 Task: Look for space in Mamaroneck, United States from 6th August, 2023 to 15th August, 2023 for 9 adults in price range Rs.10000 to Rs.14000. Place can be shared room with 5 bedrooms having 9 beds and 5 bathrooms. Property type can be house, flat, guest house. Amenities needed are: wifi, TV, free parkinig on premises, gym, breakfast. Booking option can be shelf check-in. Required host language is English.
Action: Mouse moved to (520, 111)
Screenshot: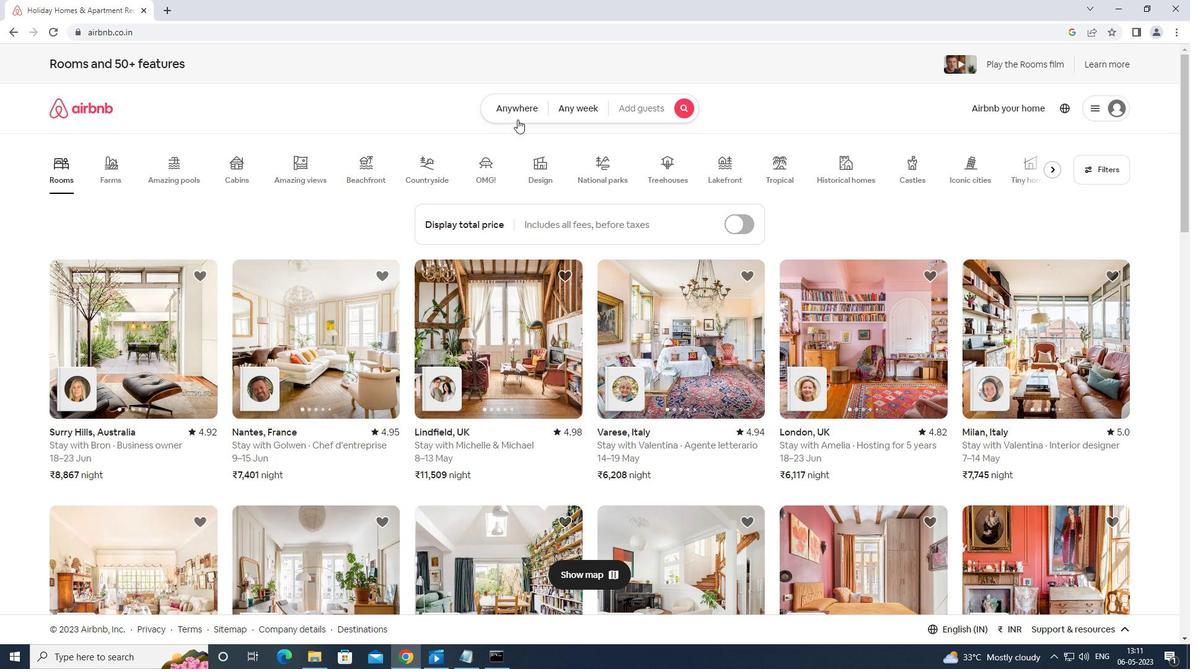 
Action: Mouse pressed left at (520, 111)
Screenshot: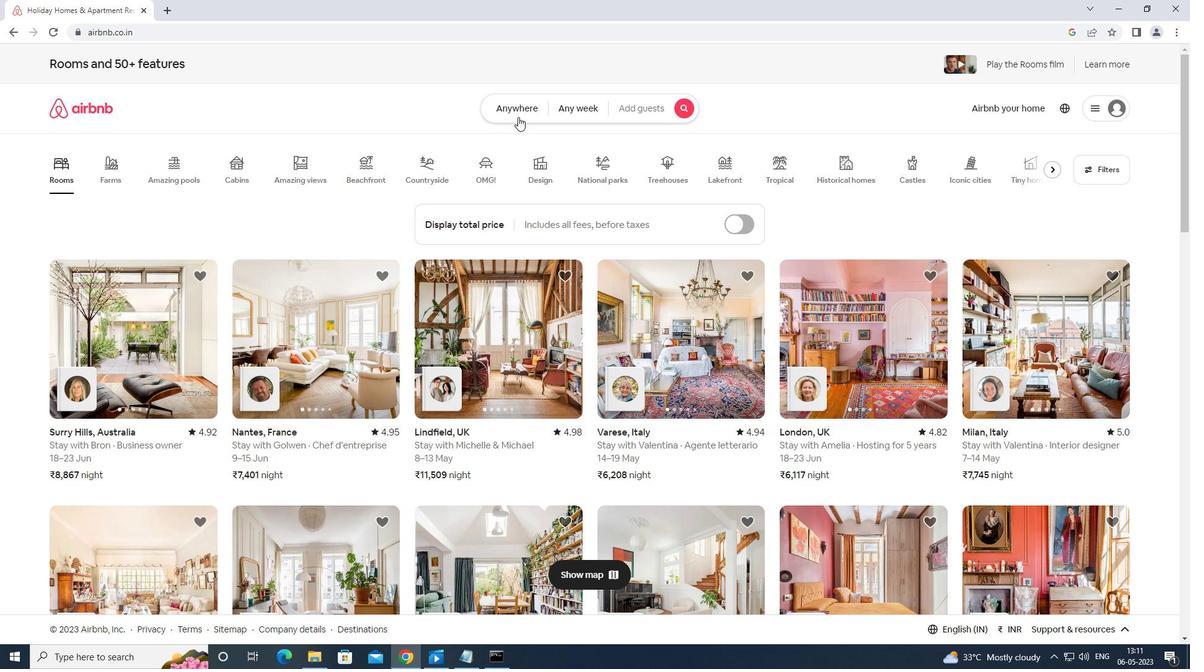 
Action: Mouse moved to (443, 153)
Screenshot: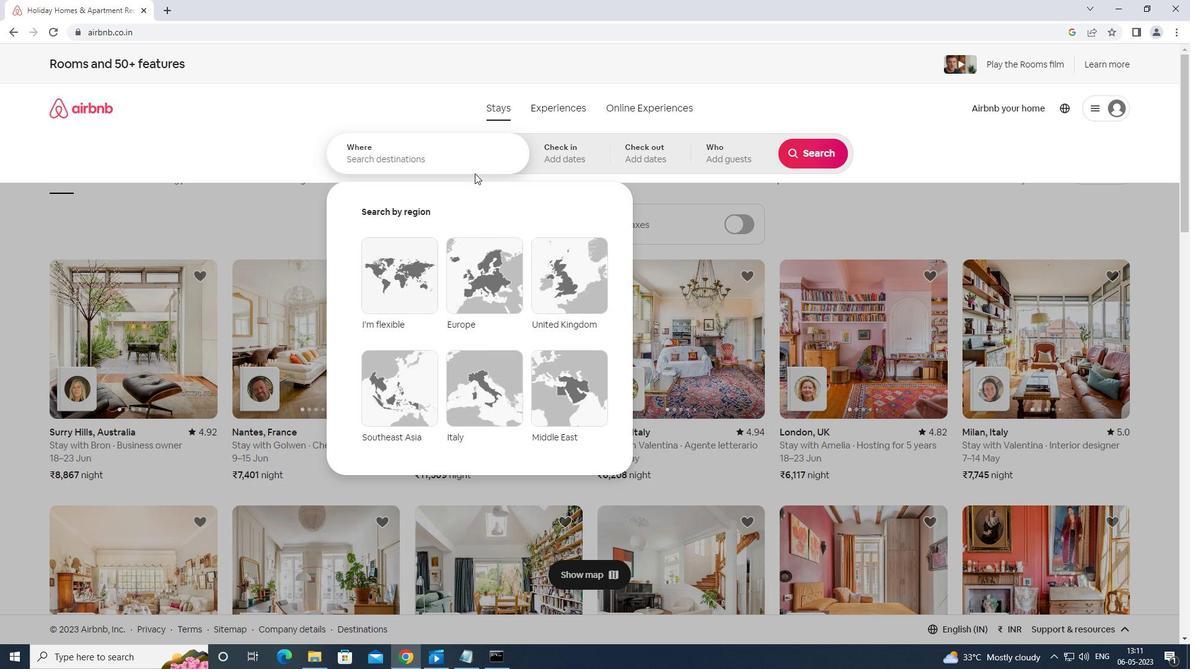 
Action: Mouse pressed left at (443, 153)
Screenshot: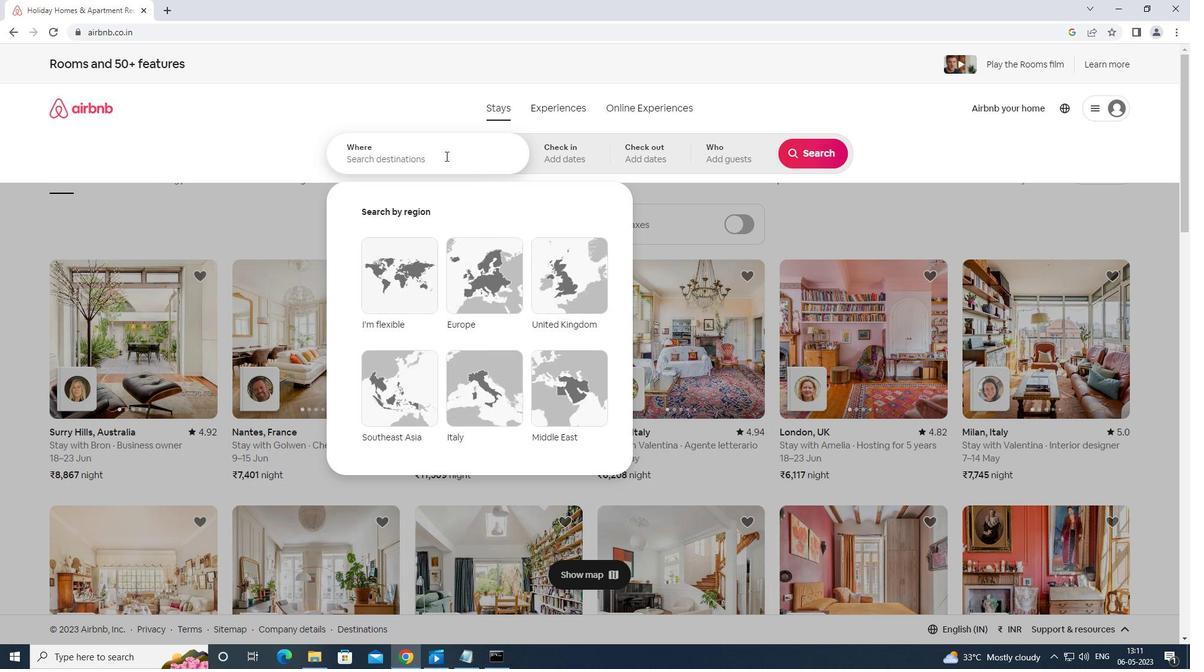 
Action: Mouse moved to (453, 149)
Screenshot: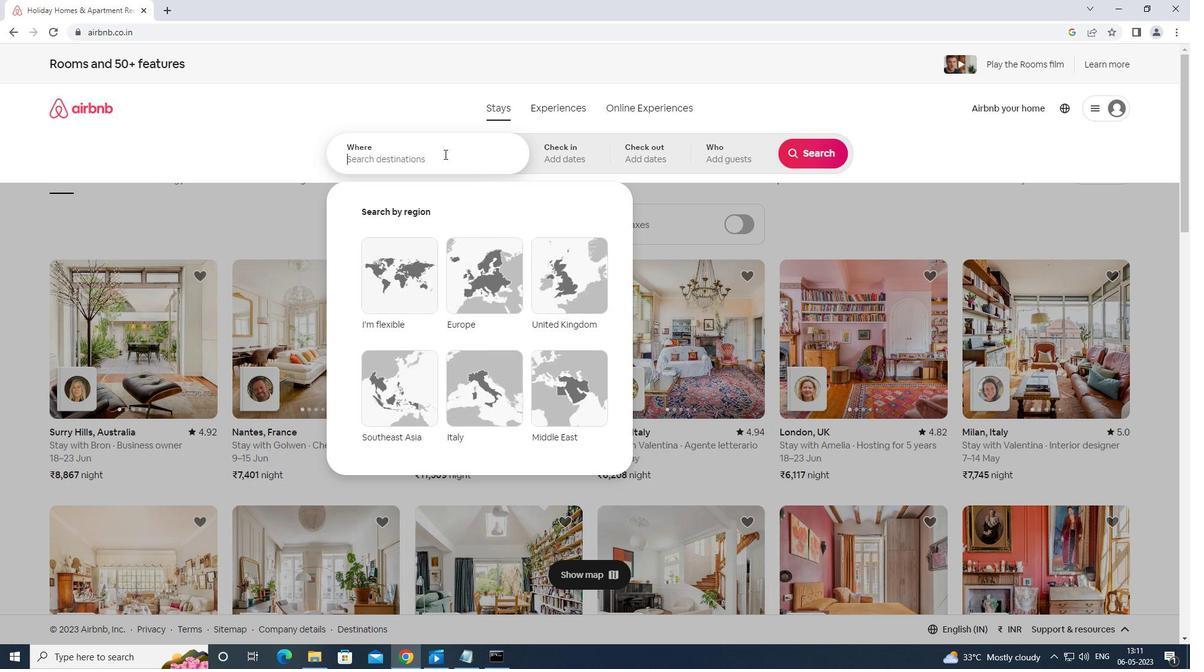 
Action: Key pressed ma<Key.backspace><Key.caps_lock>amaroneck<Key.space>unites<Key.backspace>d<Key.space>states<Key.enter>
Screenshot: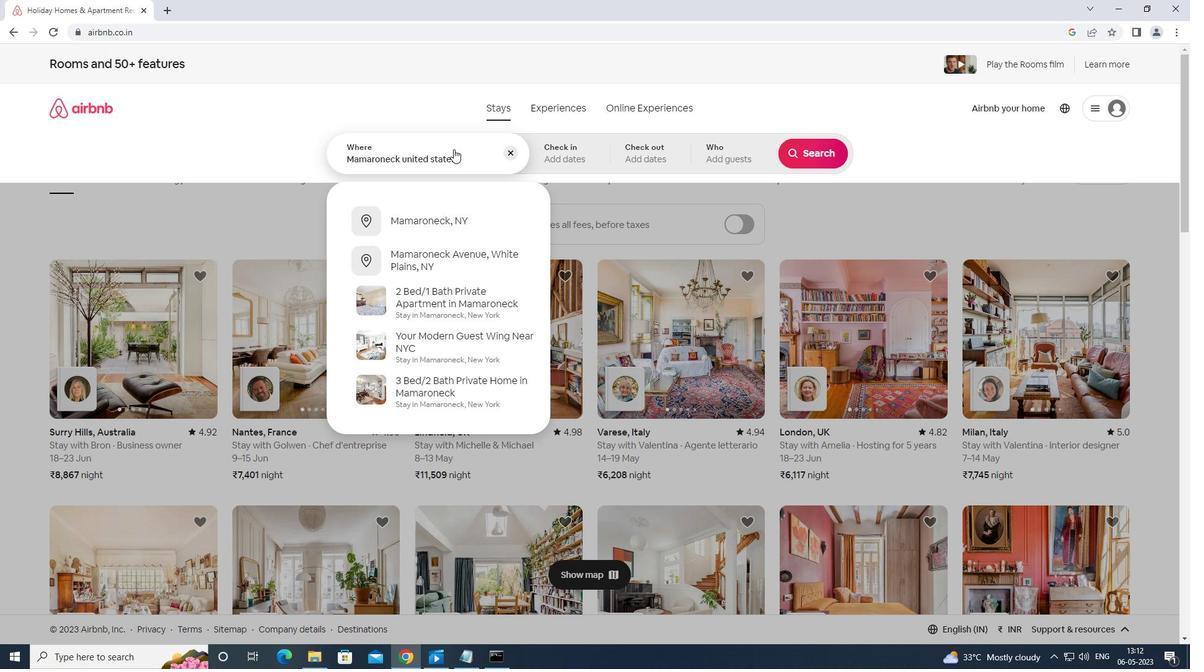 
Action: Mouse moved to (806, 252)
Screenshot: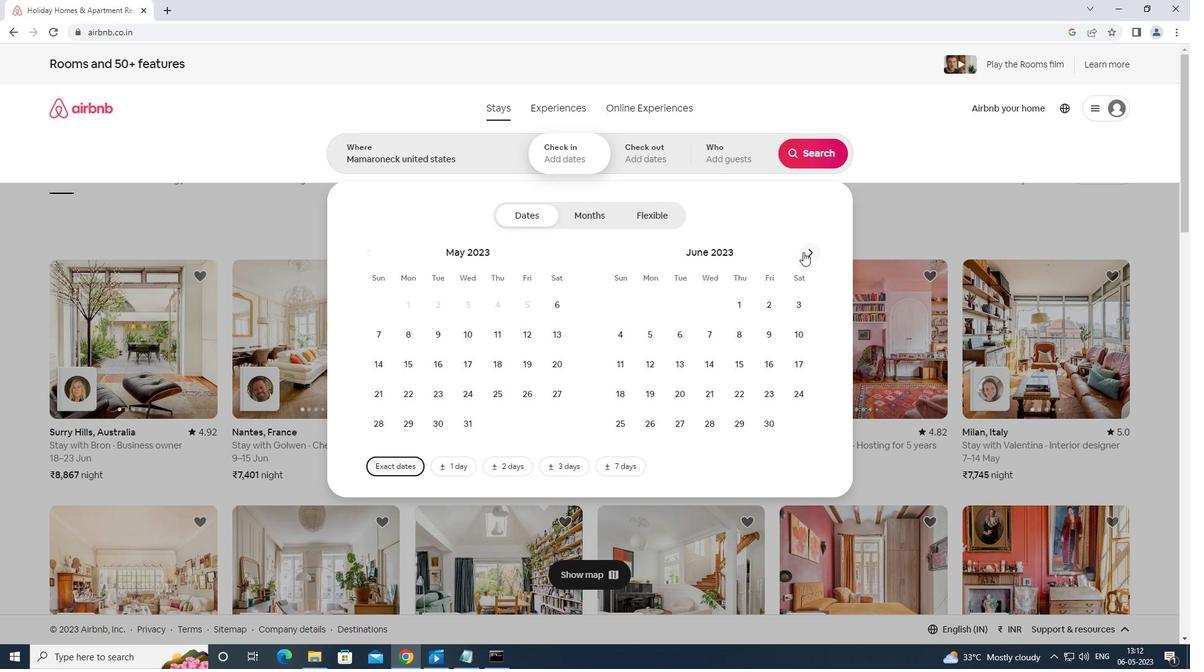 
Action: Mouse pressed left at (806, 252)
Screenshot: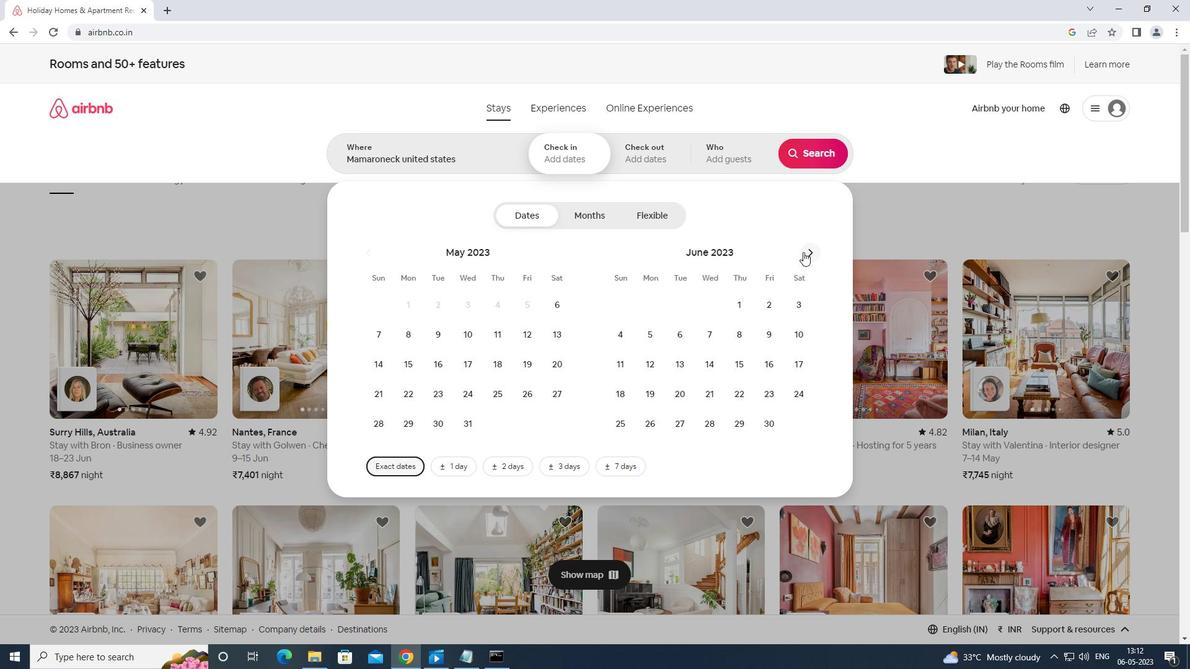 
Action: Mouse moved to (823, 249)
Screenshot: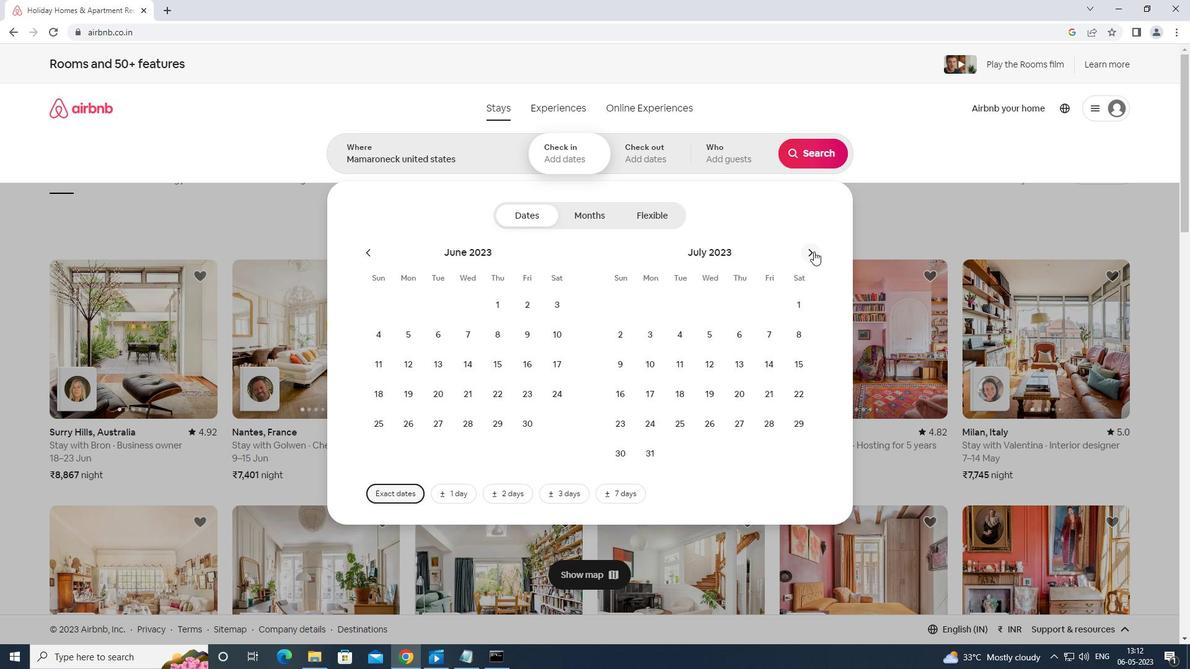 
Action: Mouse pressed left at (823, 249)
Screenshot: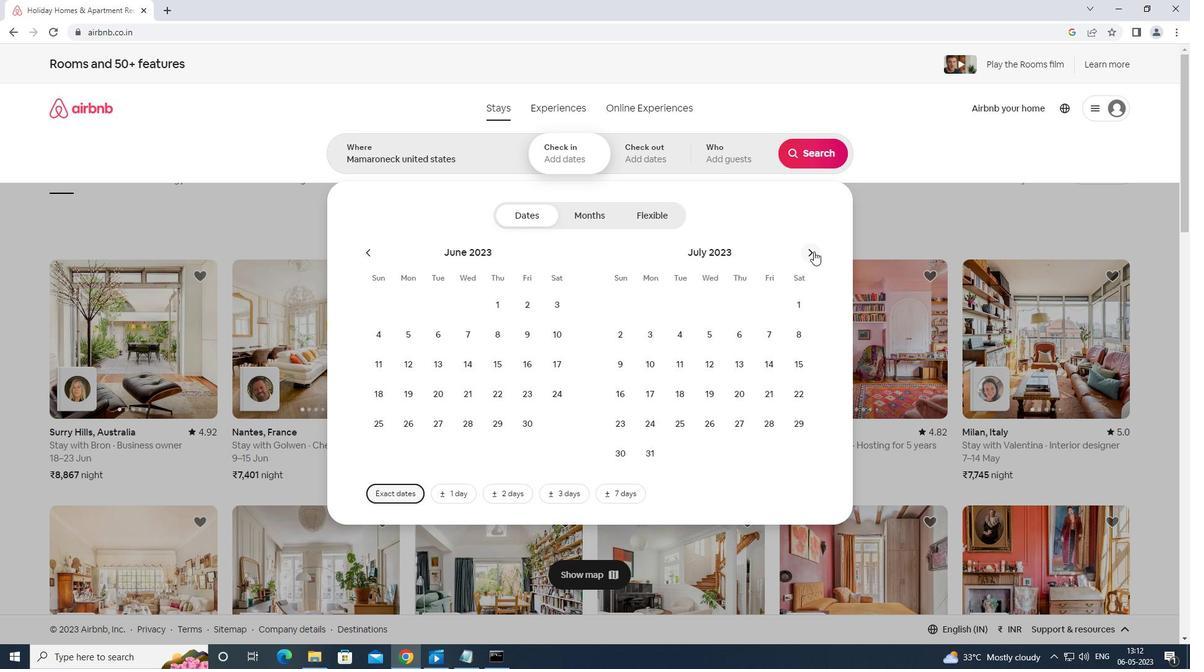 
Action: Mouse moved to (841, 257)
Screenshot: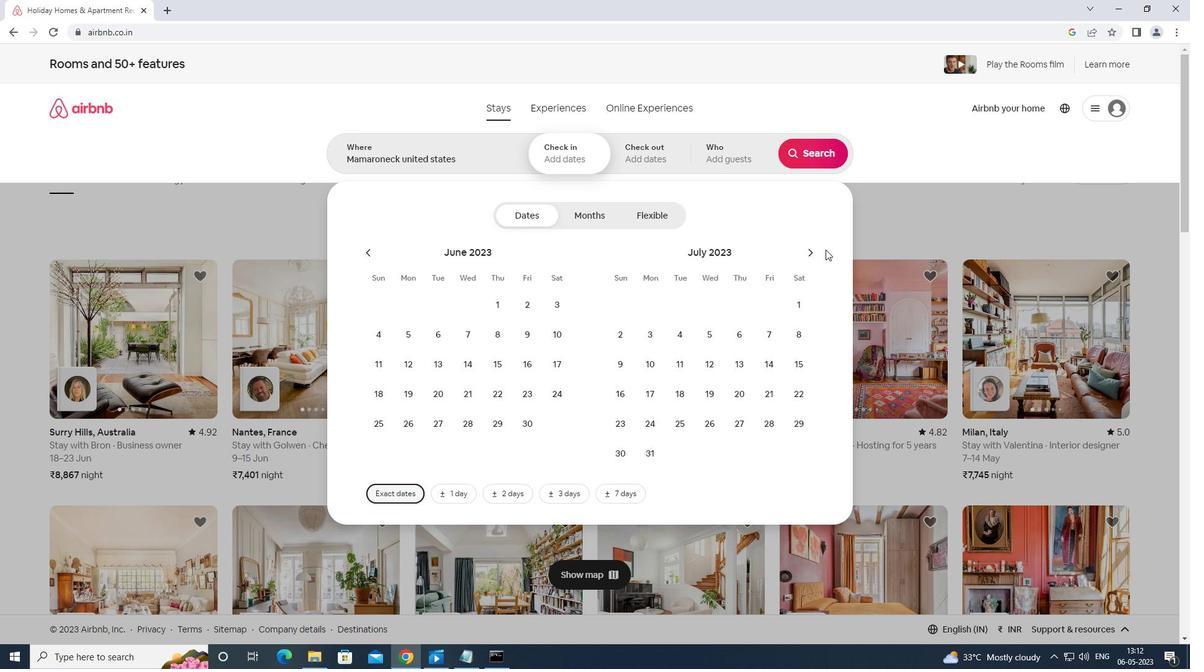 
Action: Mouse pressed left at (841, 257)
Screenshot: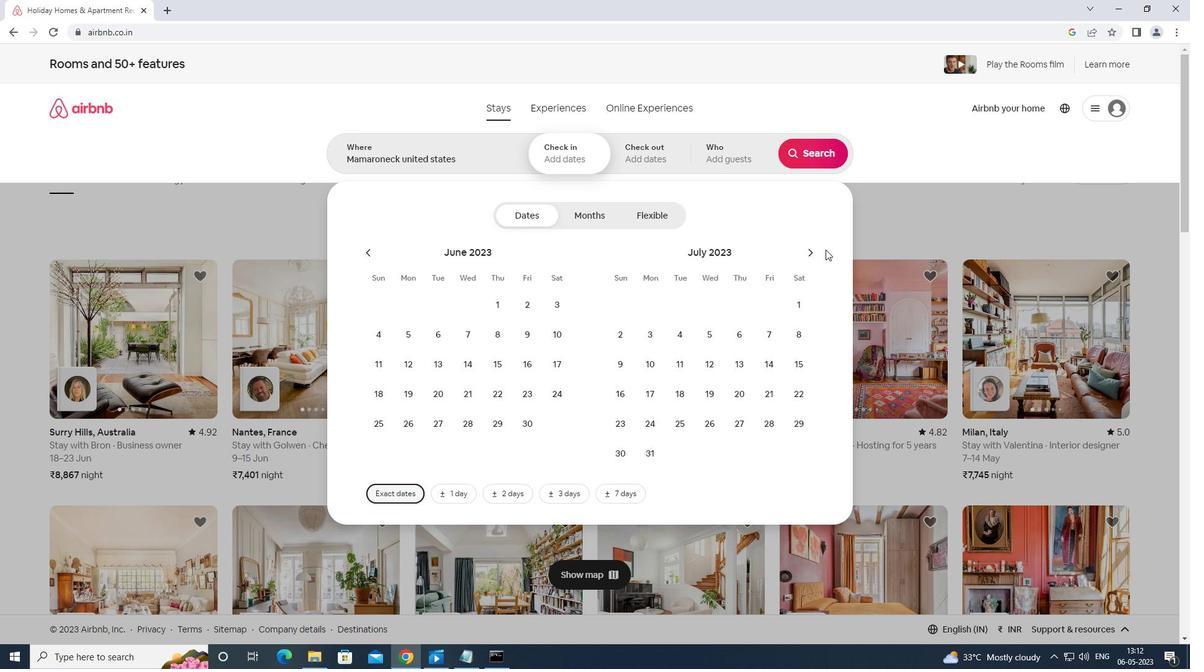 
Action: Mouse moved to (811, 254)
Screenshot: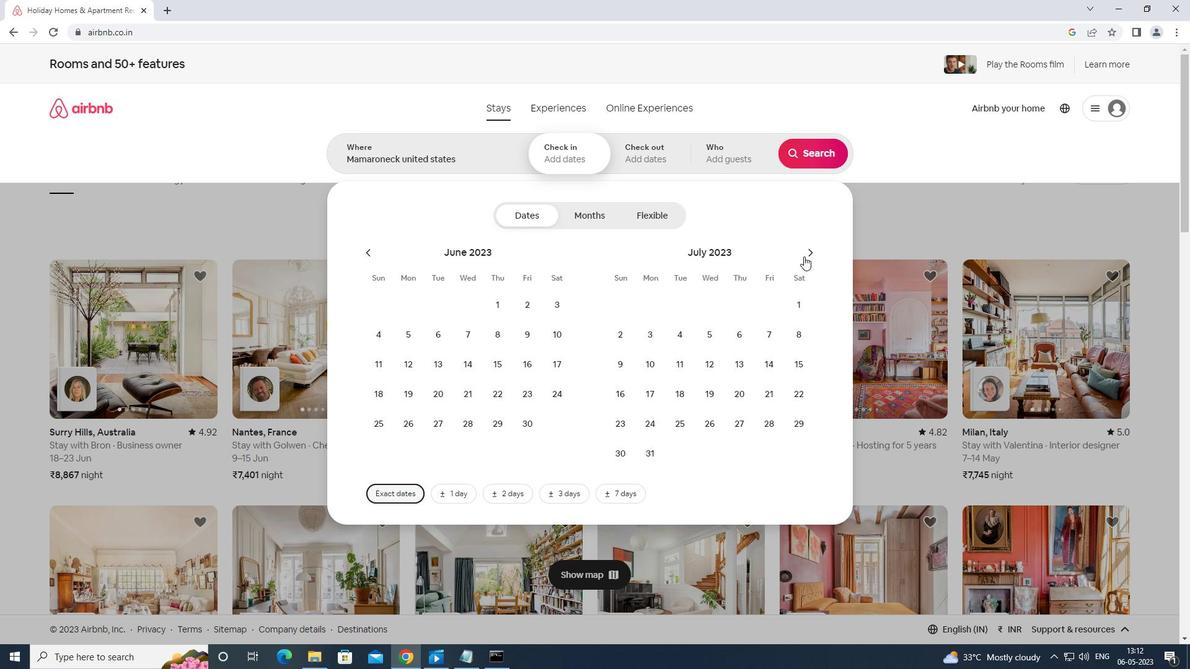 
Action: Mouse pressed left at (811, 254)
Screenshot: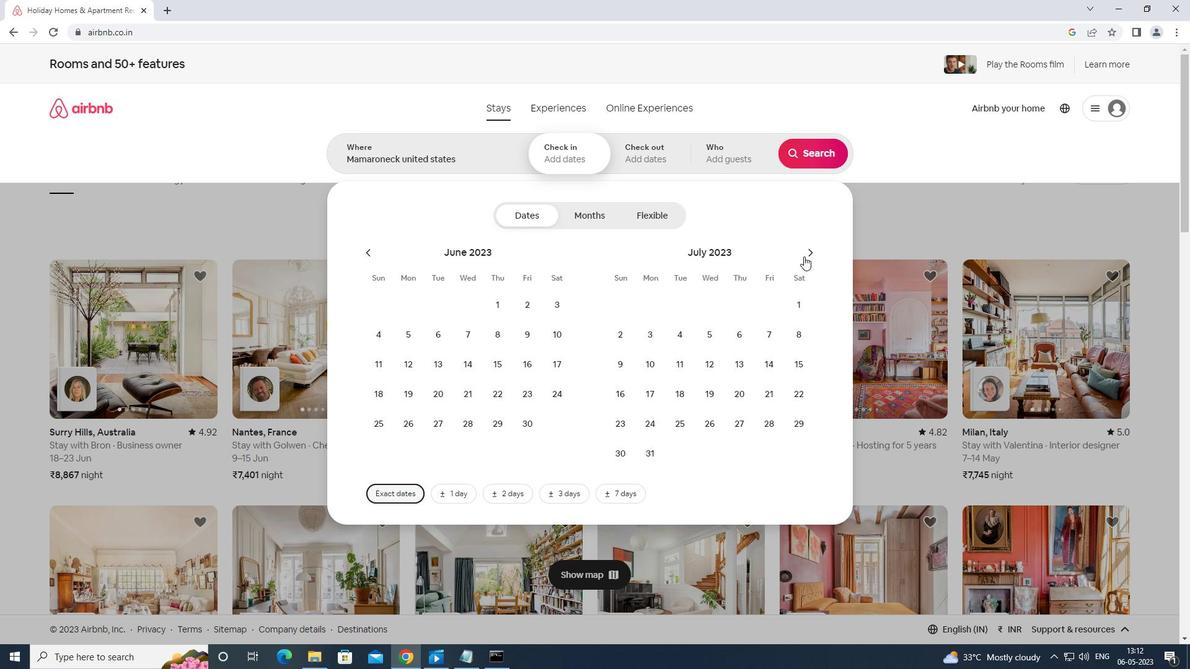 
Action: Mouse moved to (627, 329)
Screenshot: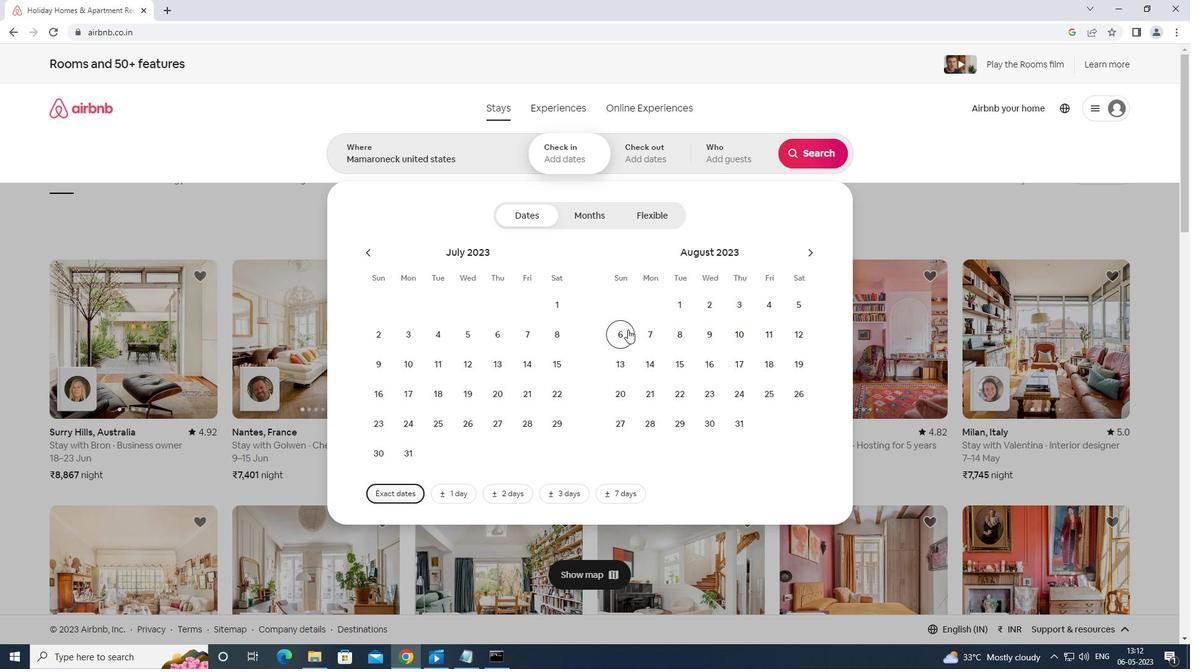 
Action: Mouse pressed left at (627, 329)
Screenshot: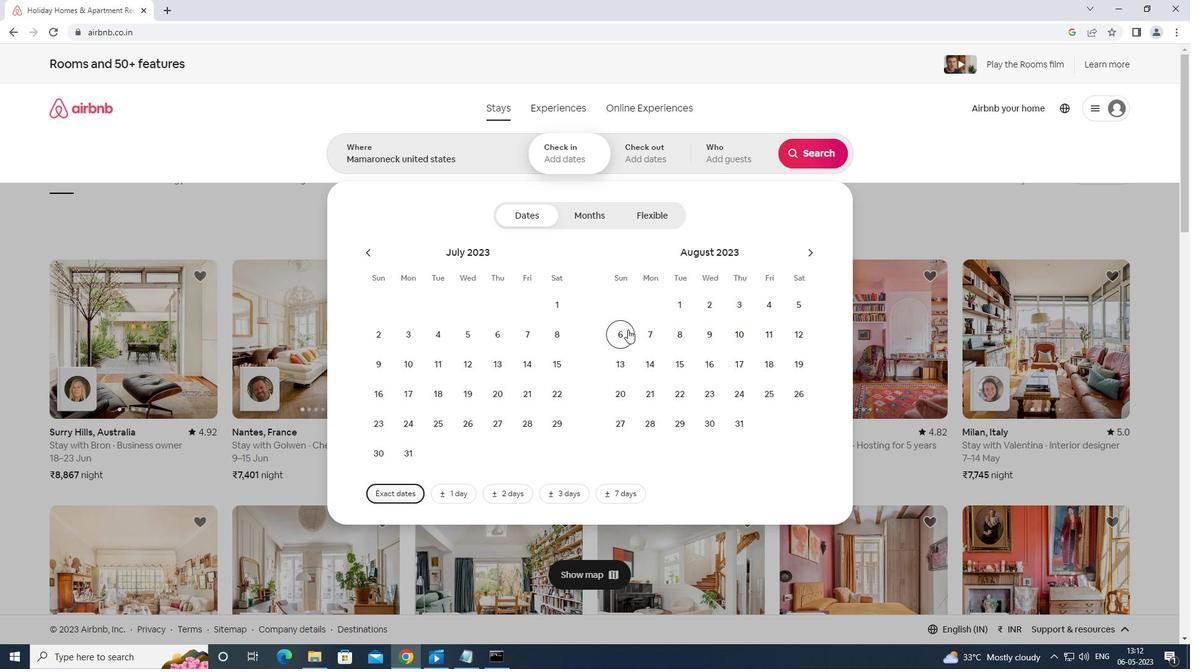 
Action: Mouse moved to (686, 359)
Screenshot: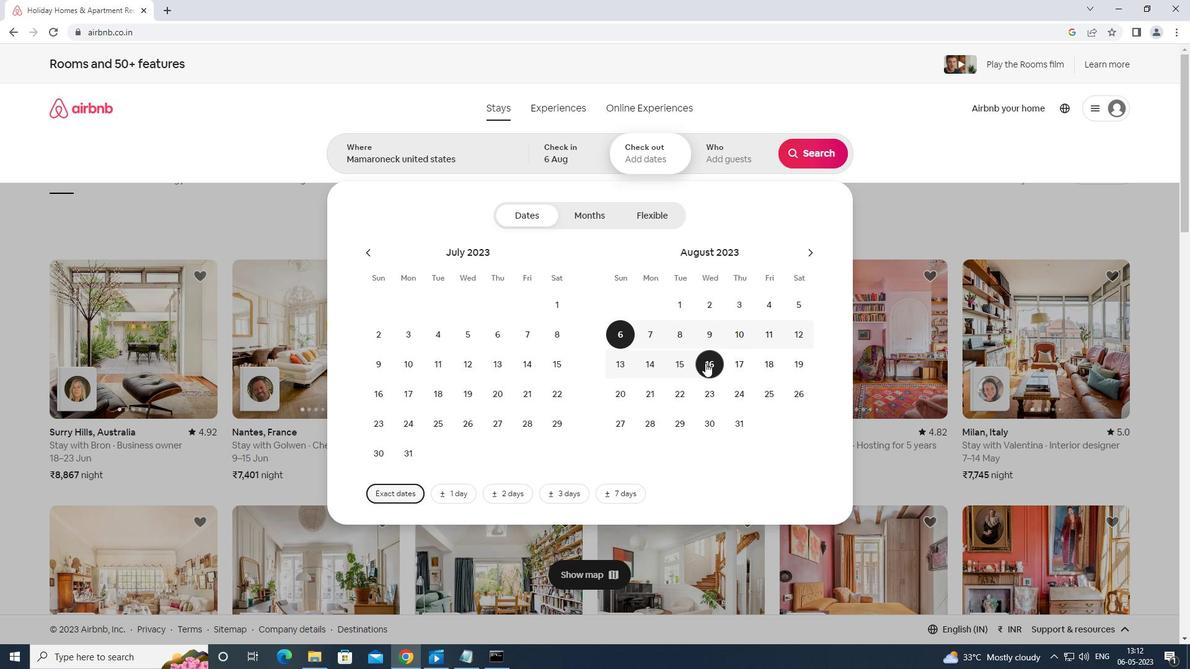 
Action: Mouse pressed left at (686, 359)
Screenshot: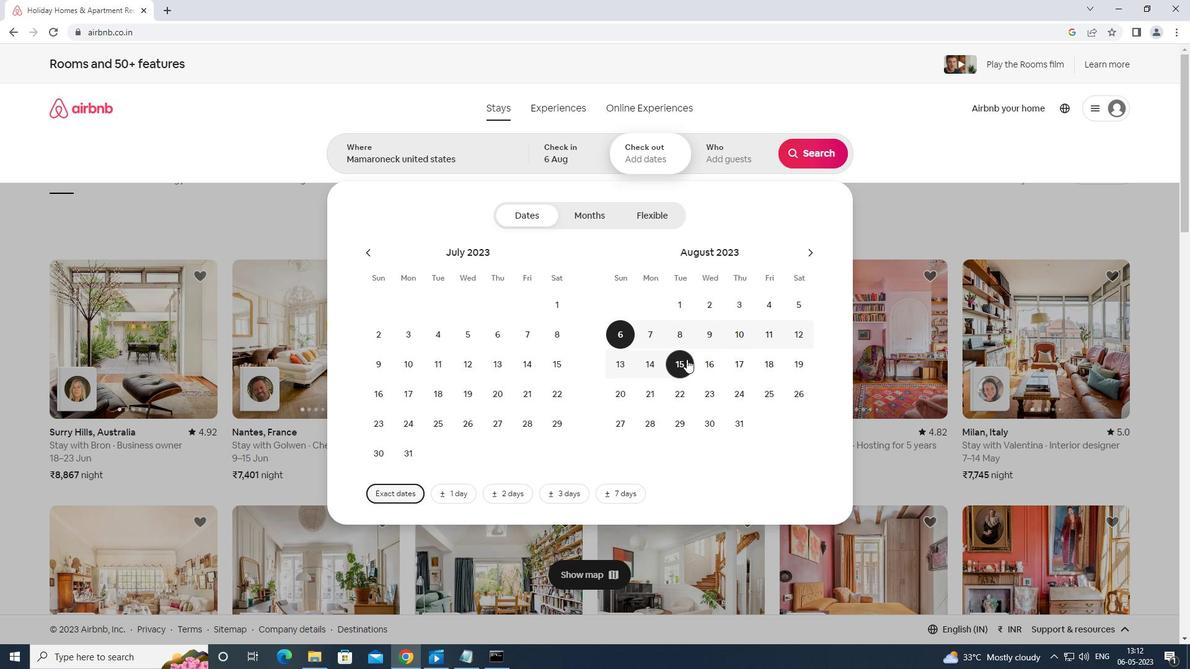 
Action: Mouse moved to (730, 151)
Screenshot: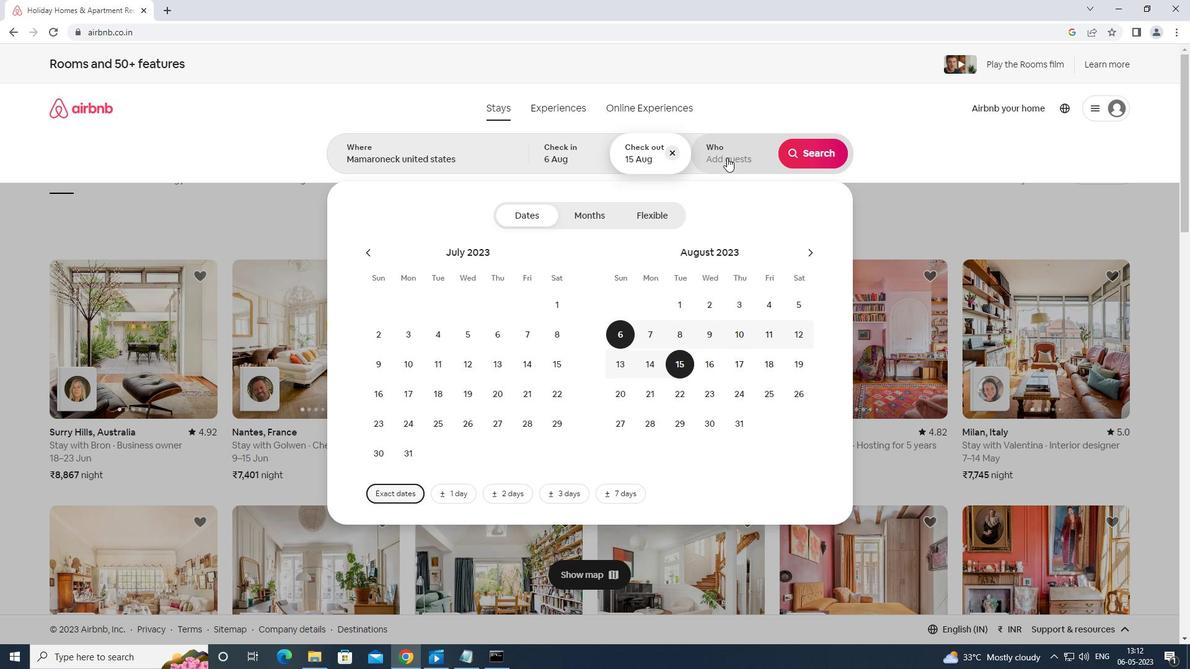 
Action: Mouse pressed left at (730, 151)
Screenshot: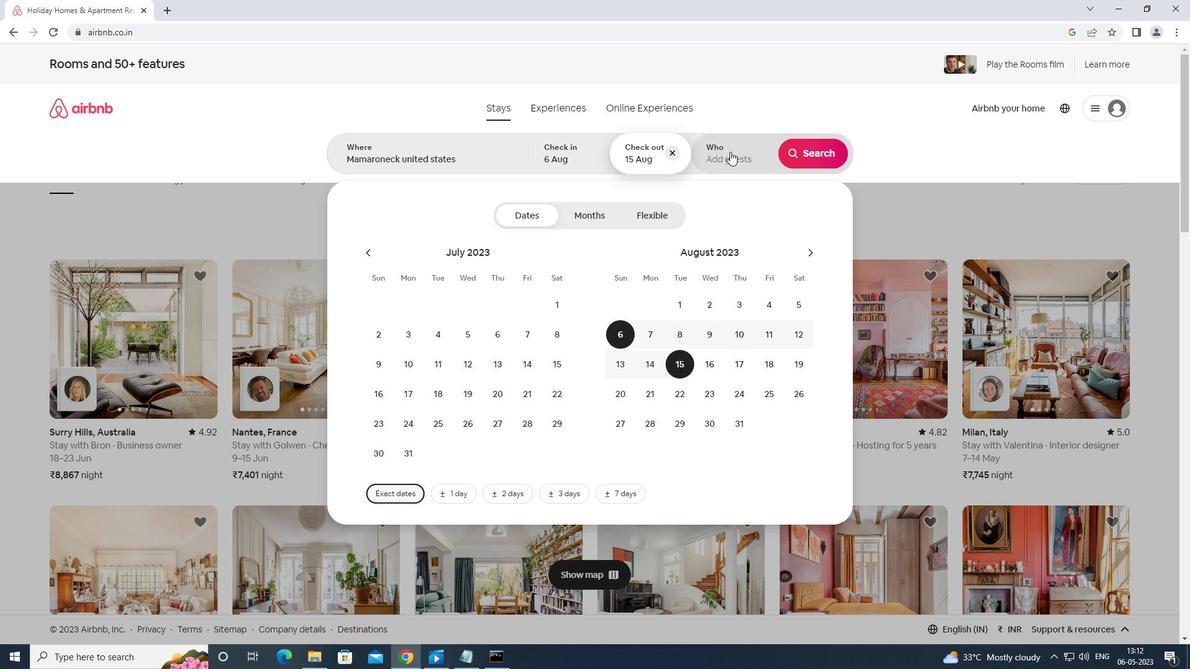 
Action: Mouse moved to (816, 215)
Screenshot: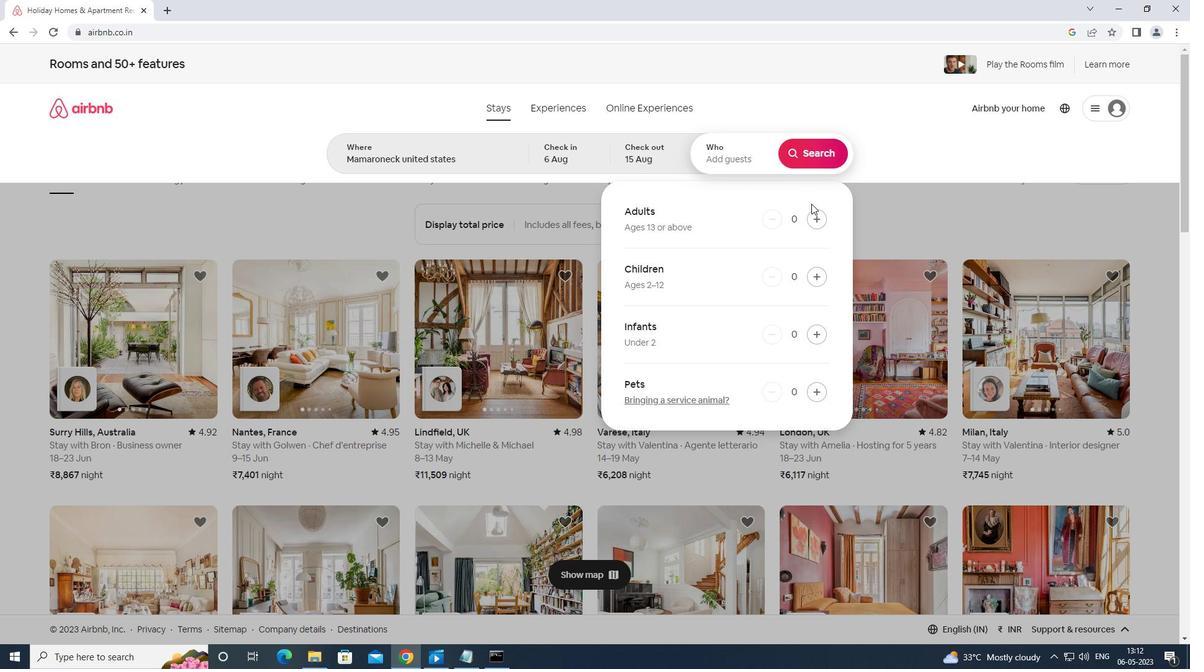 
Action: Mouse pressed left at (816, 215)
Screenshot: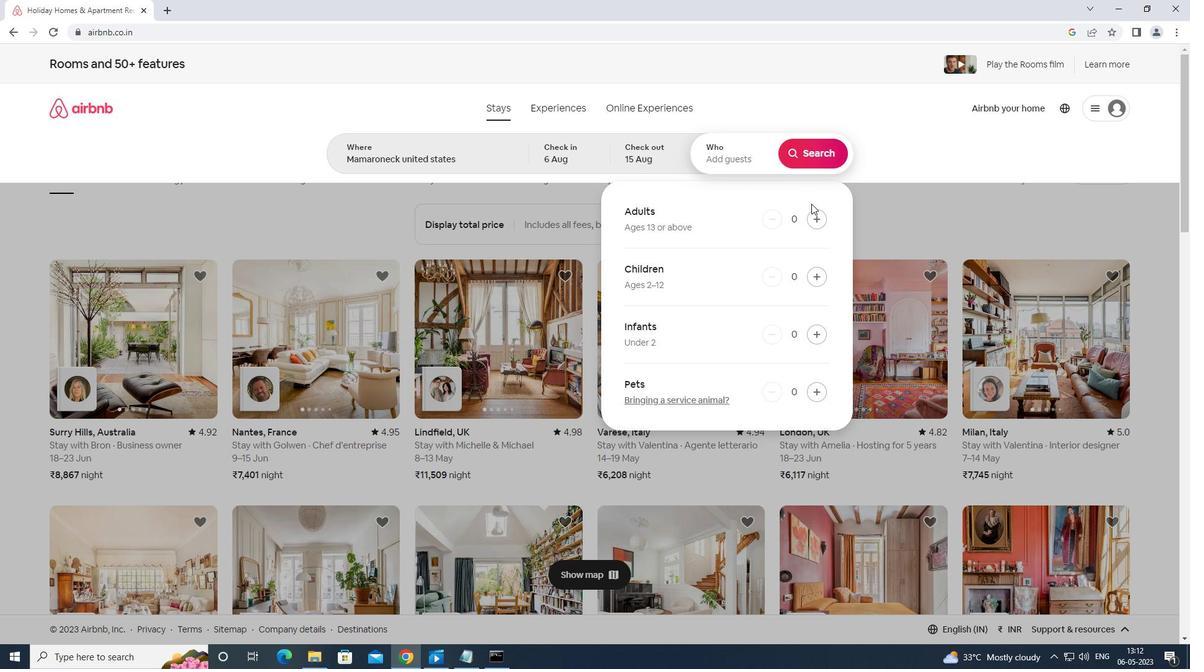 
Action: Mouse moved to (819, 221)
Screenshot: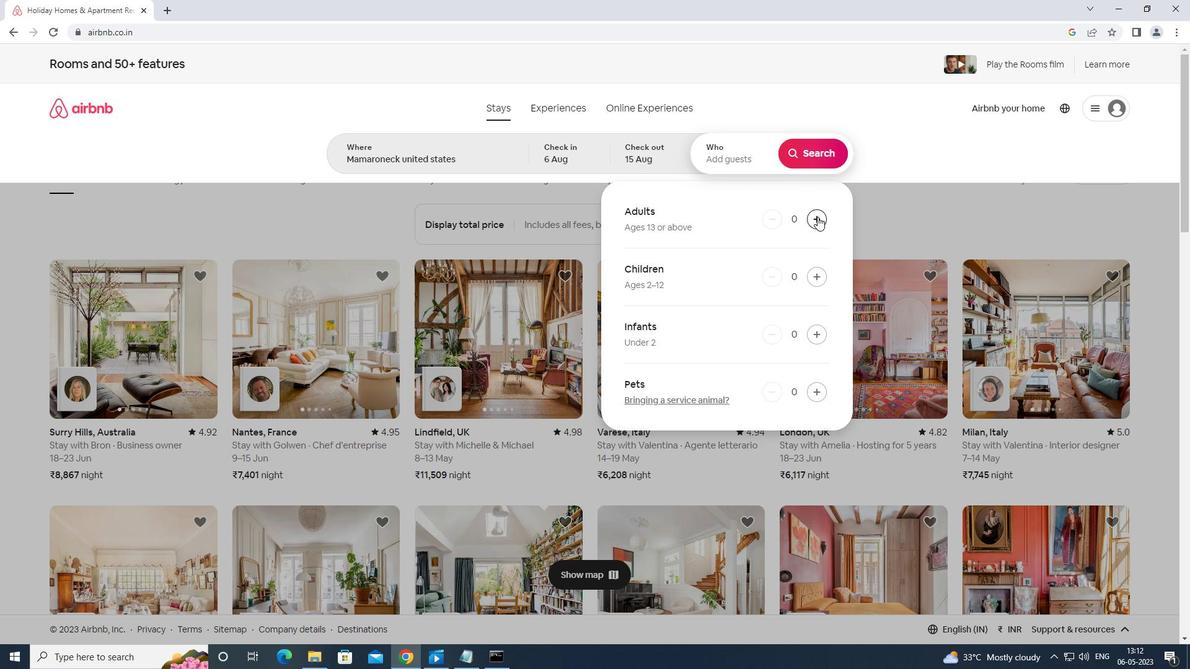 
Action: Mouse pressed left at (819, 221)
Screenshot: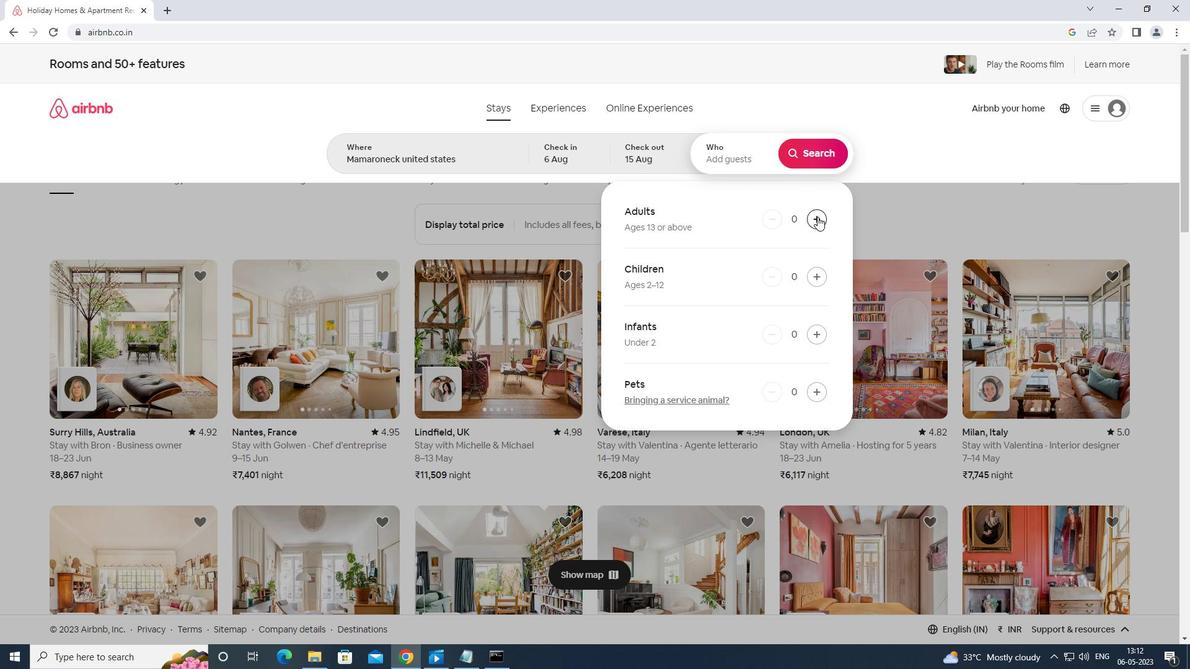 
Action: Mouse moved to (820, 221)
Screenshot: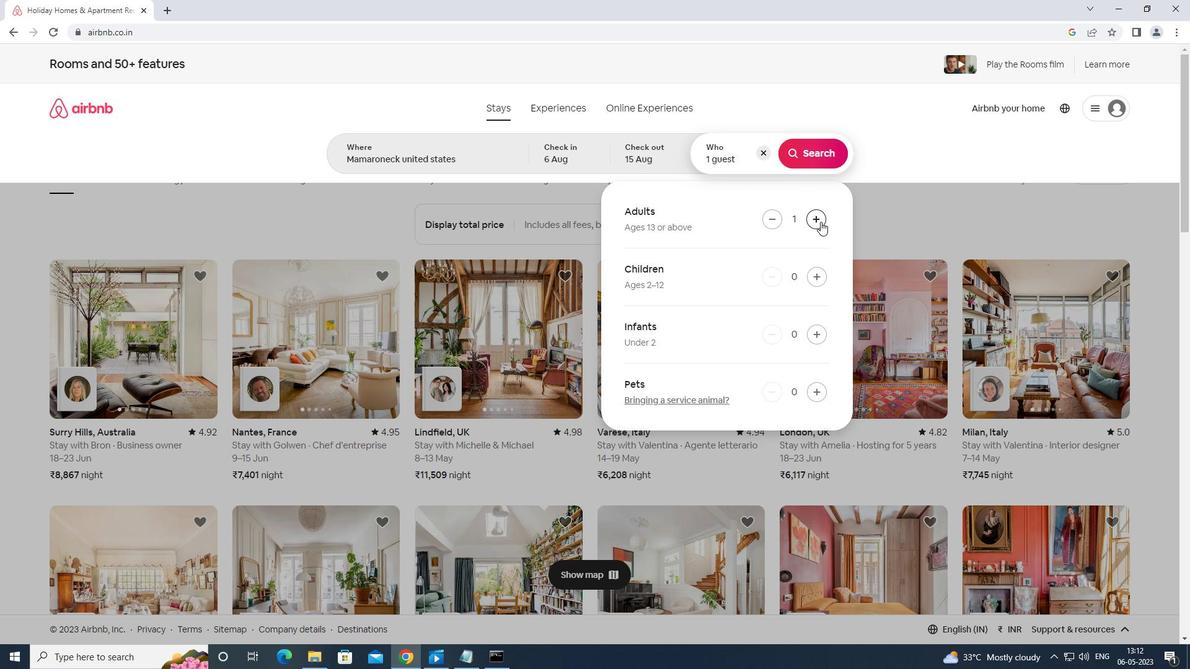 
Action: Mouse pressed left at (820, 221)
Screenshot: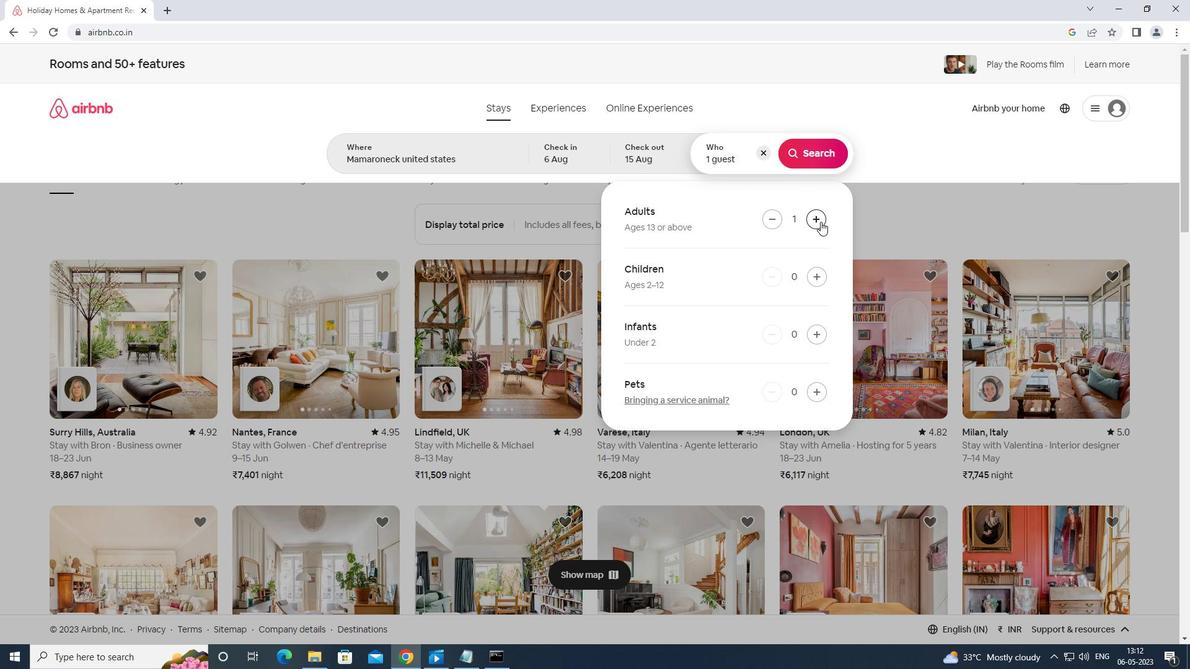 
Action: Mouse moved to (820, 218)
Screenshot: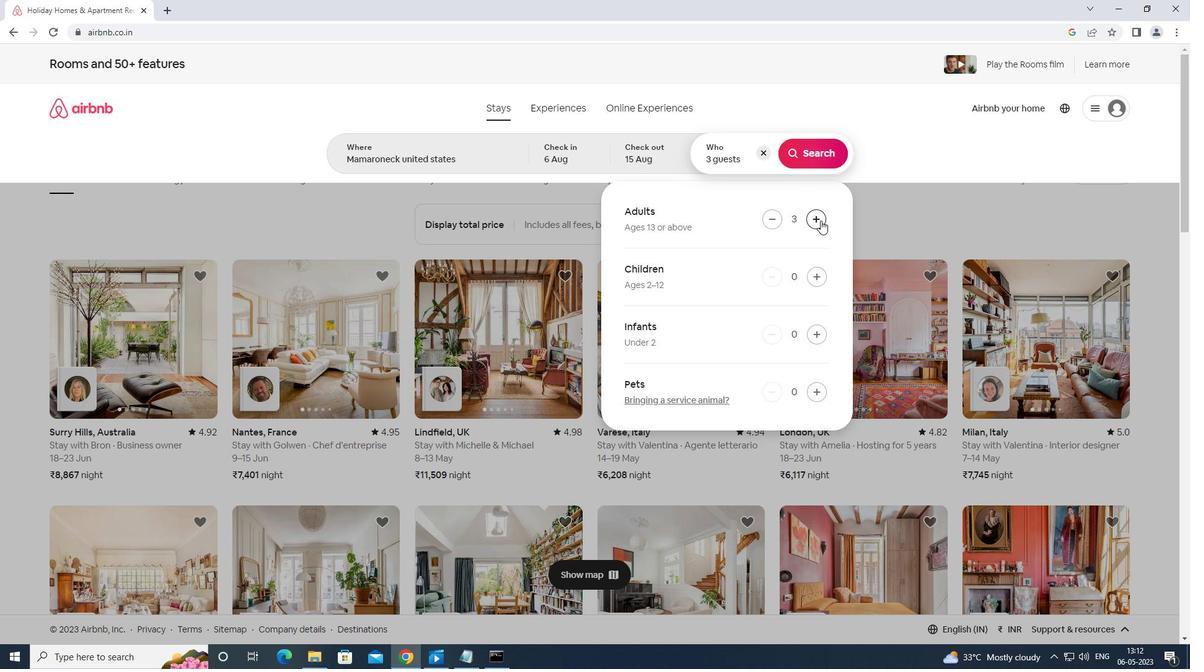 
Action: Mouse pressed left at (820, 218)
Screenshot: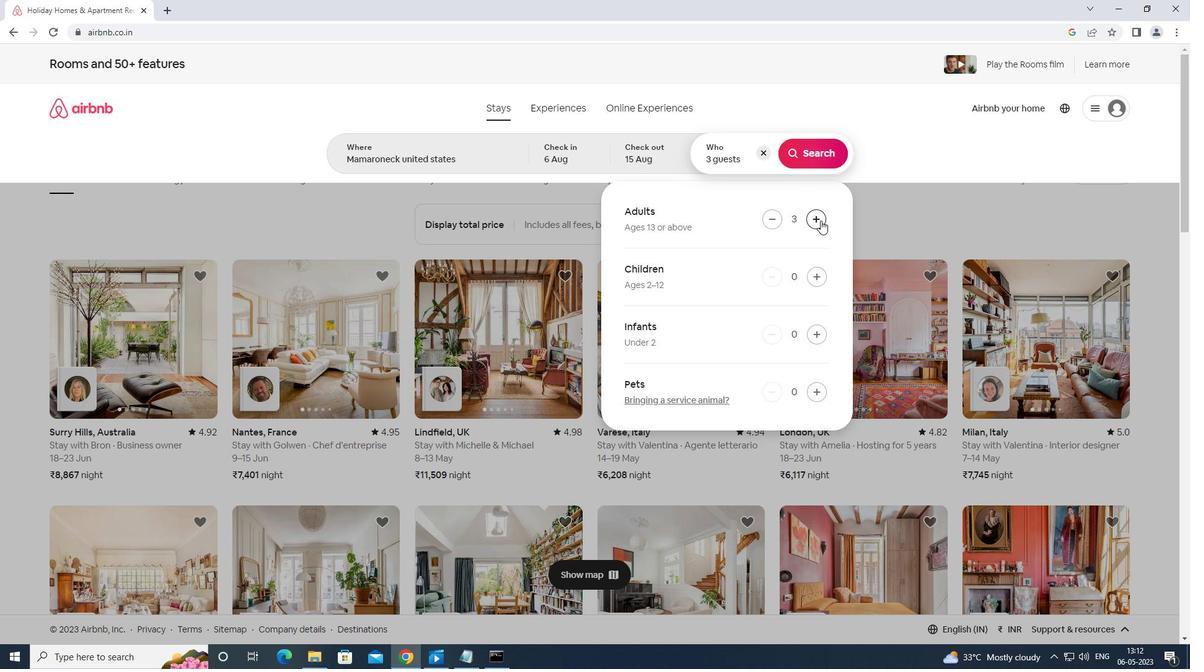 
Action: Mouse moved to (819, 214)
Screenshot: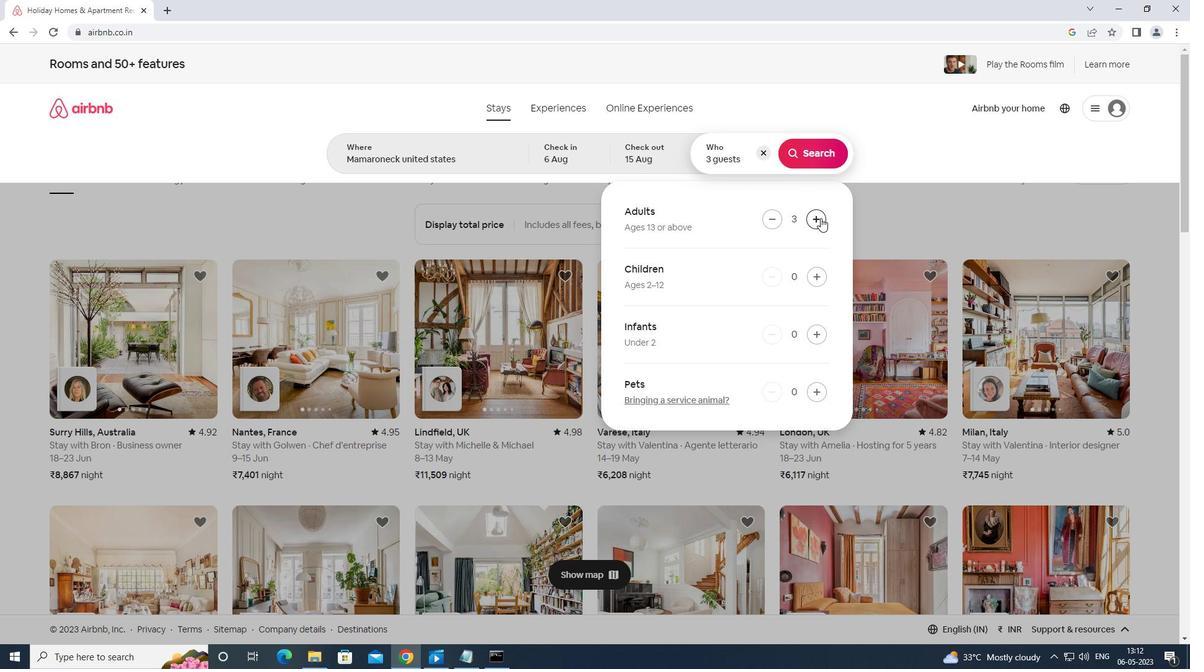 
Action: Mouse pressed left at (819, 214)
Screenshot: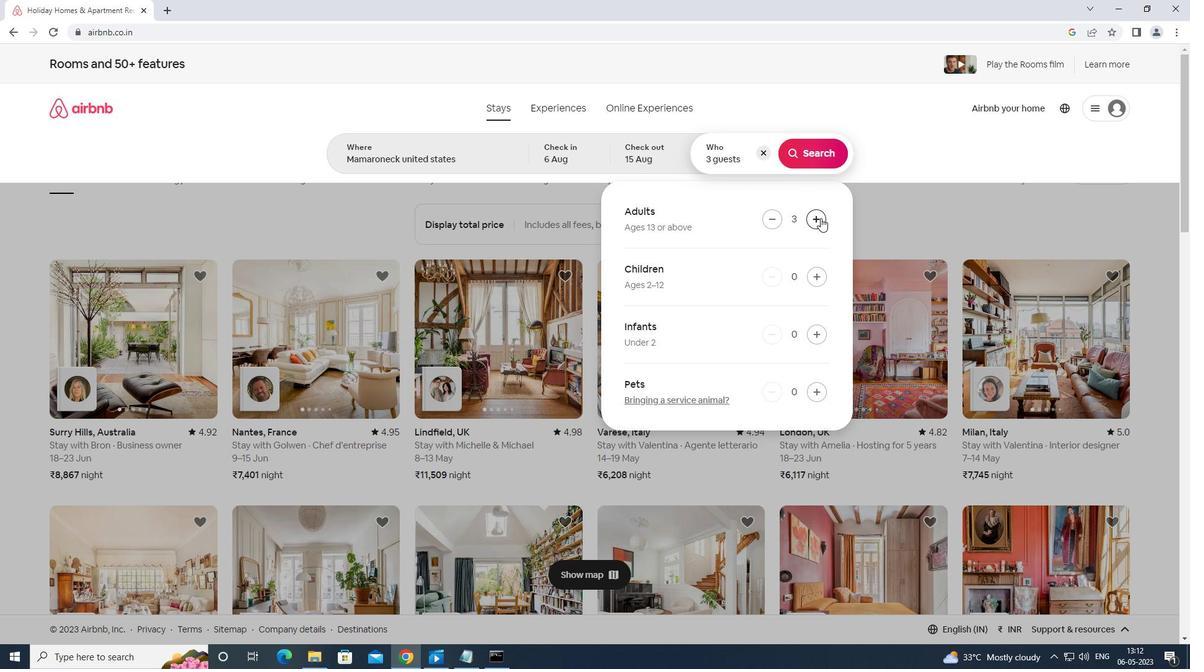 
Action: Mouse pressed left at (819, 214)
Screenshot: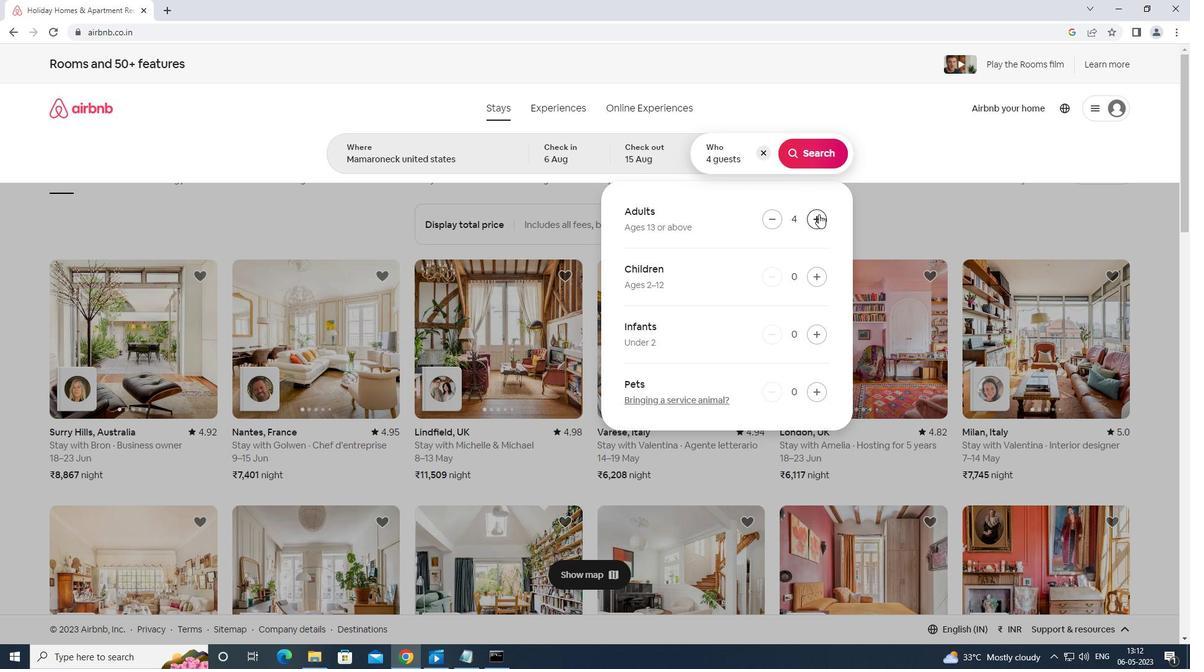 
Action: Mouse moved to (819, 214)
Screenshot: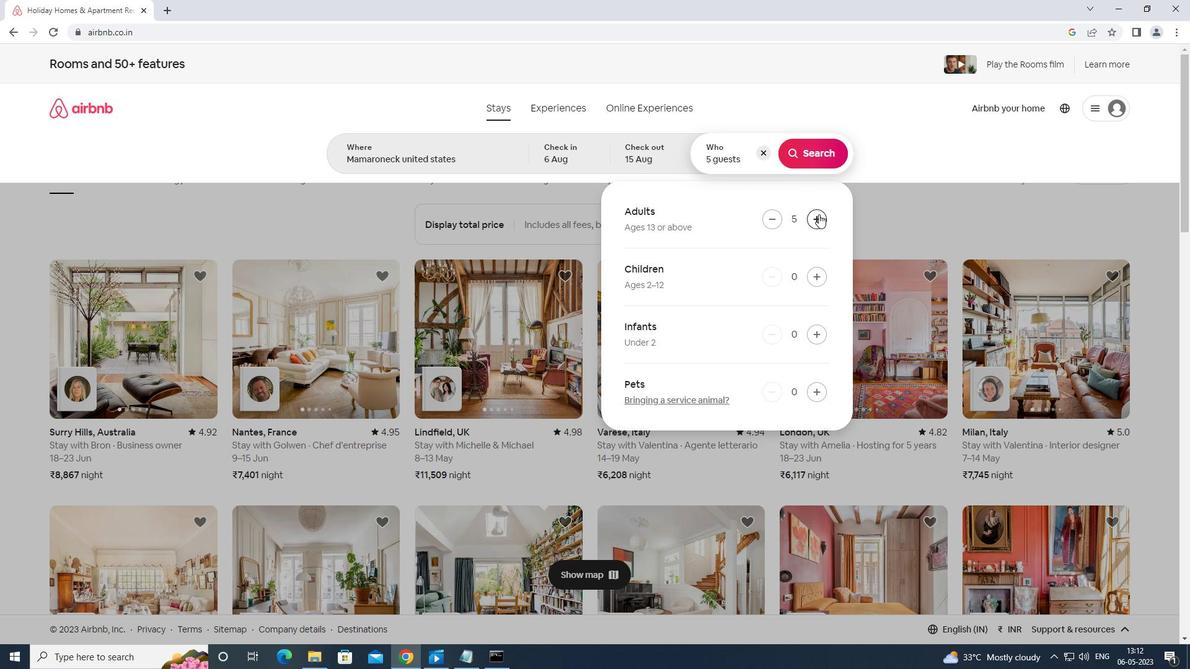 
Action: Mouse pressed left at (819, 214)
Screenshot: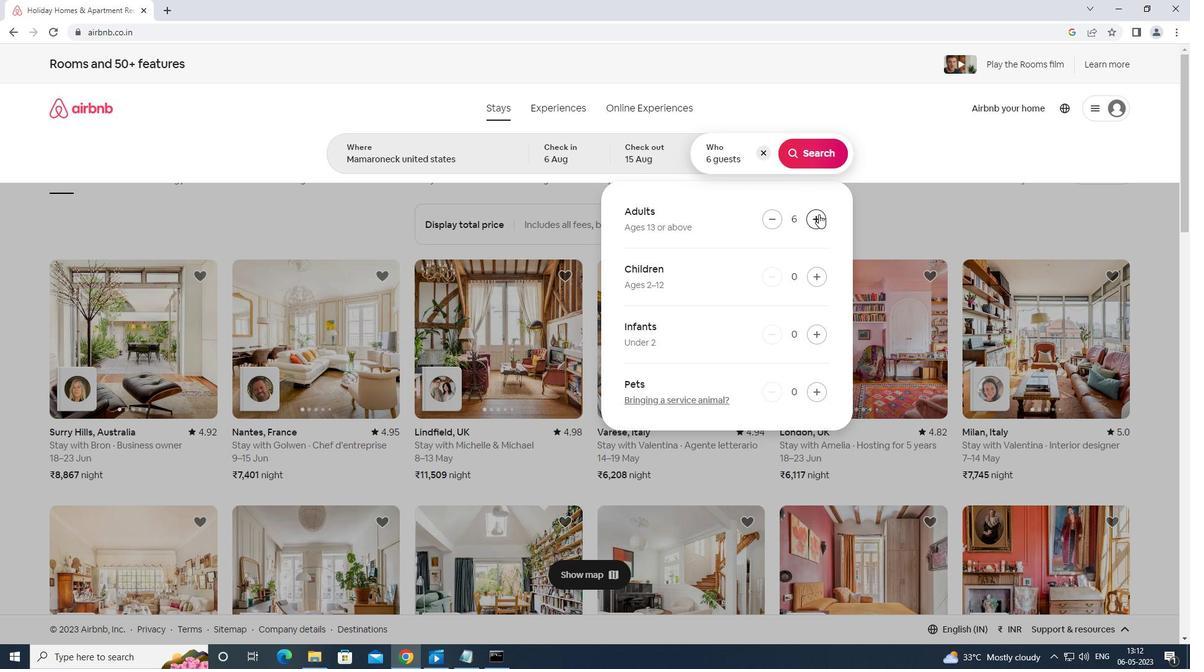 
Action: Mouse pressed left at (819, 214)
Screenshot: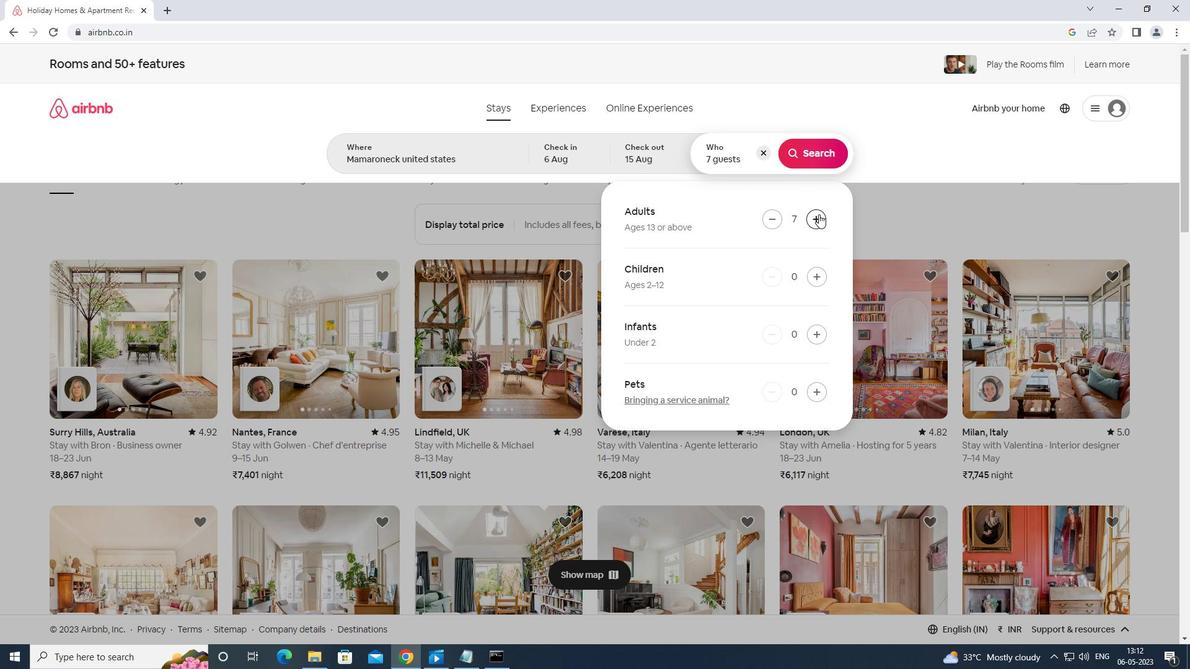 
Action: Mouse moved to (819, 215)
Screenshot: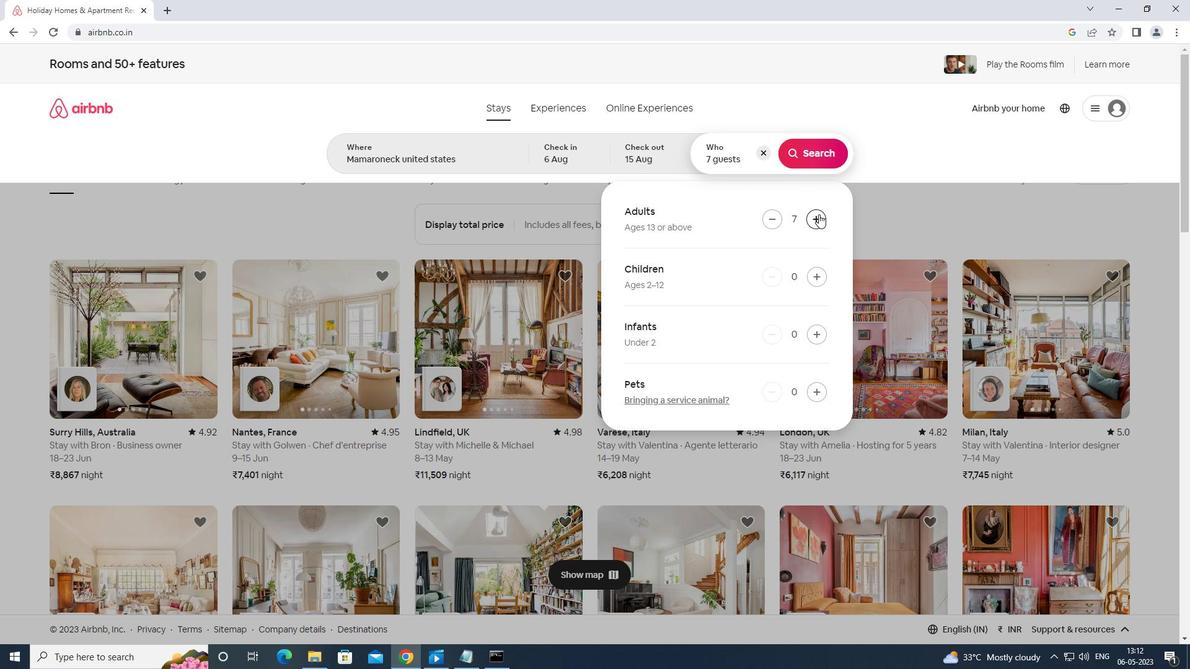 
Action: Mouse pressed left at (819, 215)
Screenshot: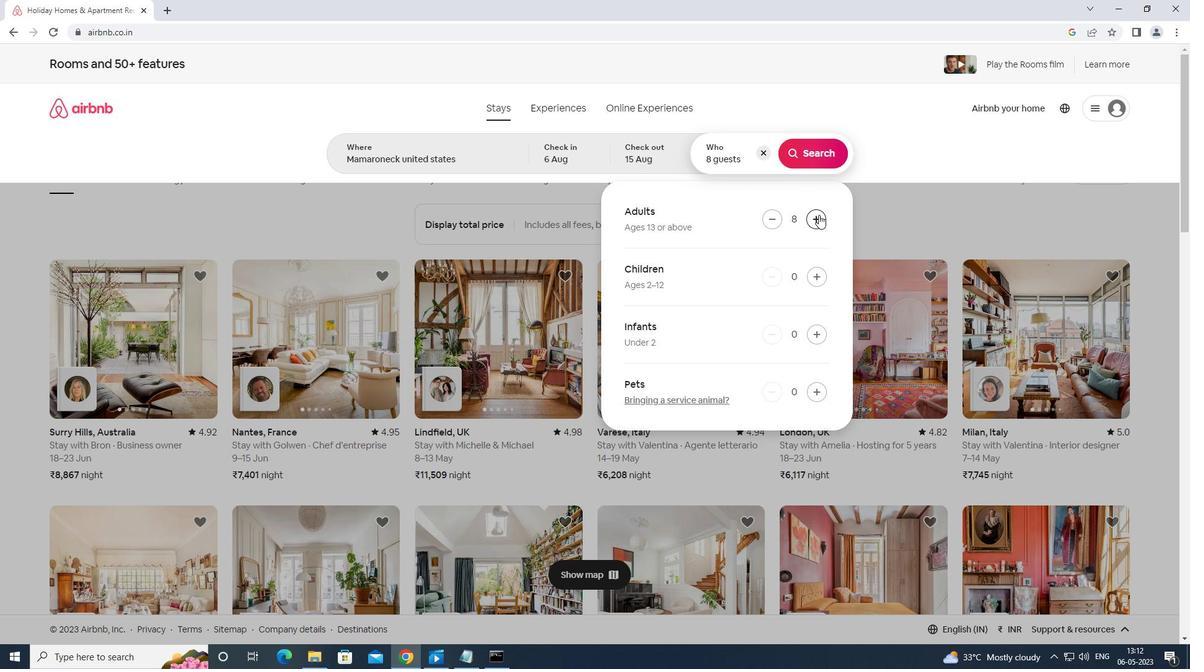 
Action: Mouse moved to (812, 152)
Screenshot: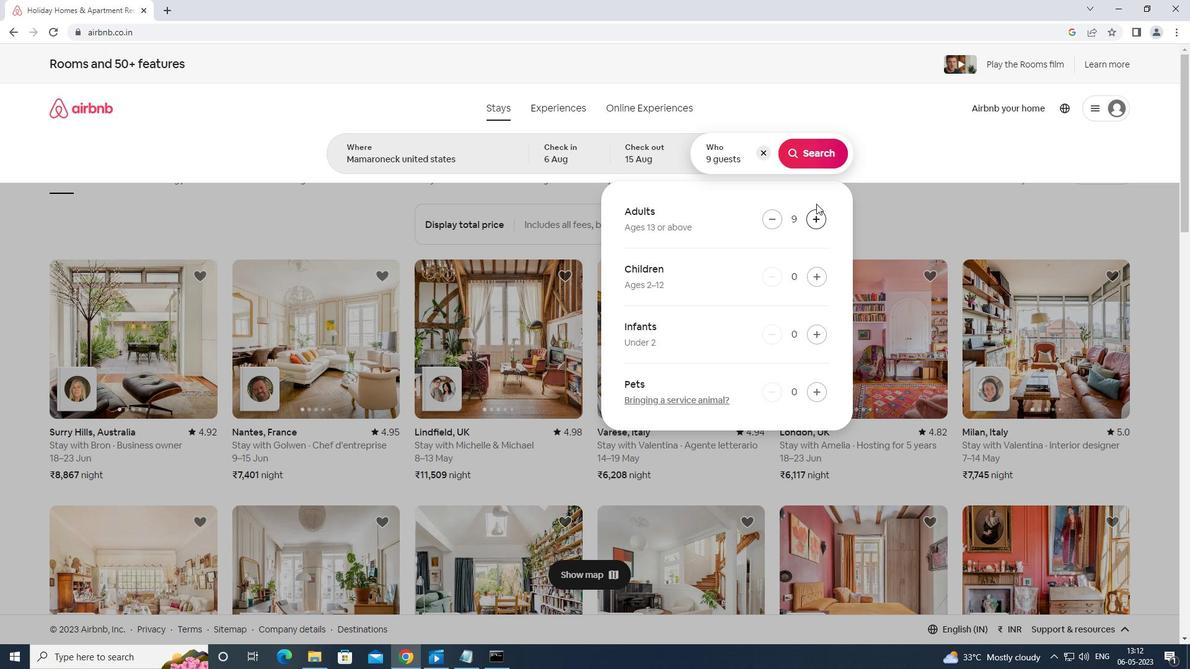 
Action: Mouse pressed left at (812, 152)
Screenshot: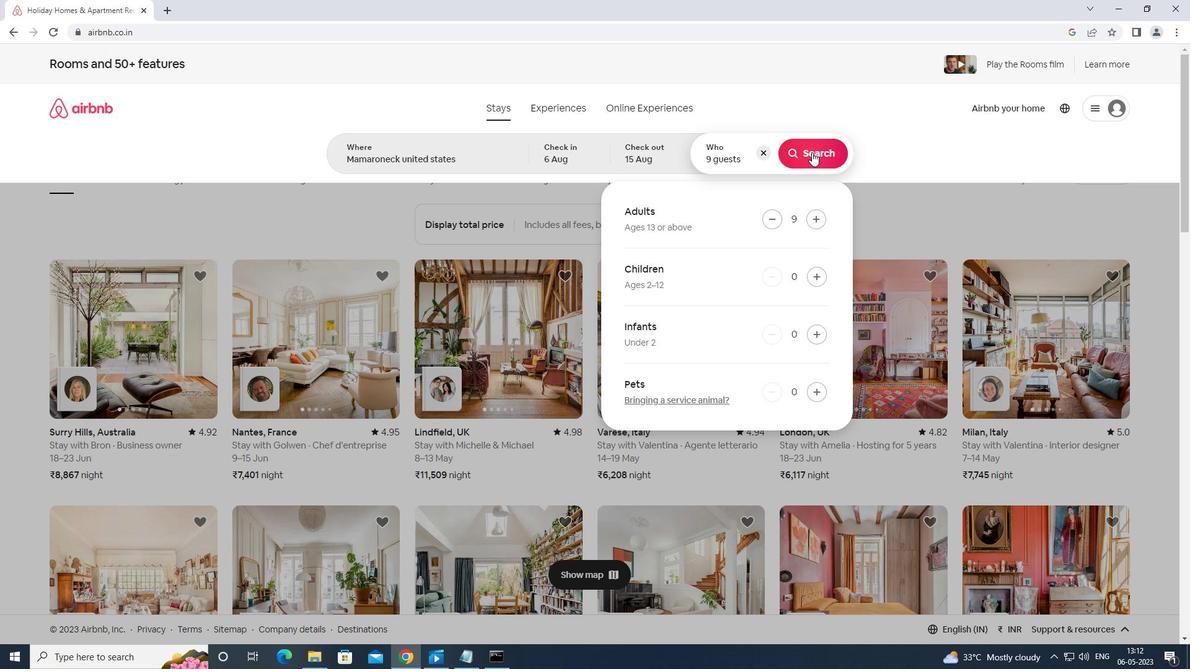 
Action: Mouse moved to (1132, 111)
Screenshot: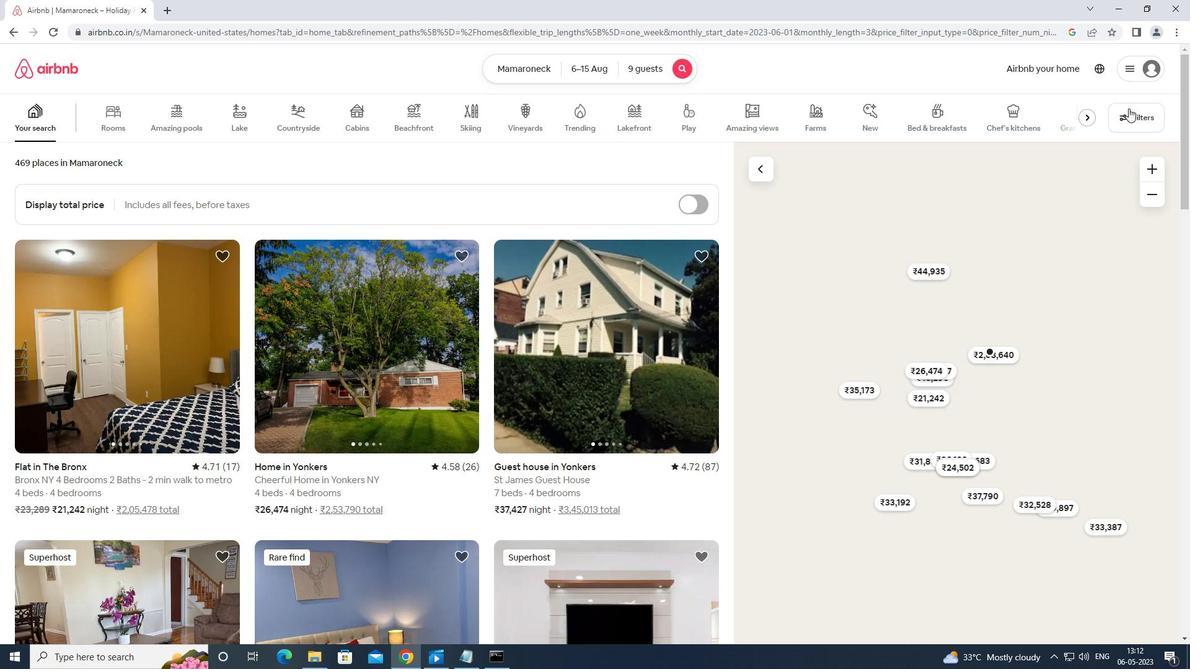 
Action: Mouse pressed left at (1132, 111)
Screenshot: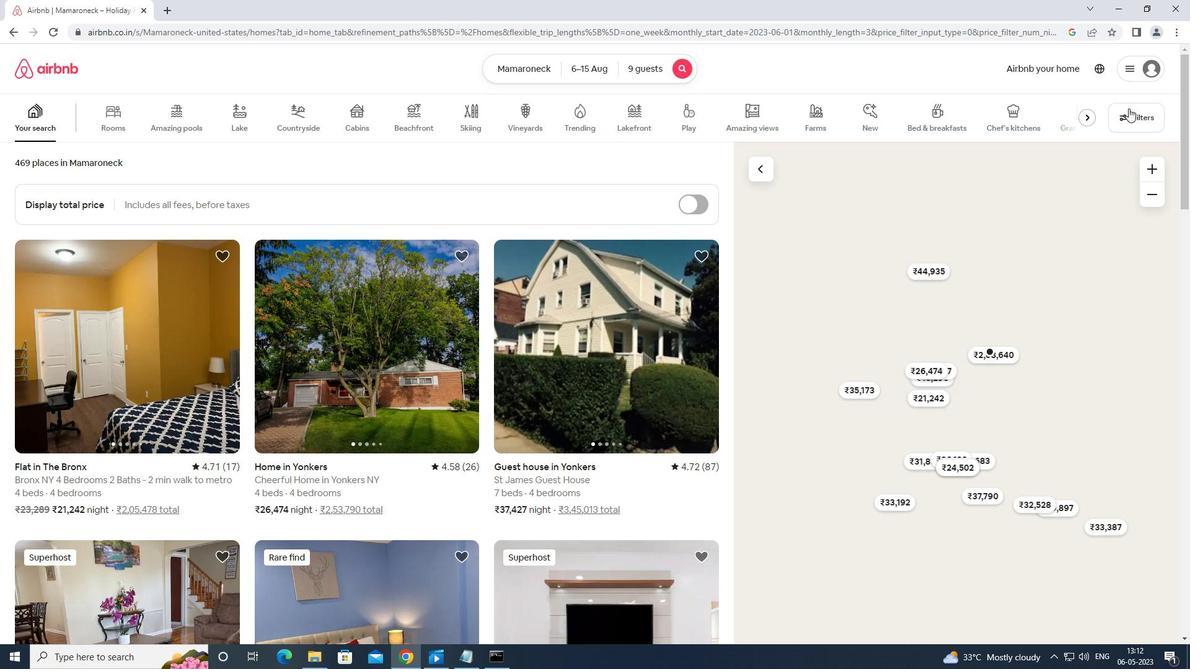 
Action: Mouse moved to (1131, 110)
Screenshot: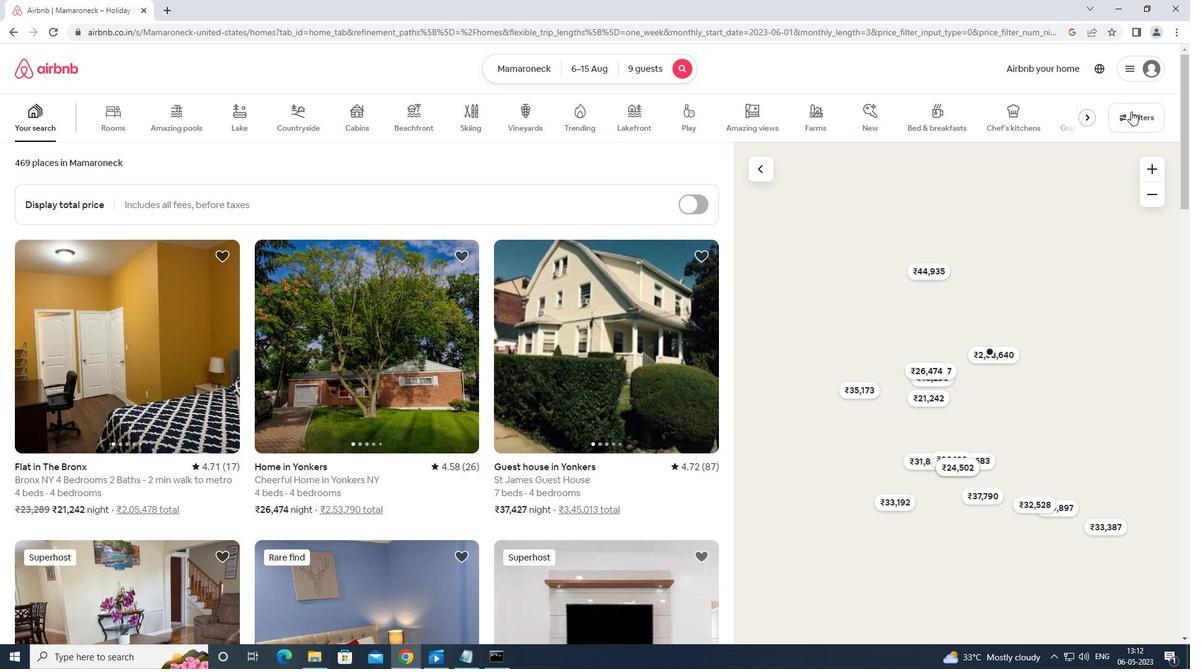 
Action: Mouse pressed left at (1131, 110)
Screenshot: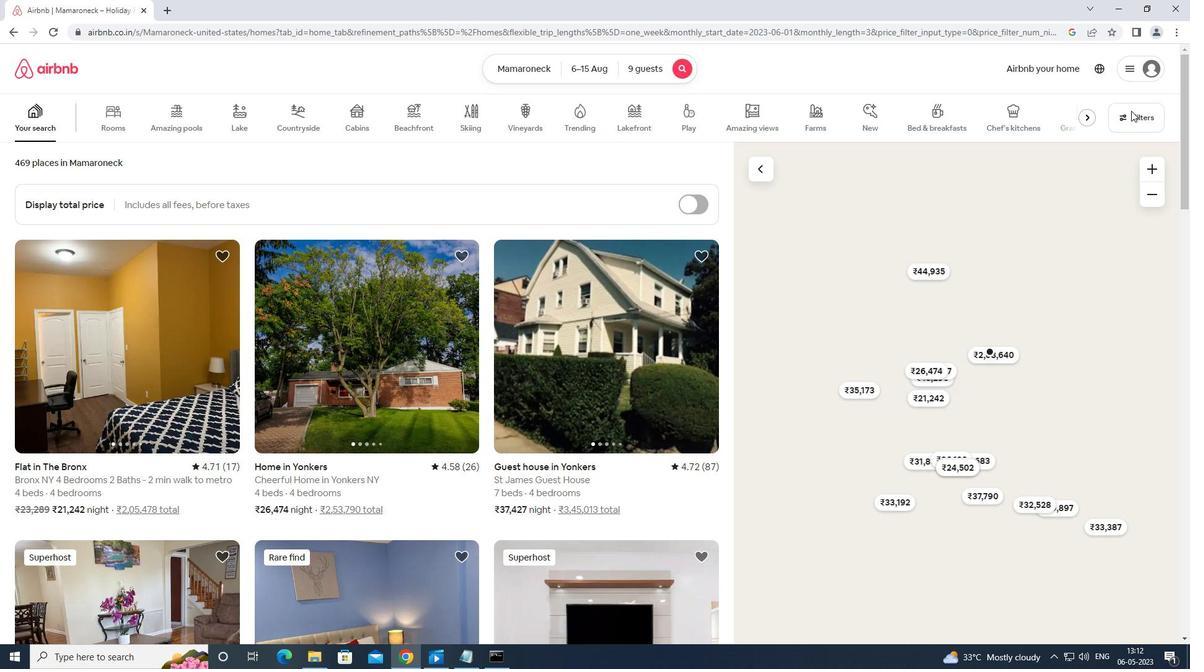 
Action: Mouse moved to (1132, 113)
Screenshot: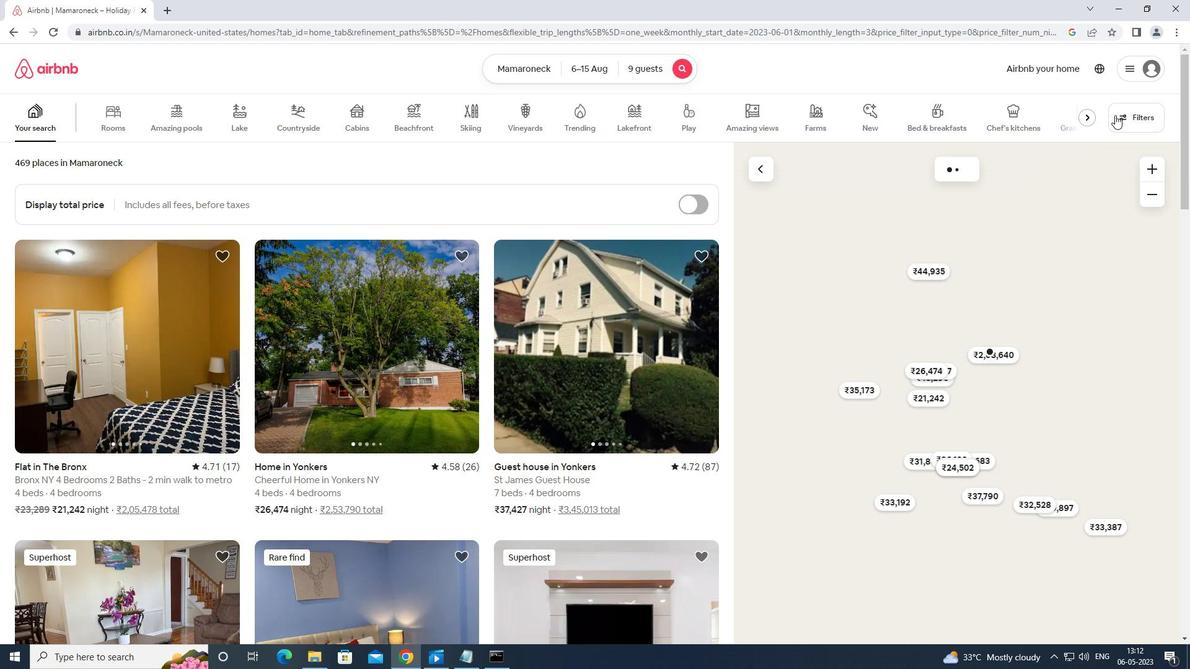 
Action: Mouse pressed left at (1132, 113)
Screenshot: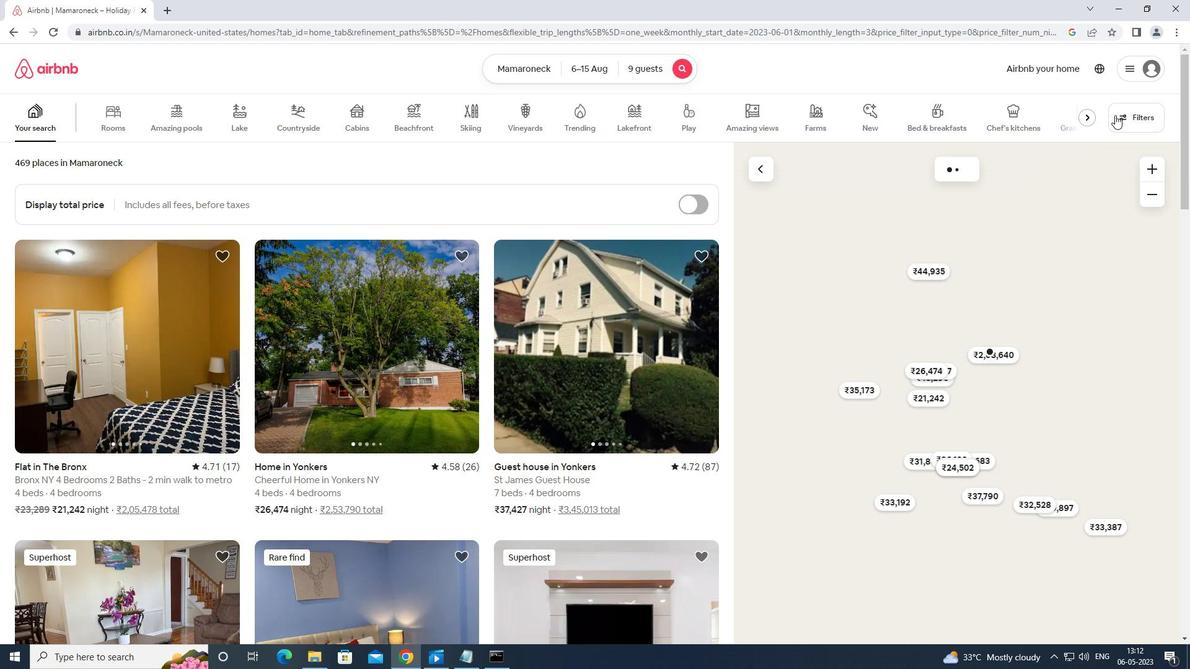 
Action: Mouse moved to (523, 408)
Screenshot: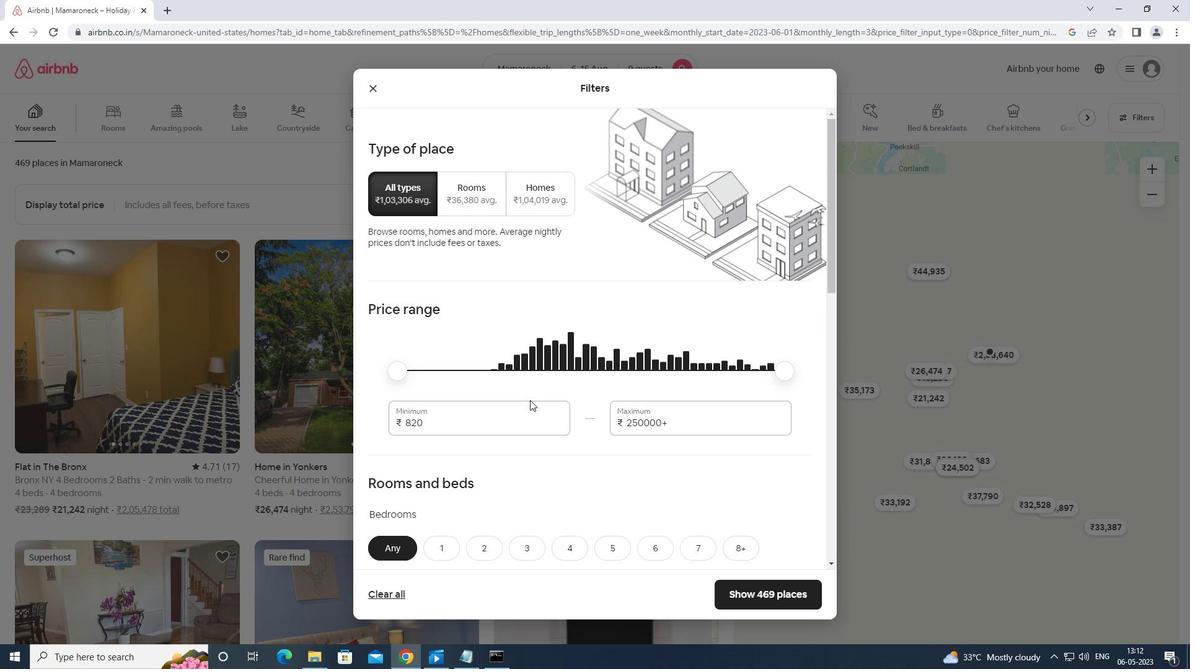 
Action: Mouse pressed left at (523, 408)
Screenshot: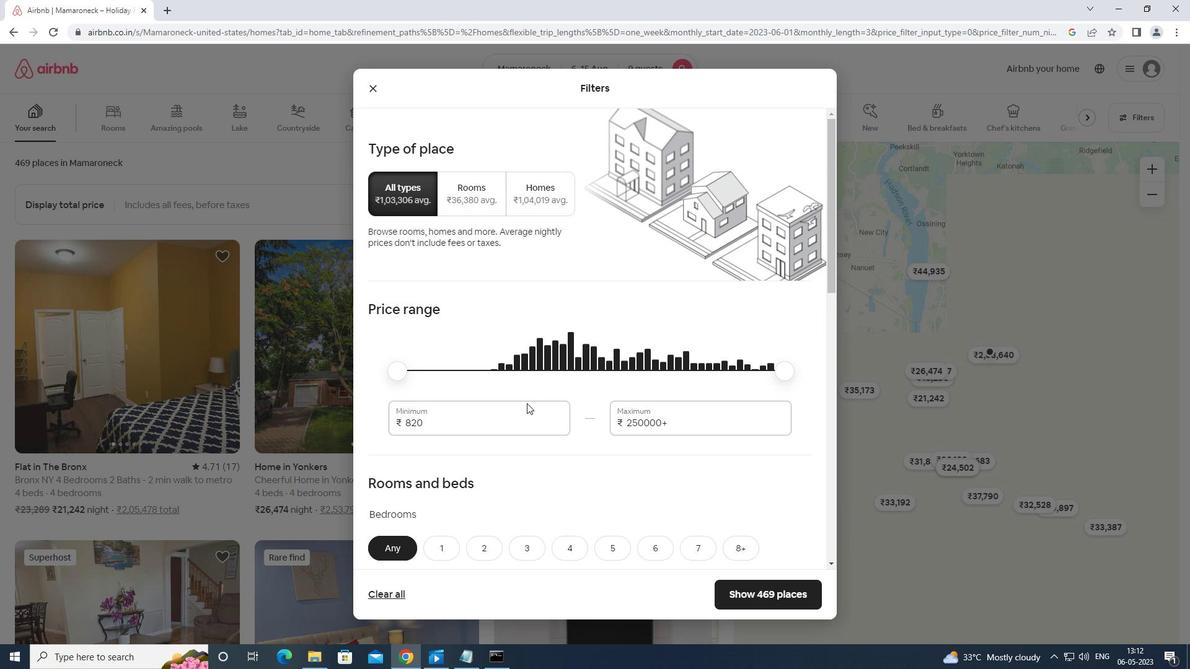 
Action: Mouse moved to (527, 402)
Screenshot: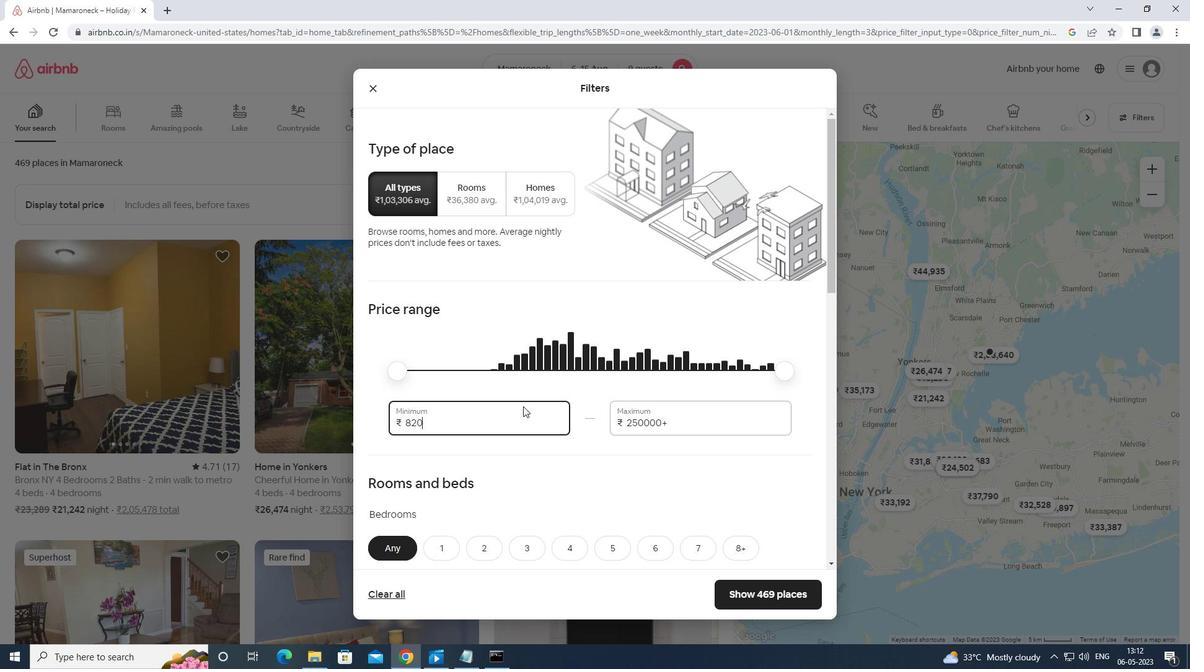 
Action: Key pressed <Key.backspace>
Screenshot: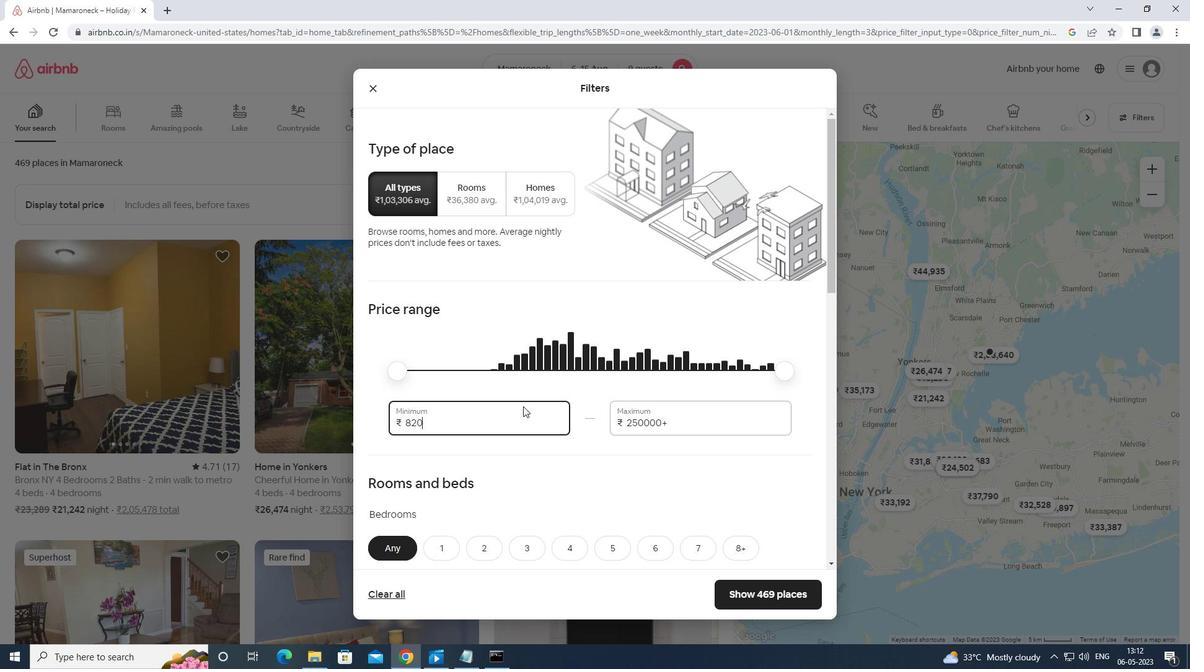 
Action: Mouse moved to (532, 398)
Screenshot: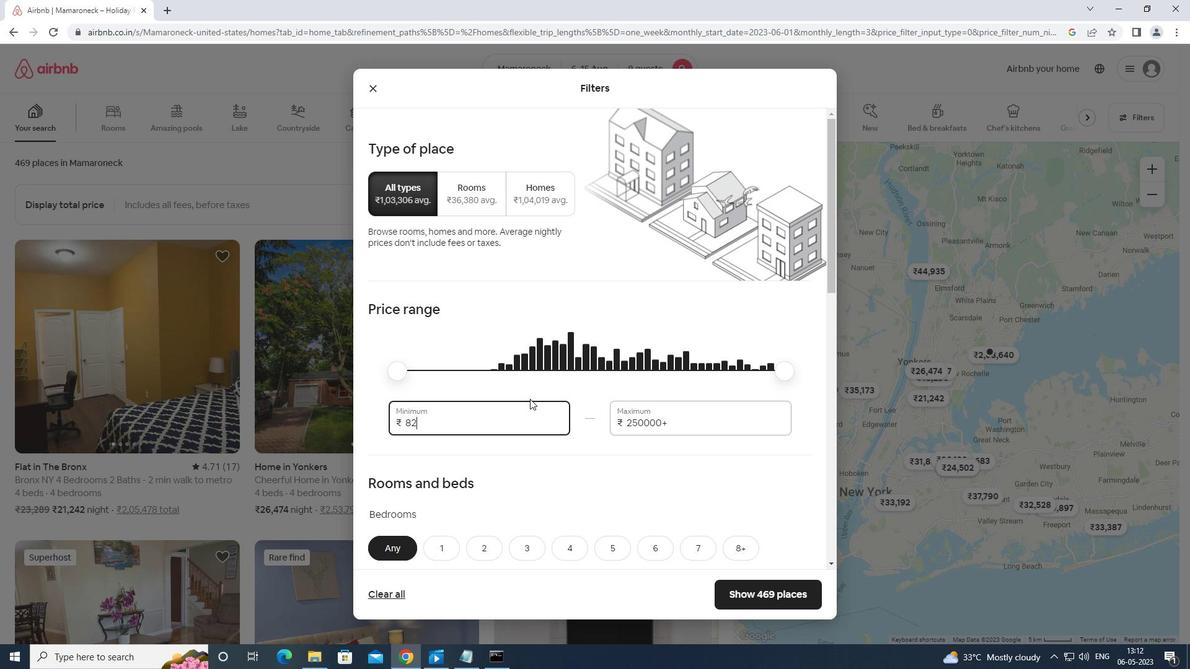 
Action: Key pressed <Key.backspace><Key.backspace><Key.backspace><Key.backspace><Key.backspace>
Screenshot: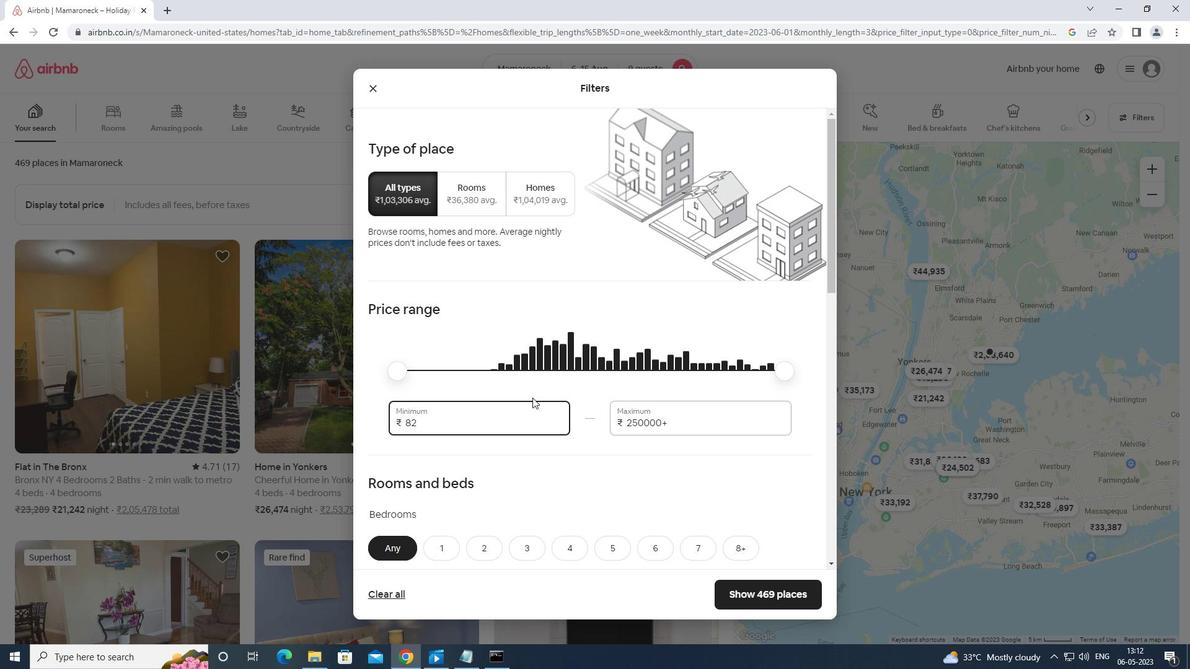 
Action: Mouse moved to (532, 398)
Screenshot: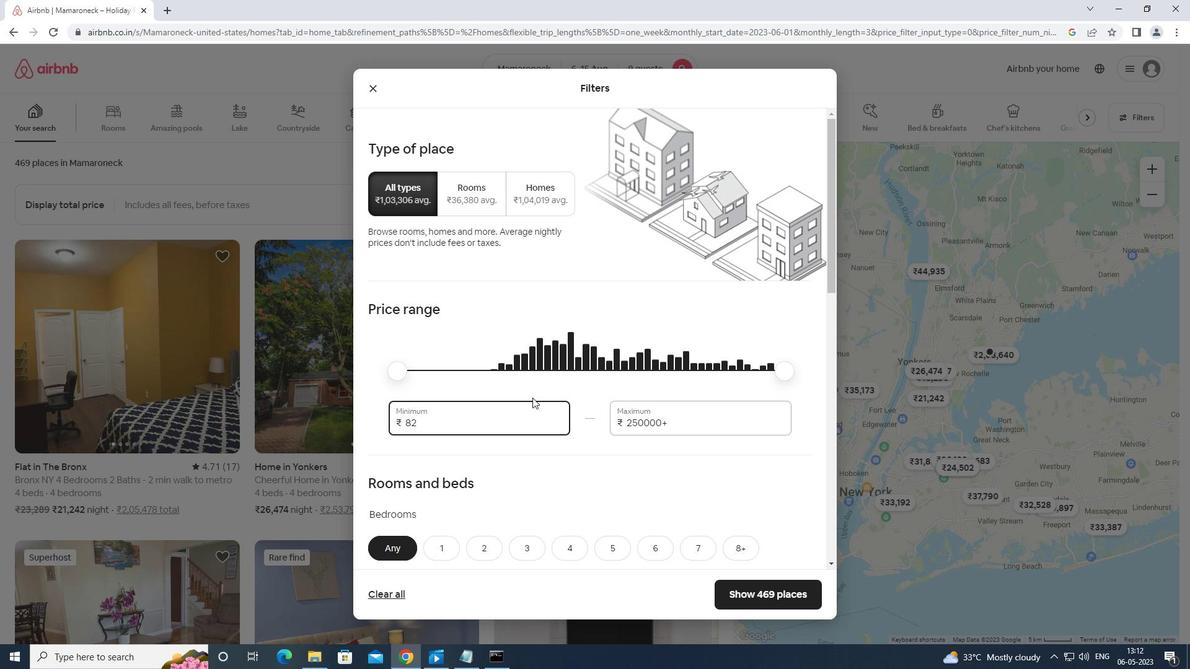 
Action: Key pressed <Key.backspace><Key.backspace>
Screenshot: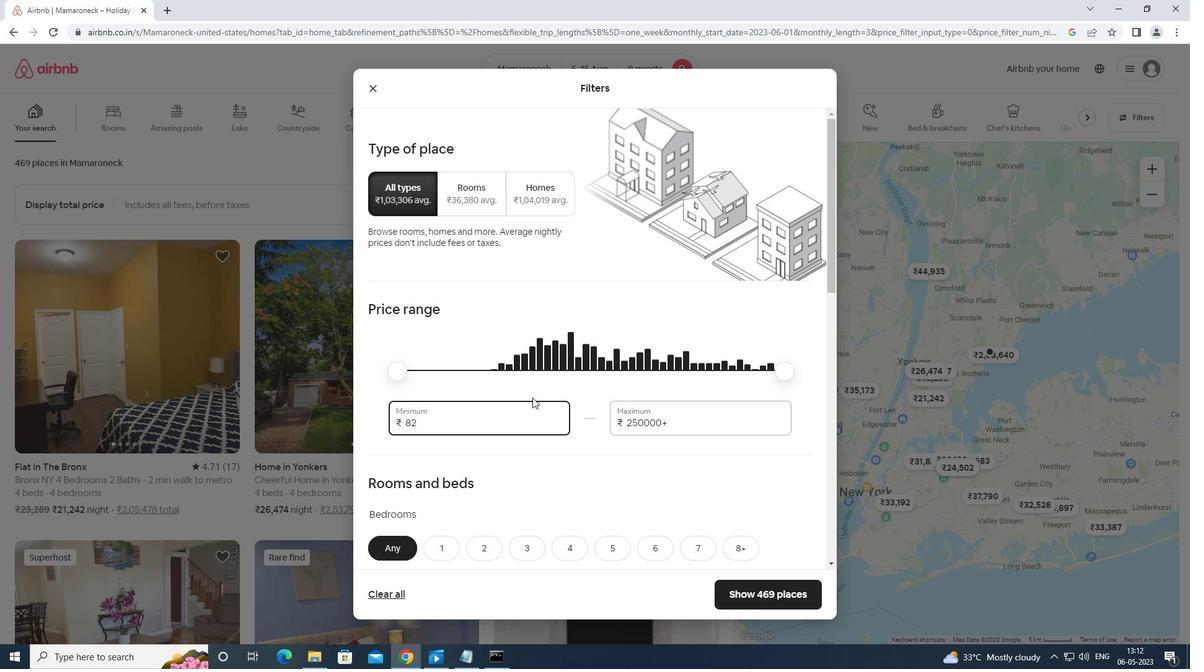
Action: Mouse moved to (541, 399)
Screenshot: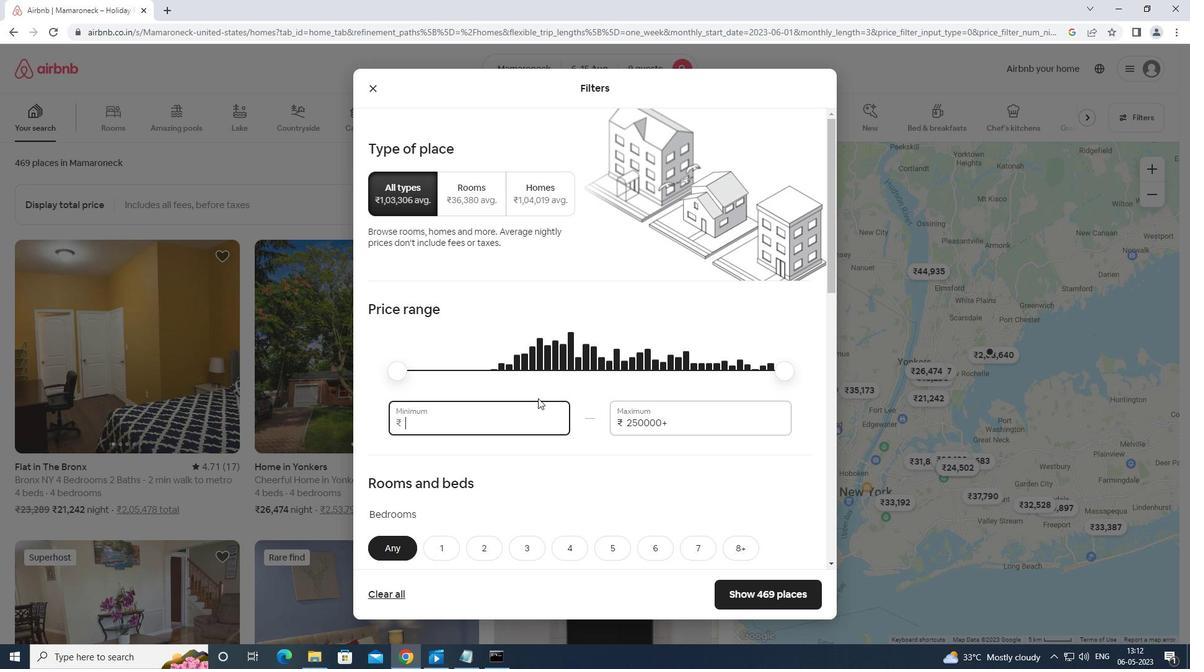 
Action: Key pressed 1
Screenshot: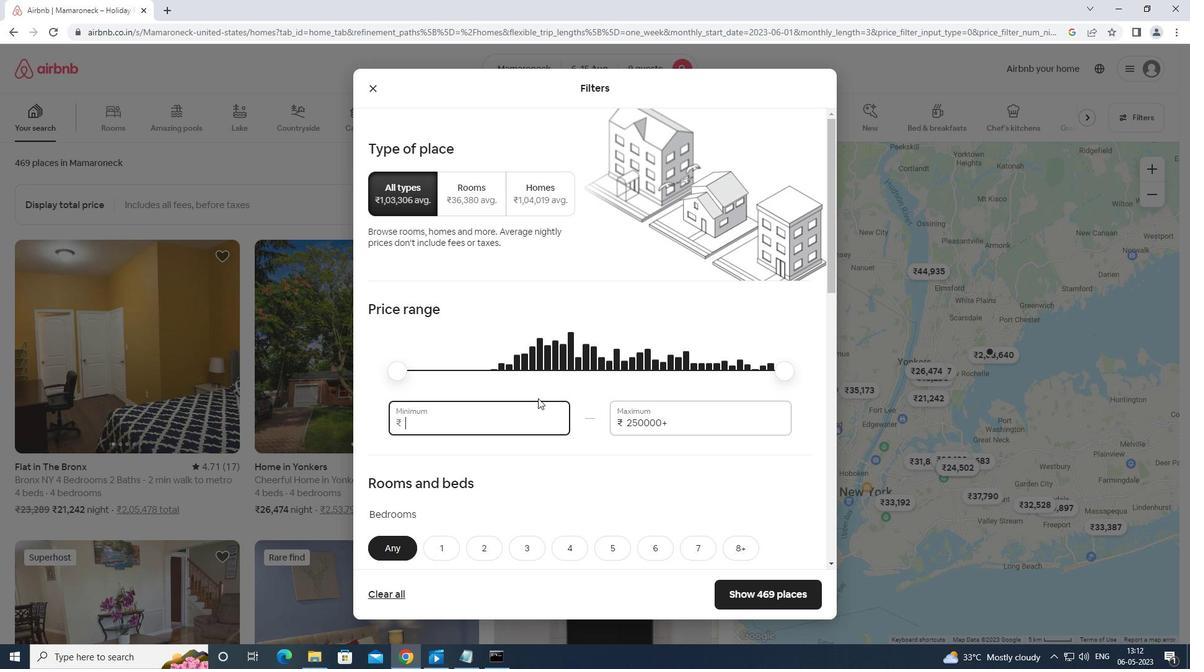 
Action: Mouse moved to (544, 402)
Screenshot: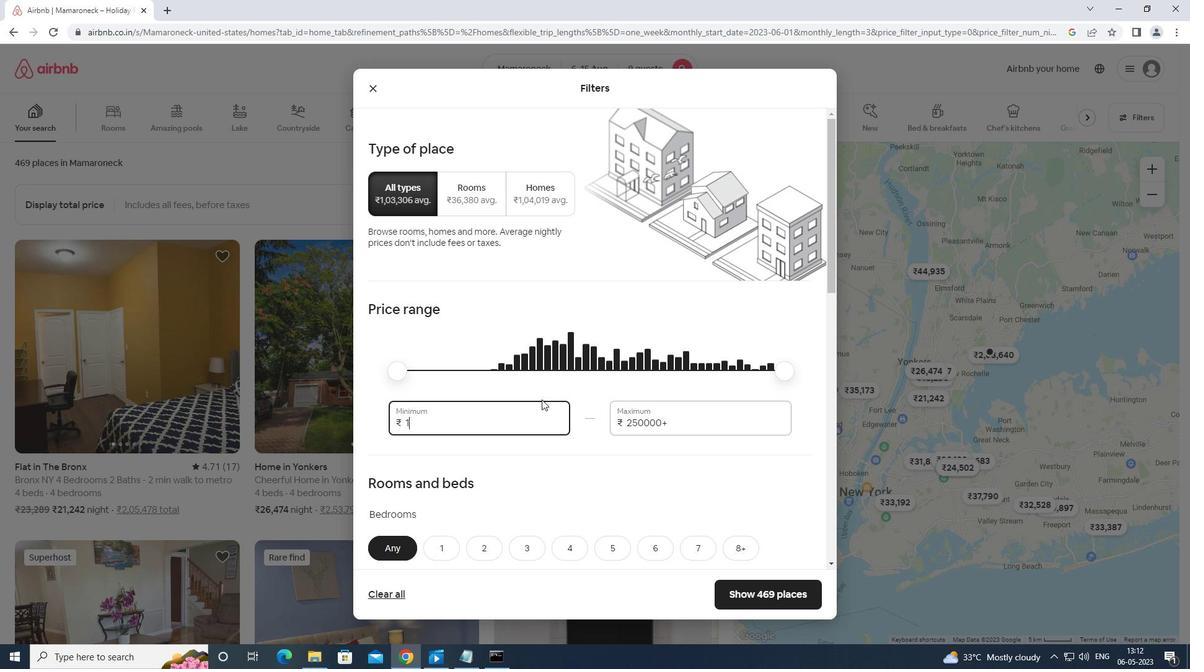 
Action: Key pressed 00
Screenshot: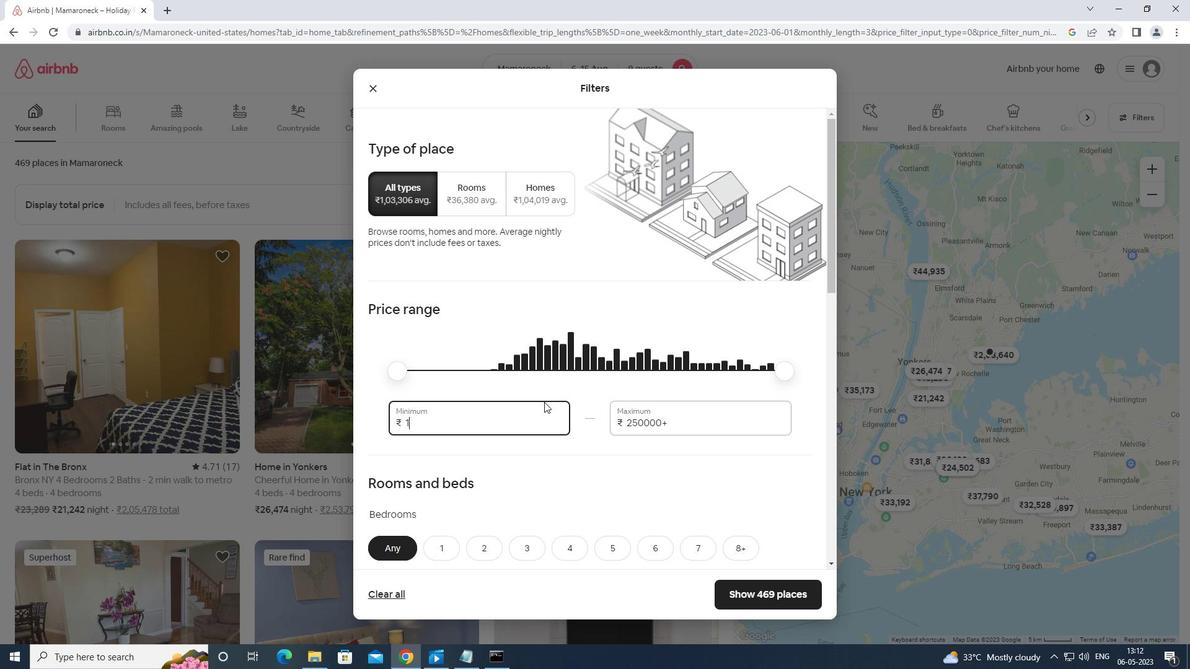 
Action: Mouse moved to (544, 402)
Screenshot: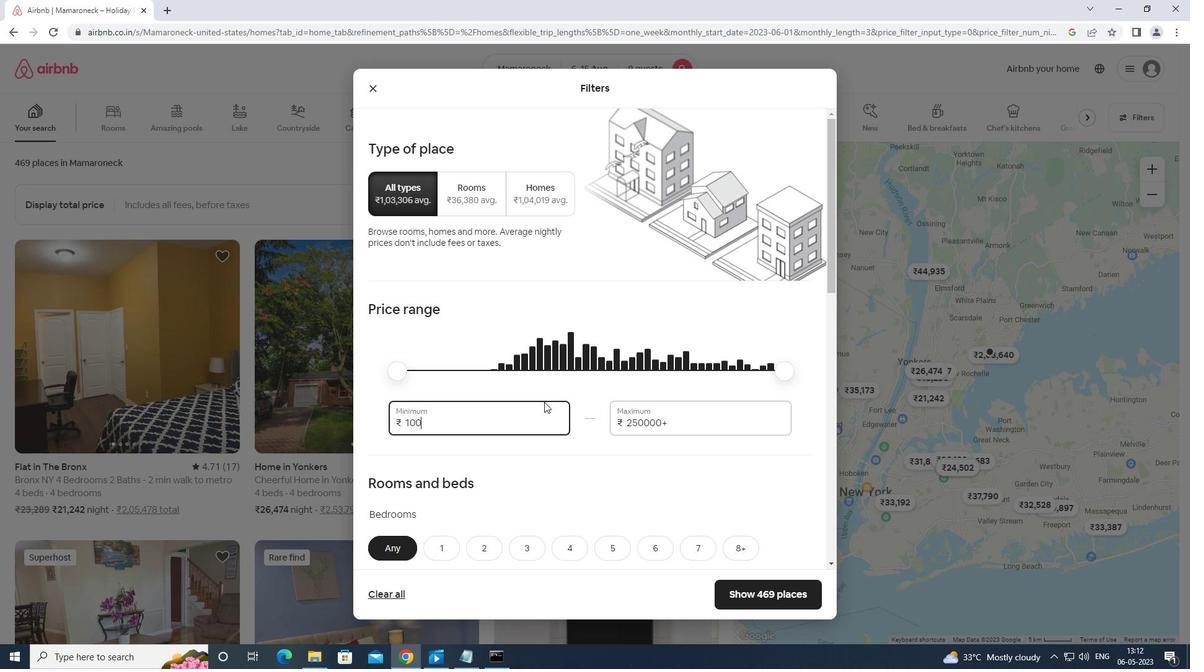 
Action: Key pressed 00
Screenshot: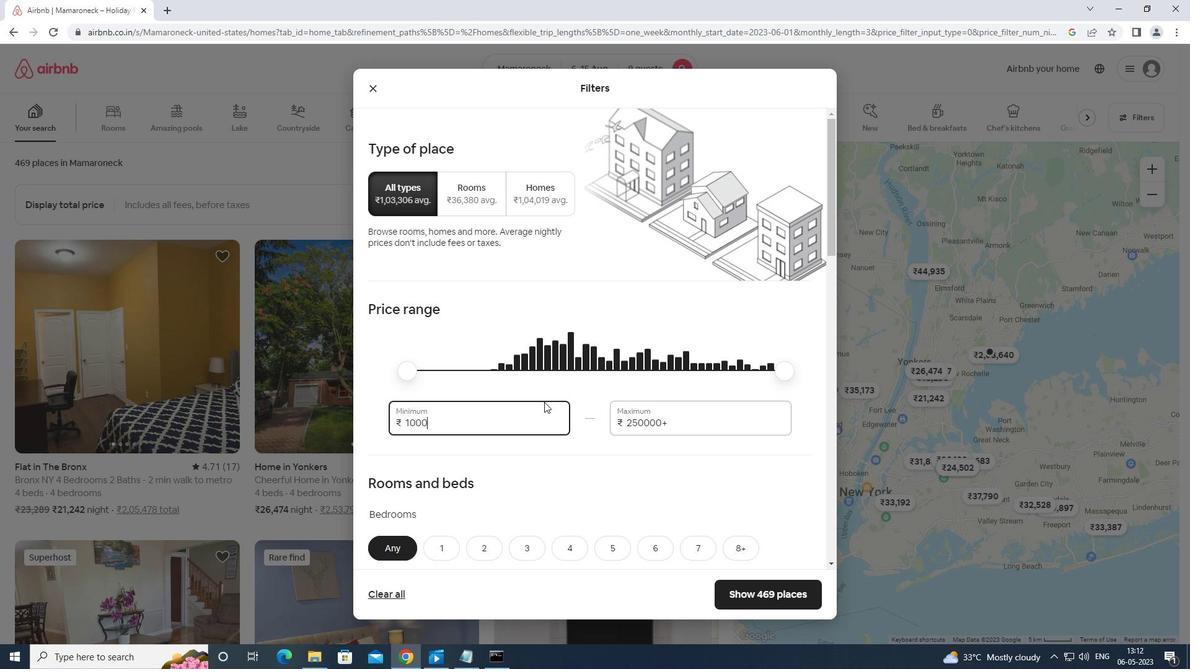 
Action: Mouse moved to (695, 411)
Screenshot: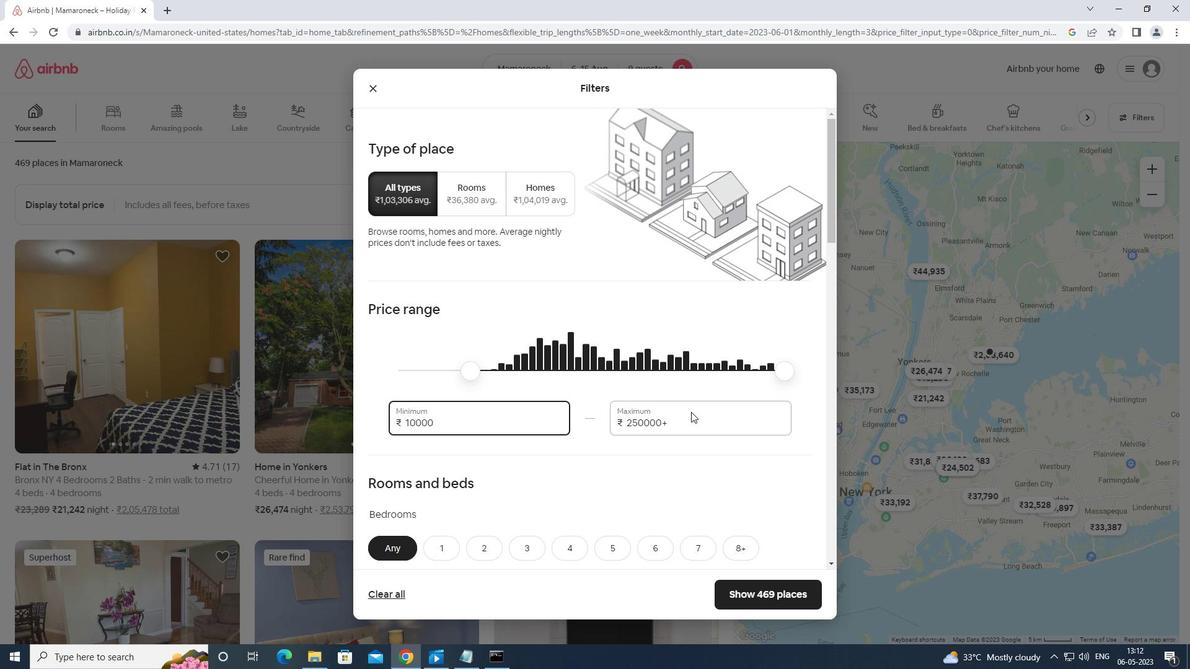 
Action: Mouse pressed left at (695, 411)
Screenshot: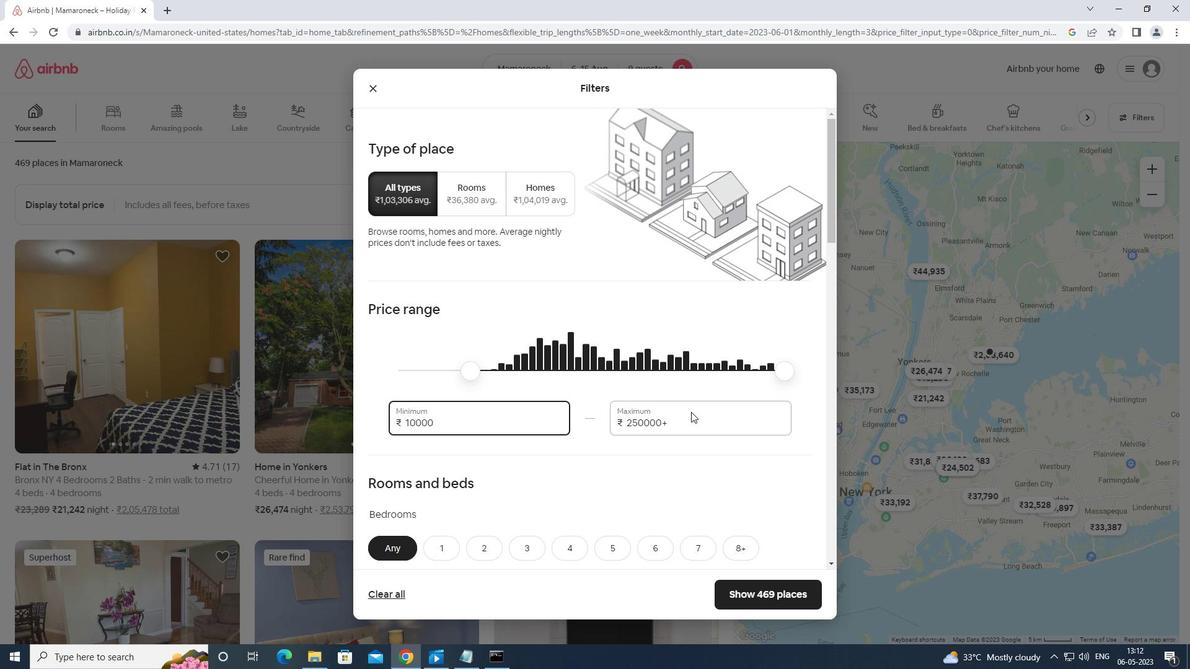 
Action: Mouse moved to (695, 411)
Screenshot: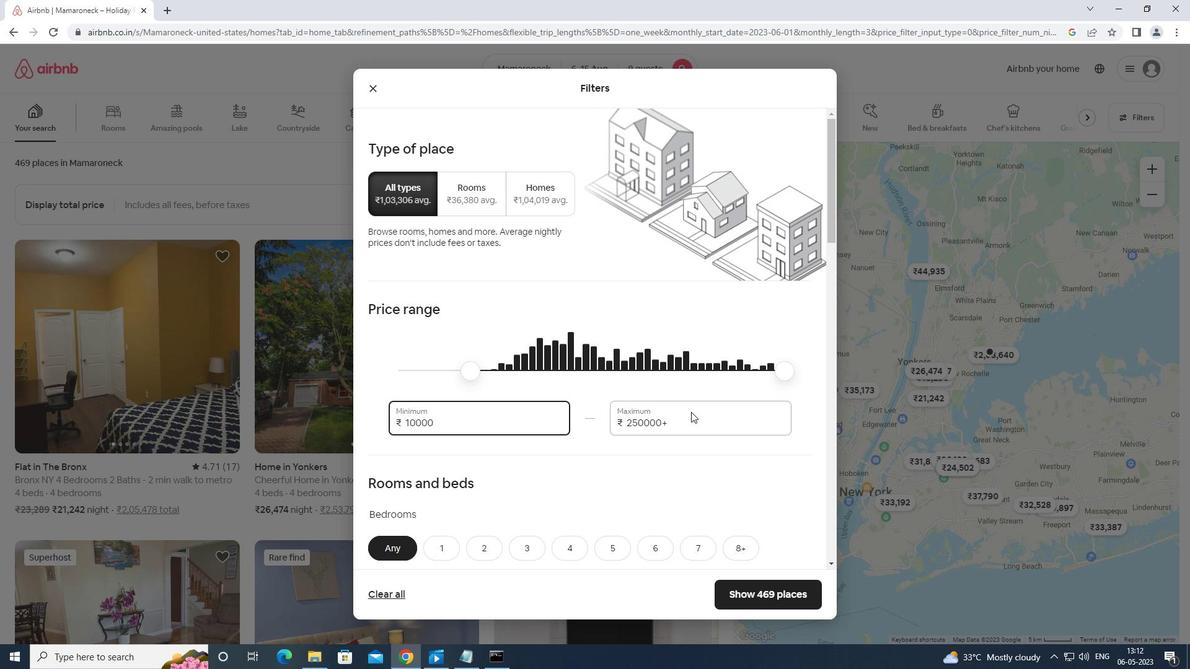 
Action: Key pressed <Key.backspace>
Screenshot: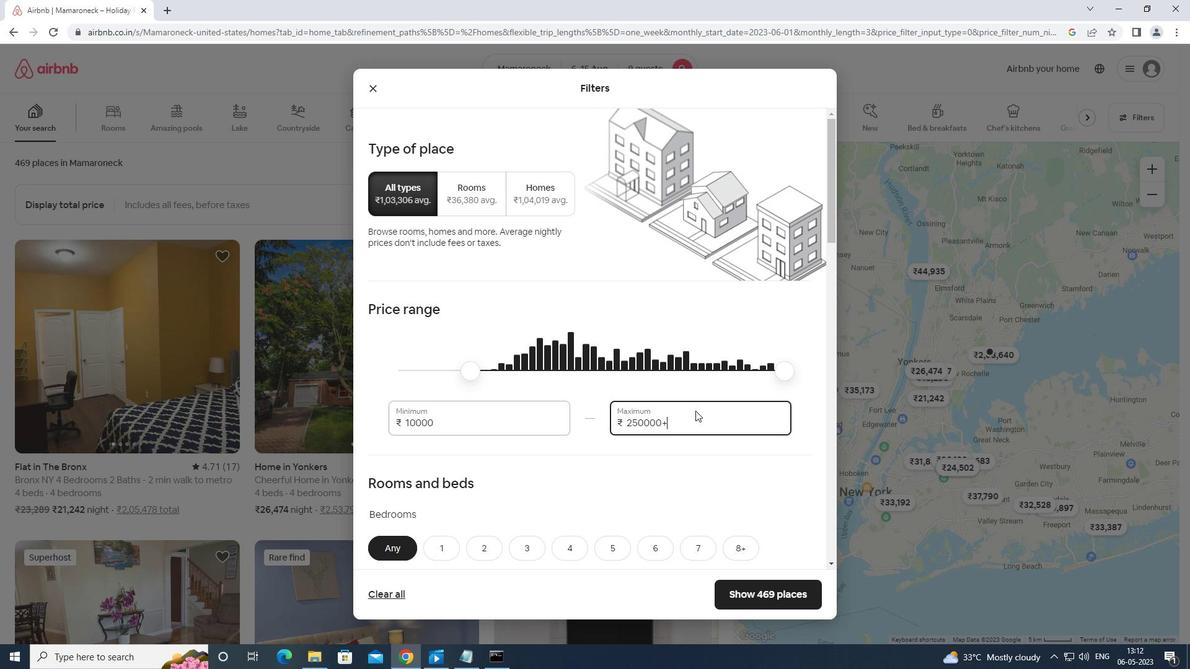 
Action: Mouse moved to (696, 411)
Screenshot: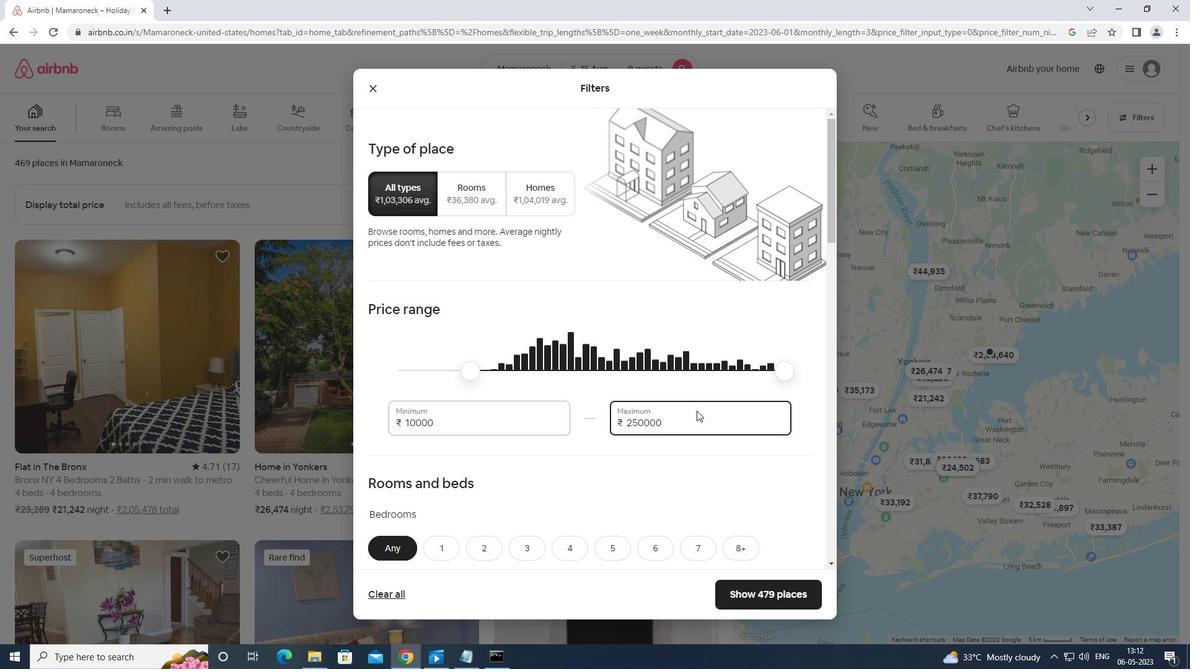 
Action: Key pressed <Key.backspace>
Screenshot: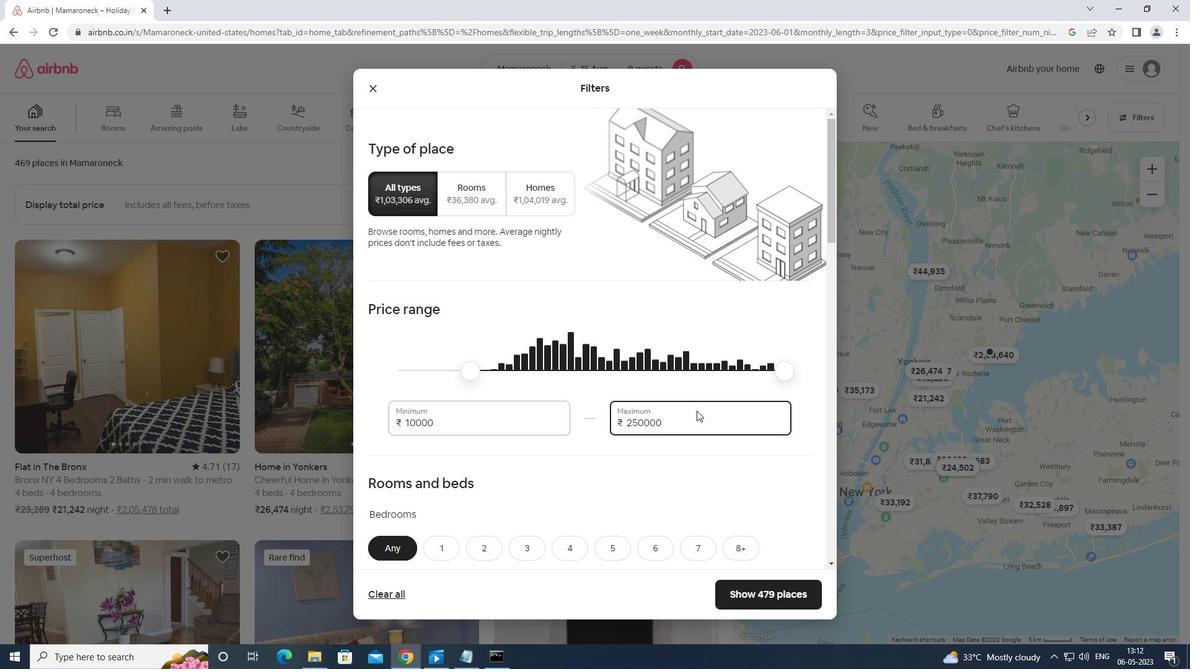 
Action: Mouse moved to (697, 411)
Screenshot: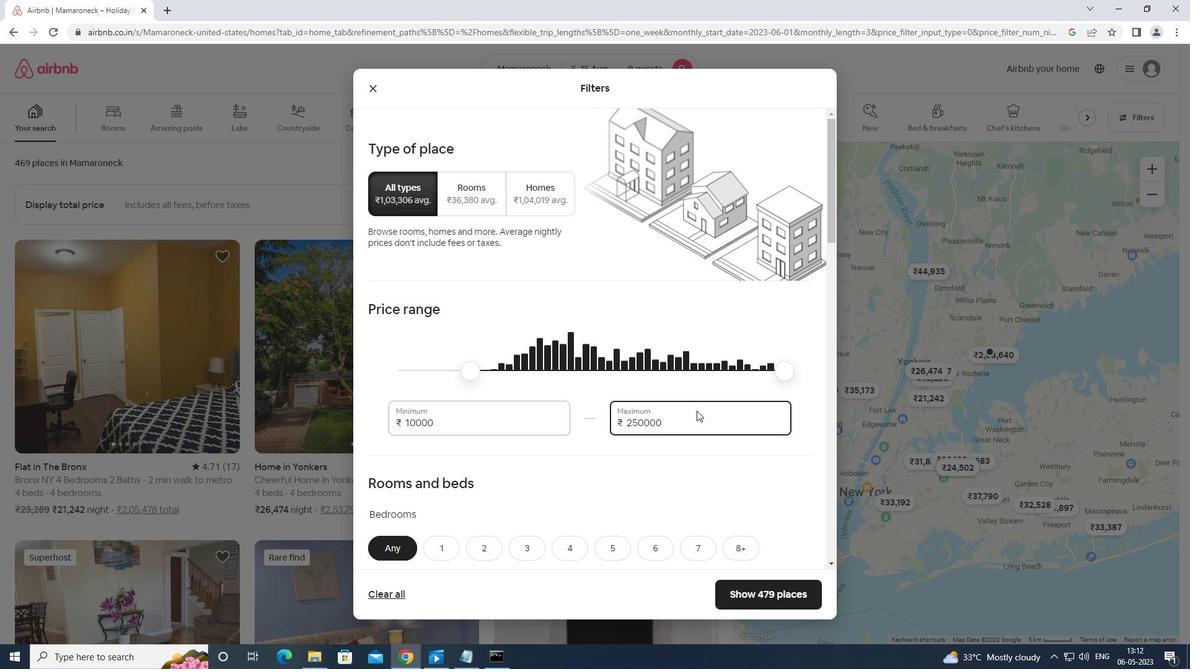 
Action: Key pressed <Key.backspace>
Screenshot: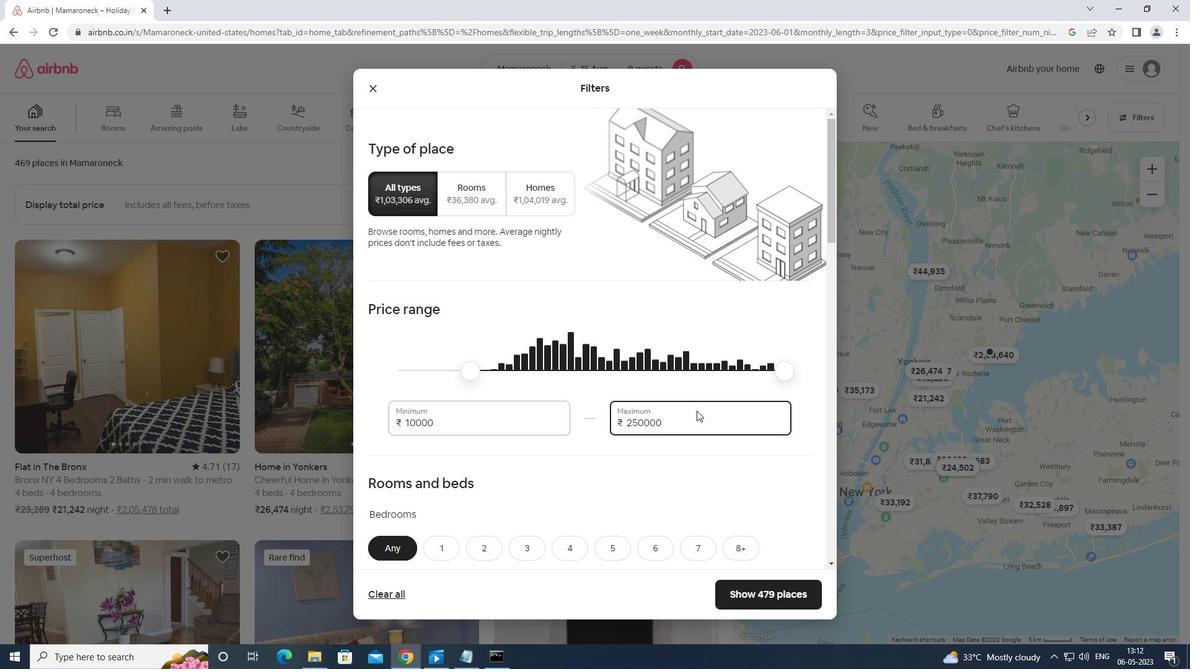 
Action: Mouse moved to (700, 411)
Screenshot: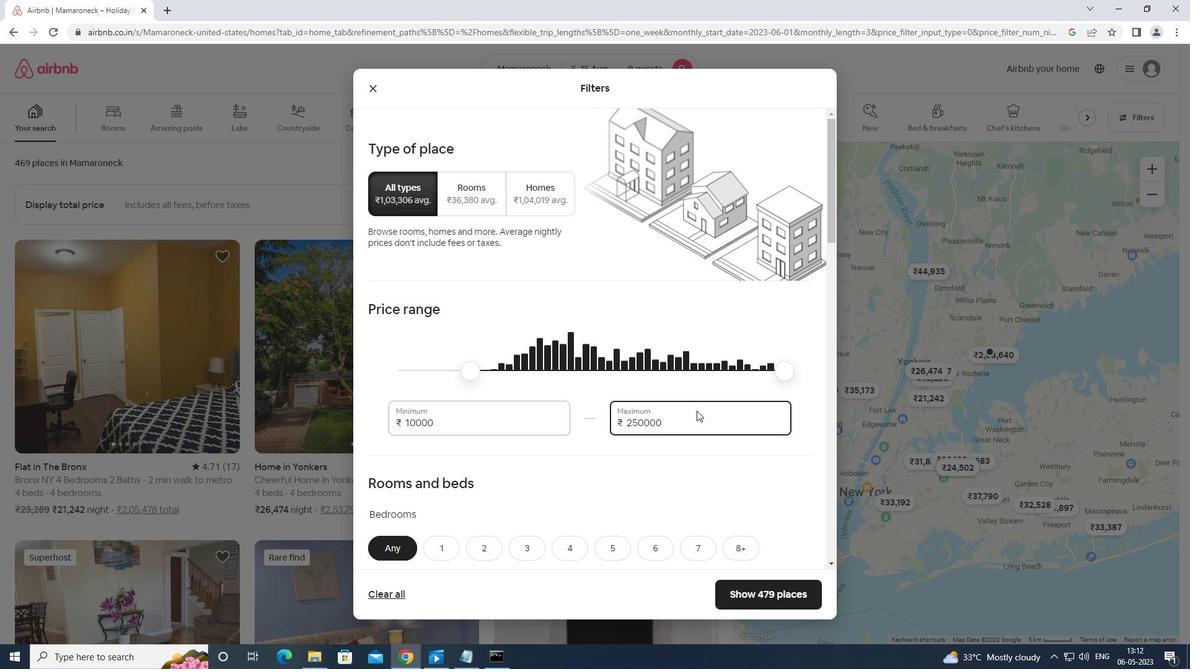 
Action: Key pressed <Key.backspace><Key.backspace>
Screenshot: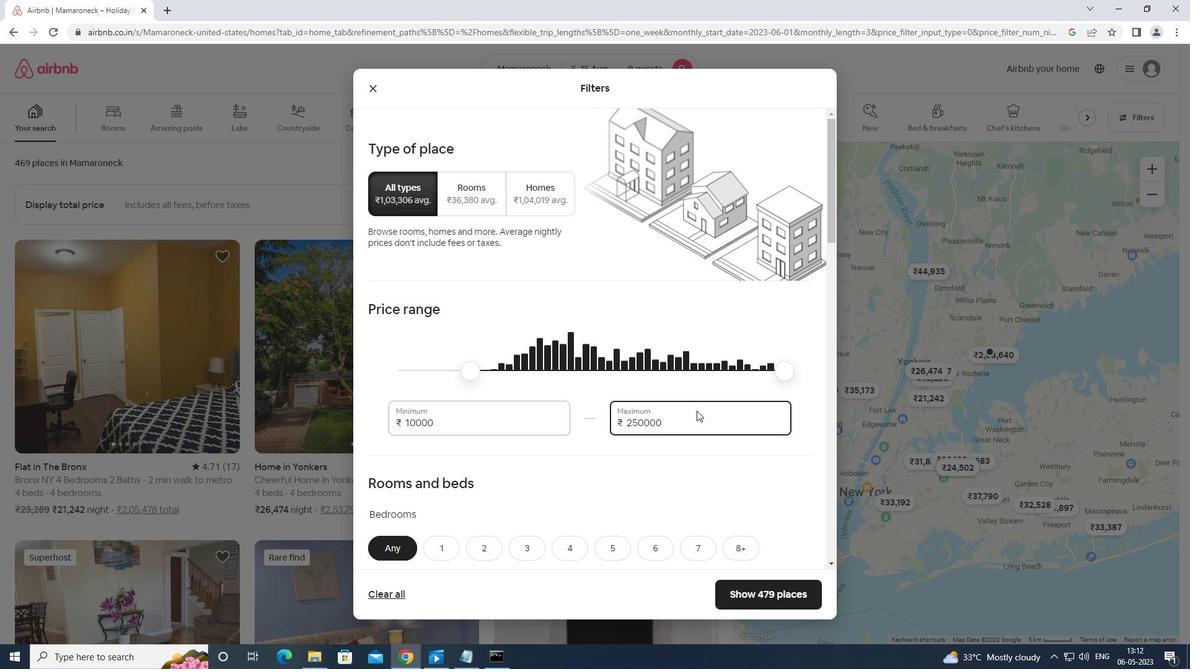 
Action: Mouse moved to (699, 412)
Screenshot: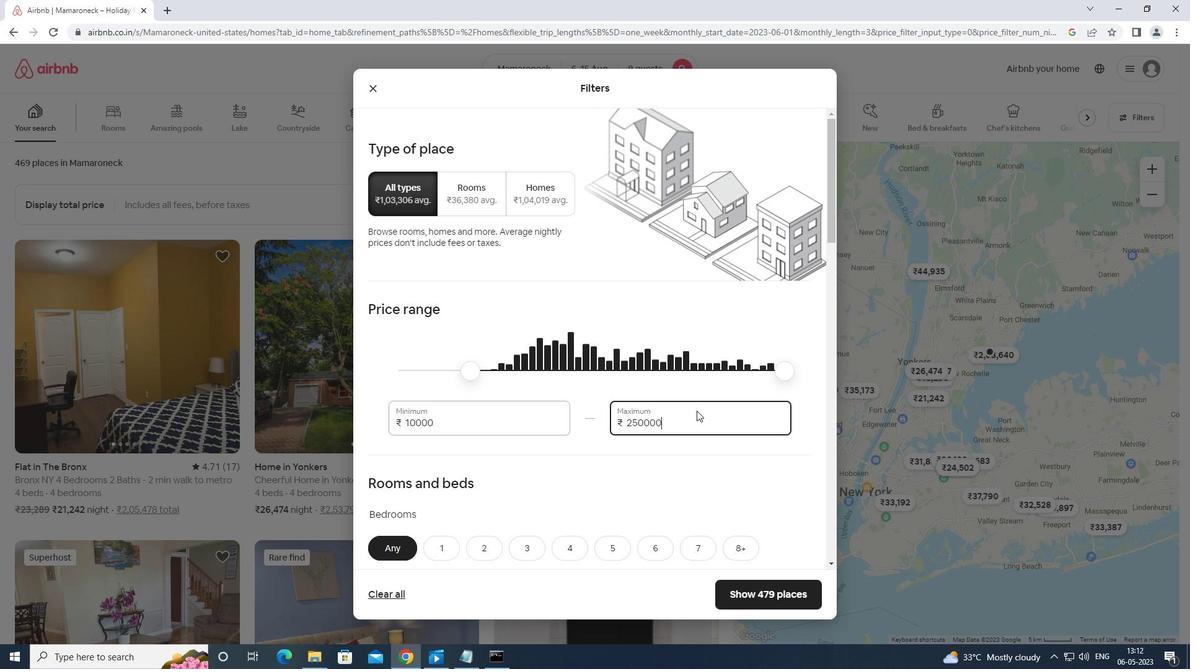 
Action: Key pressed <Key.backspace>
Screenshot: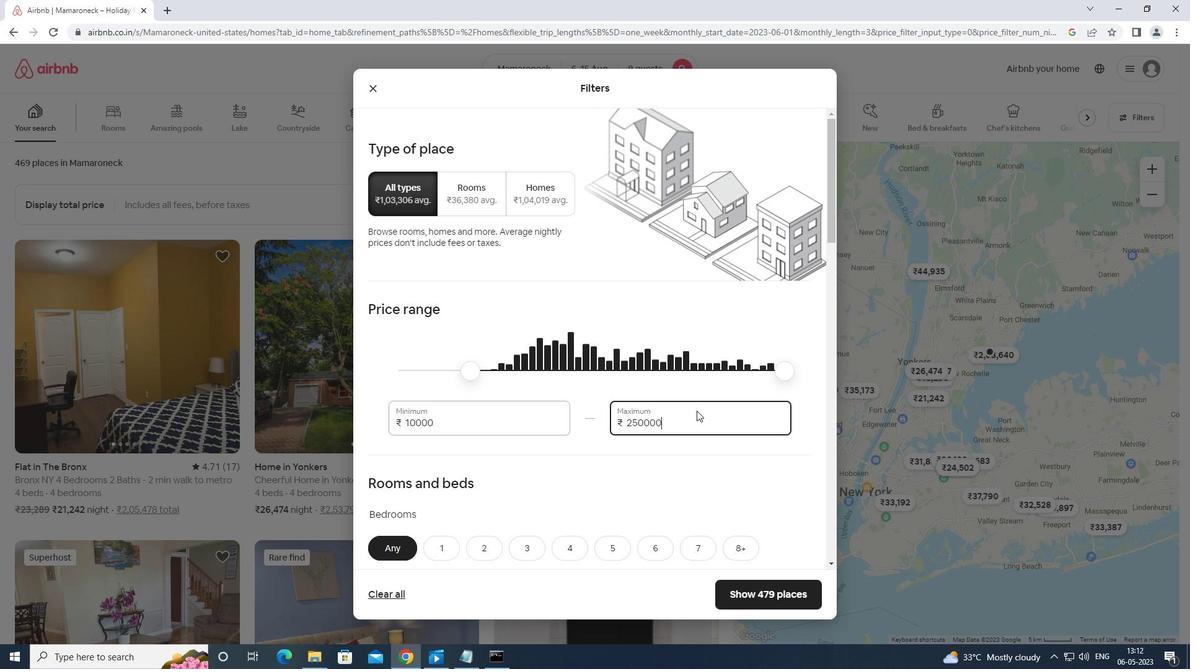
Action: Mouse moved to (693, 414)
Screenshot: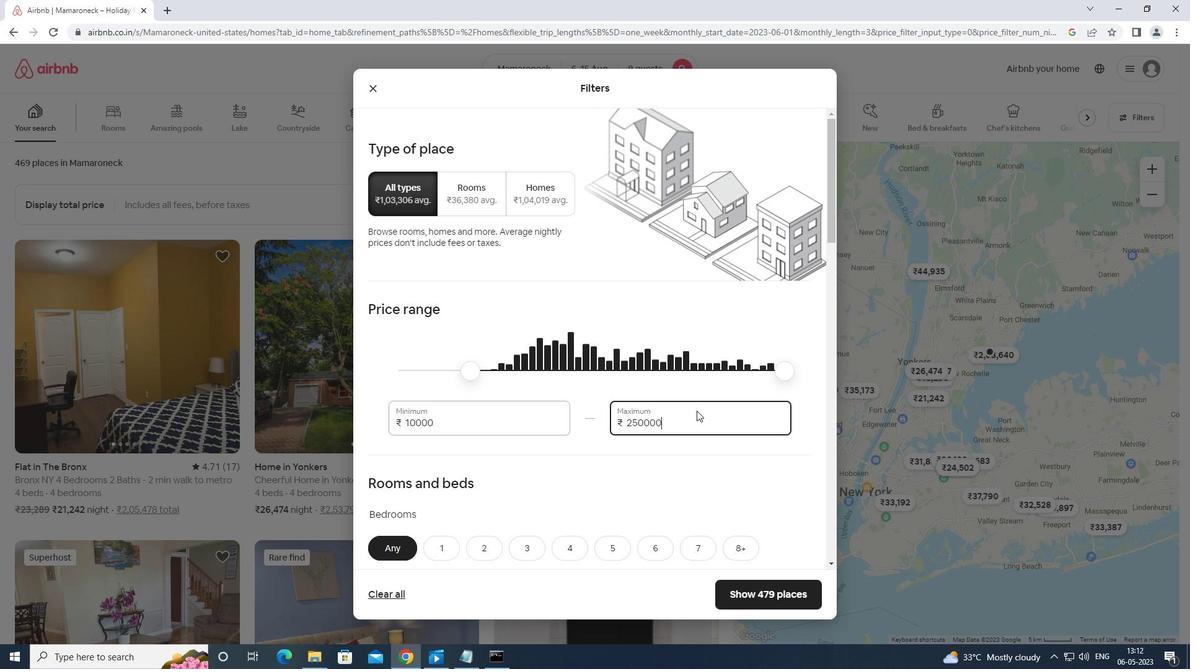 
Action: Key pressed <Key.backspace>
Screenshot: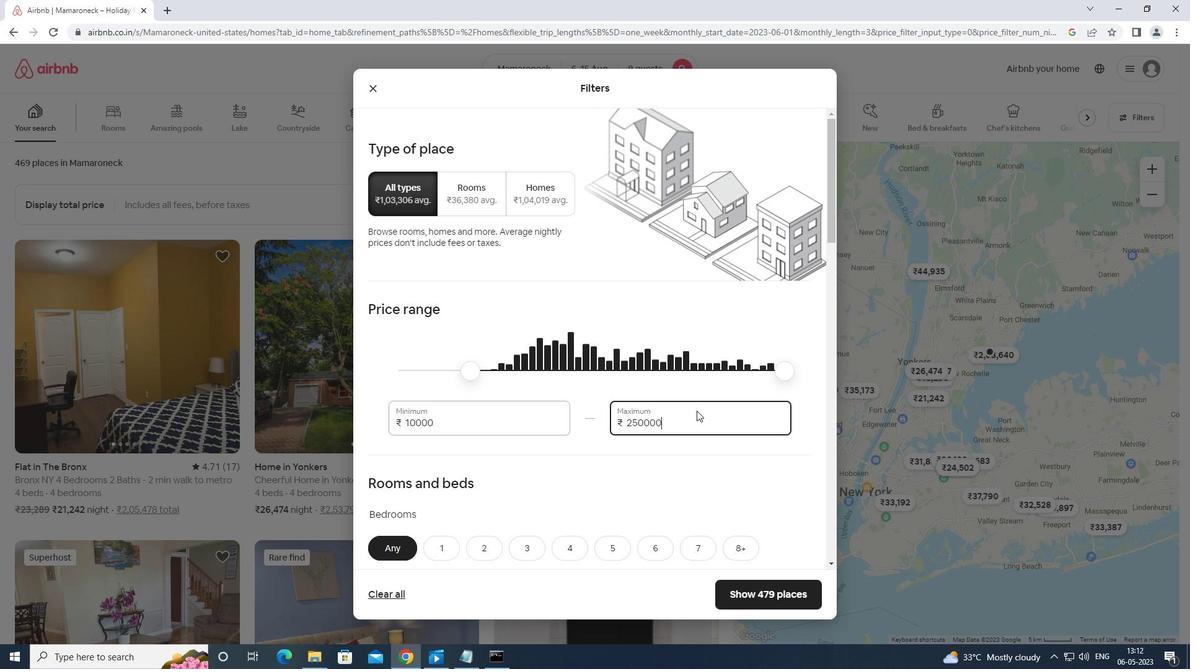 
Action: Mouse moved to (686, 414)
Screenshot: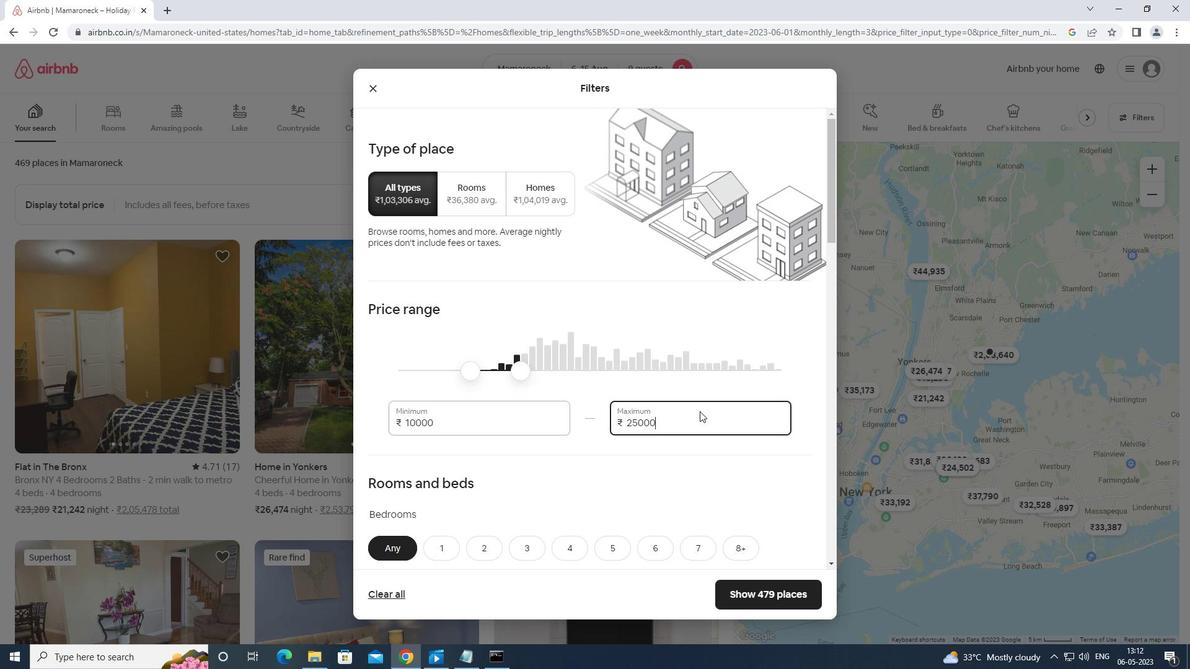 
Action: Key pressed <Key.backspace>
Screenshot: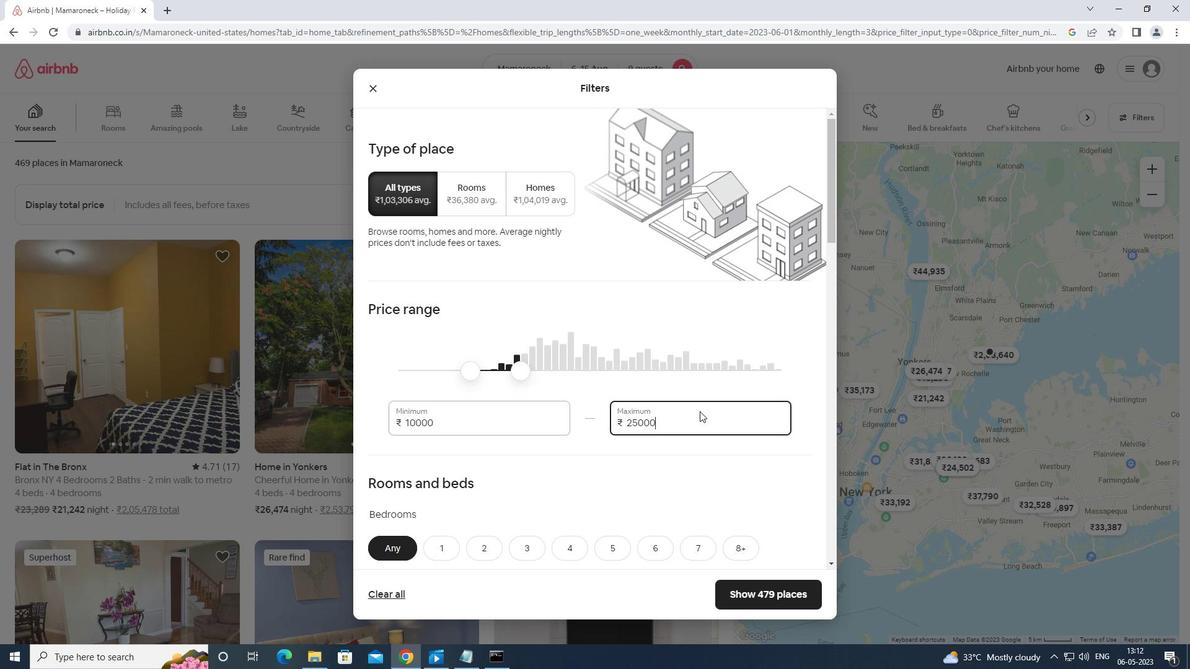 
Action: Mouse moved to (683, 414)
Screenshot: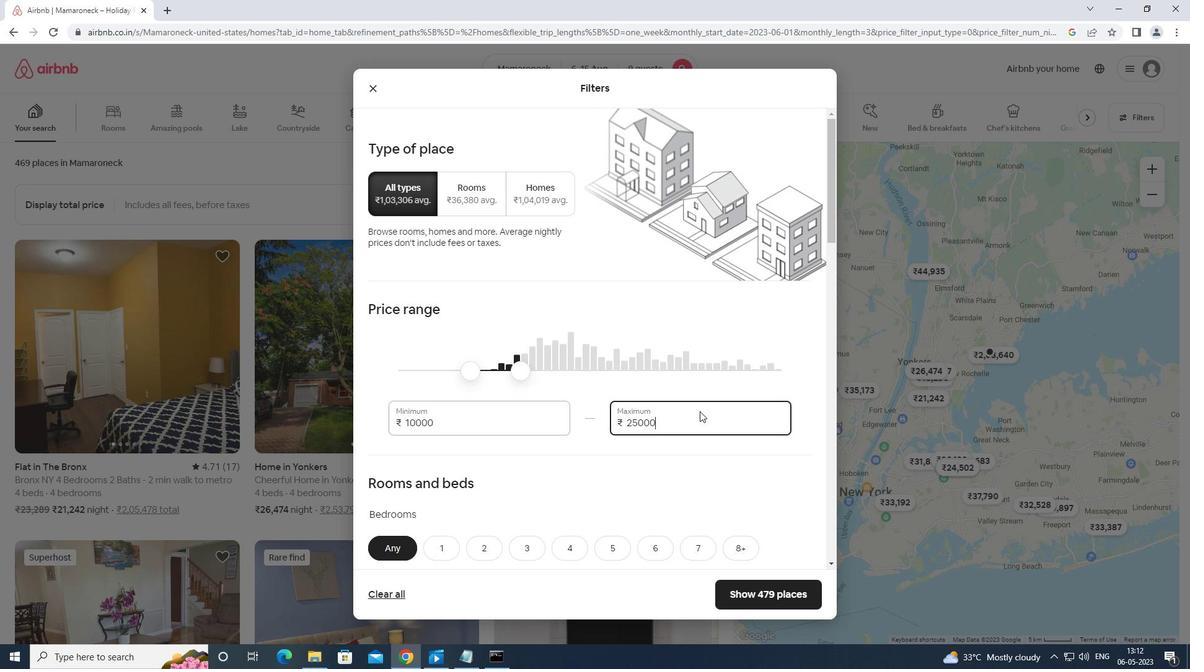 
Action: Key pressed <Key.backspace>
Screenshot: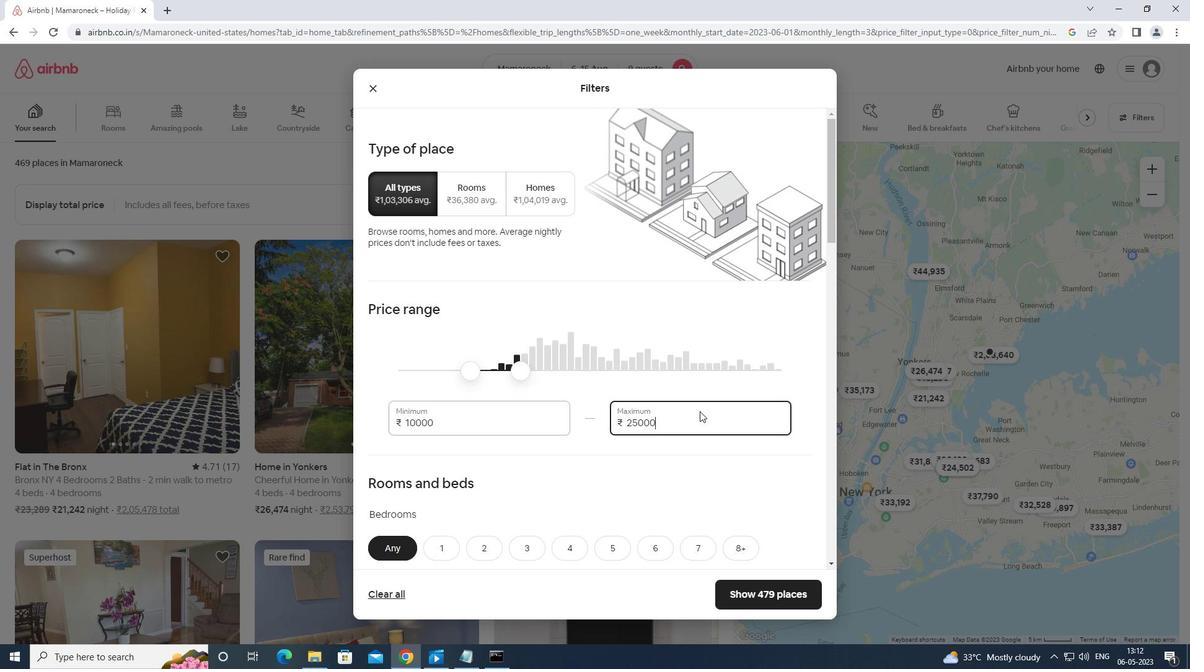 
Action: Mouse moved to (682, 414)
Screenshot: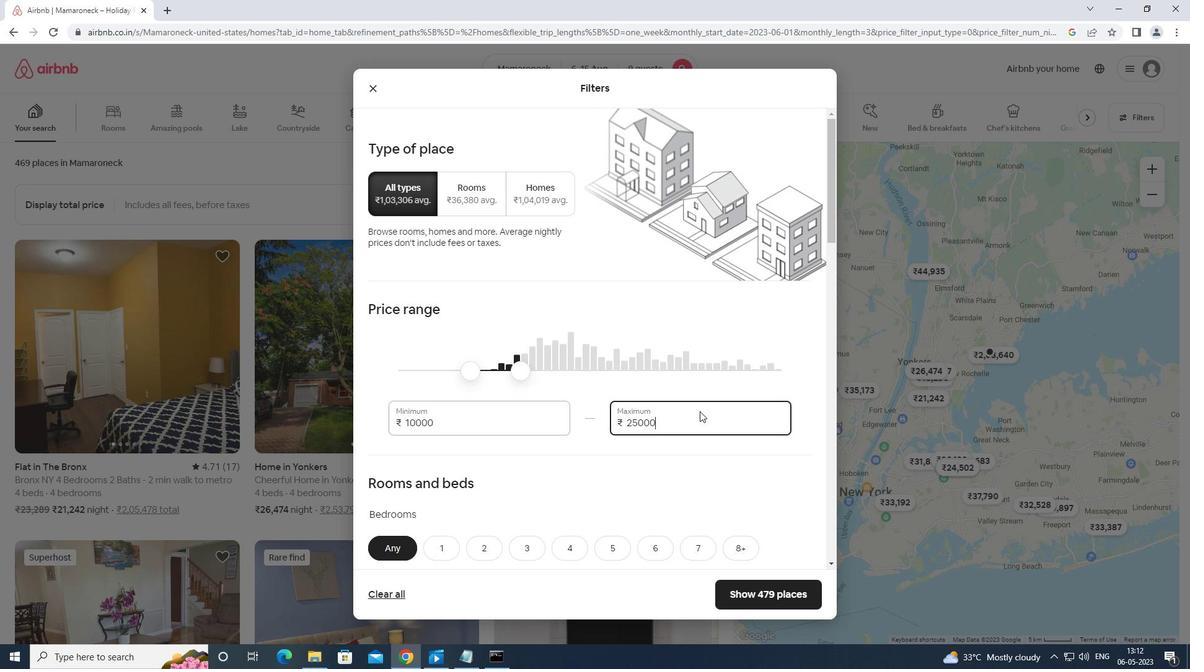 
Action: Key pressed <Key.backspace><Key.backspace><Key.backspace><Key.backspace>14000
Screenshot: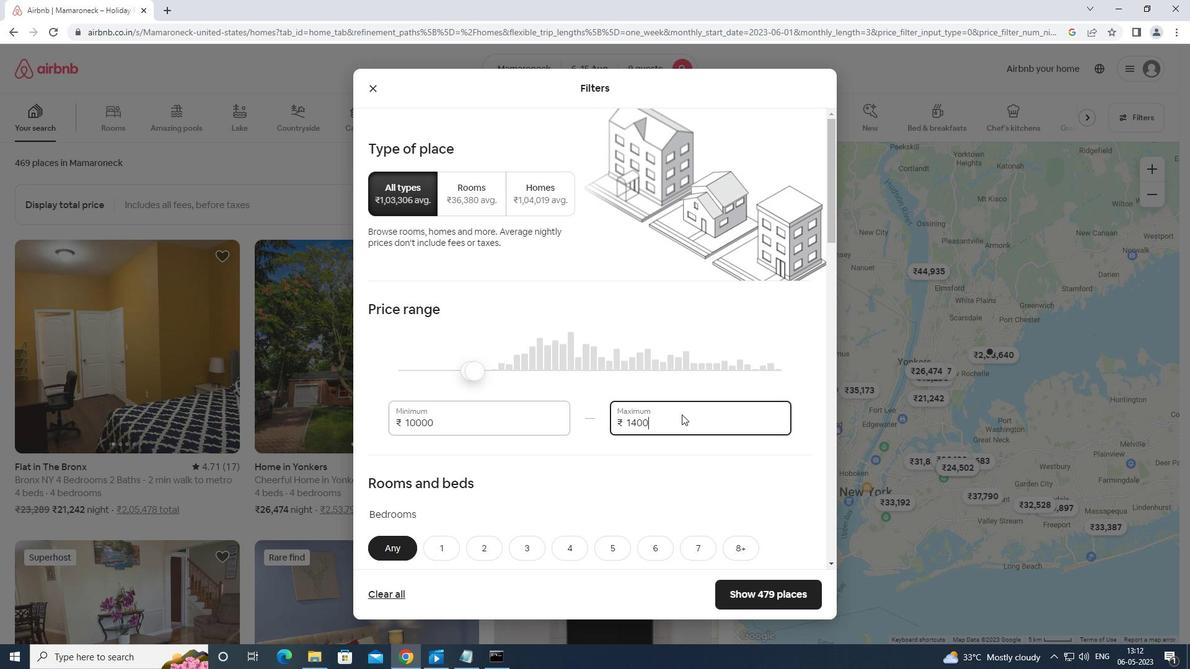 
Action: Mouse moved to (677, 412)
Screenshot: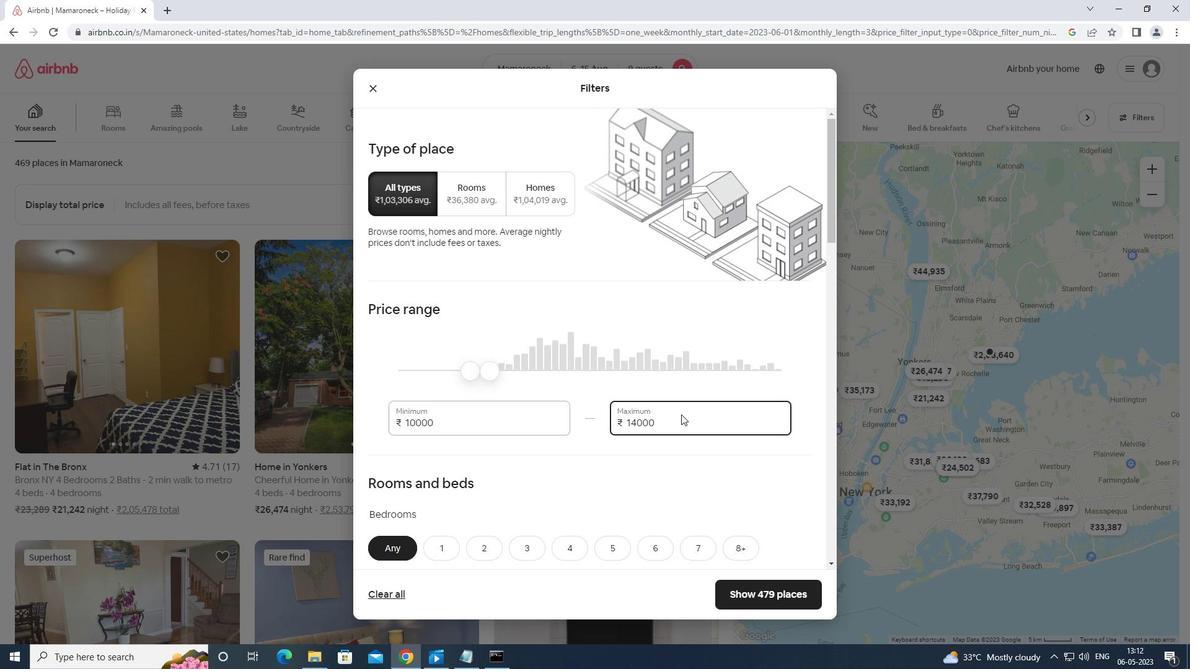 
Action: Mouse scrolled (677, 412) with delta (0, 0)
Screenshot: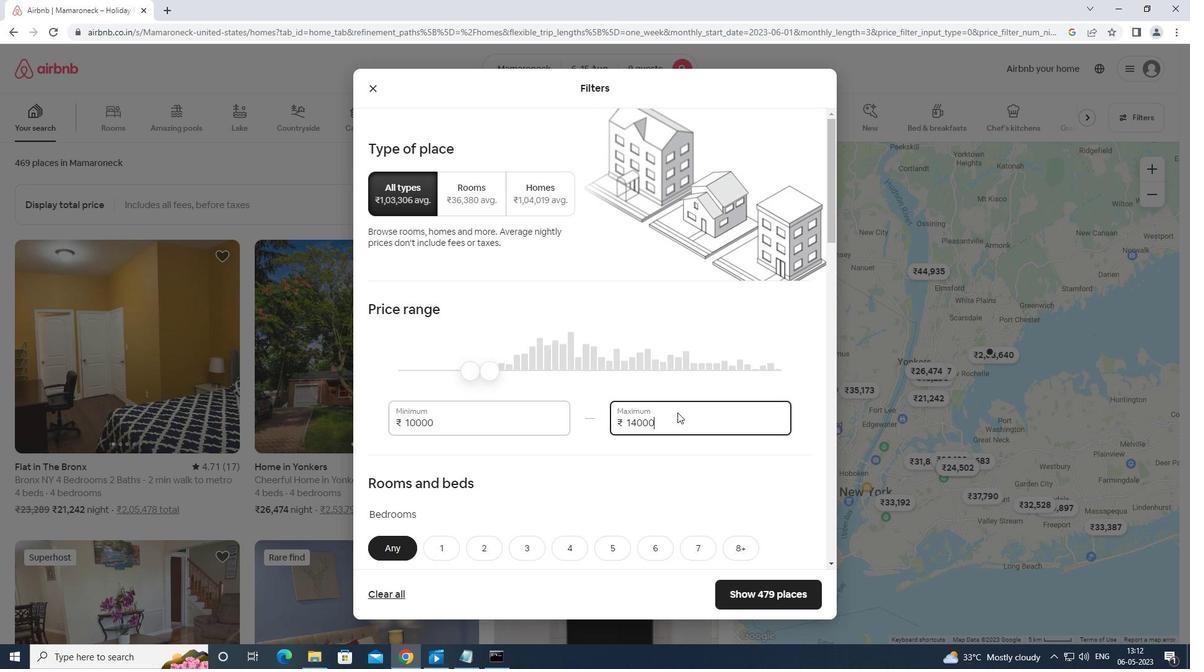
Action: Mouse moved to (672, 417)
Screenshot: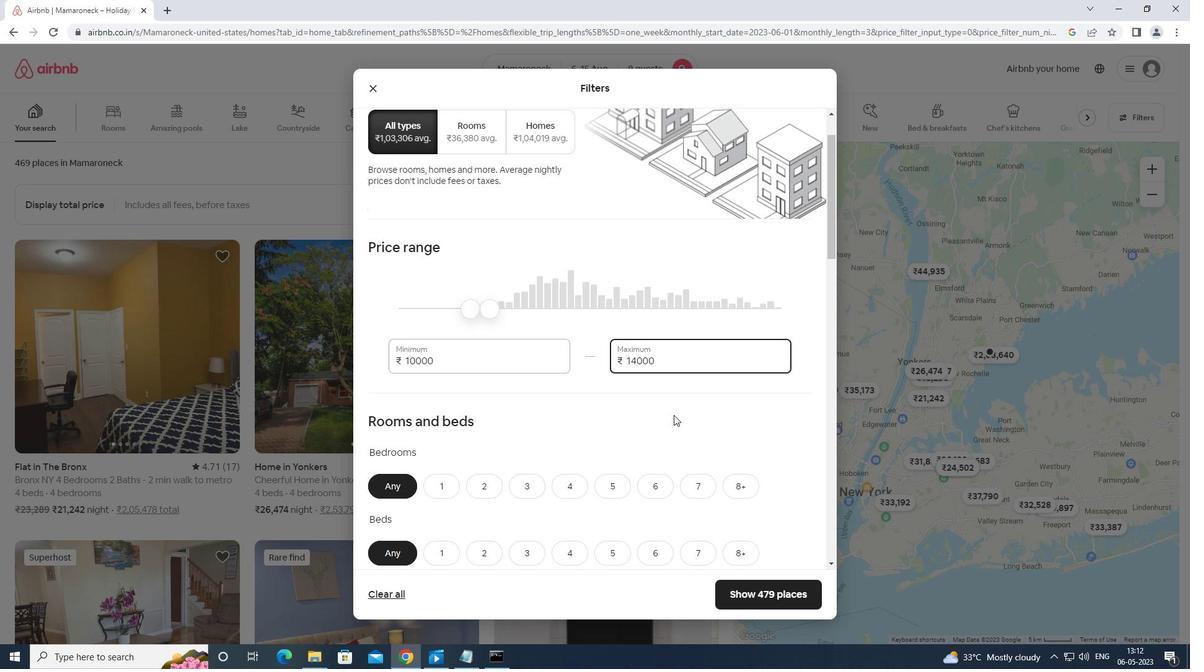 
Action: Mouse scrolled (672, 417) with delta (0, 0)
Screenshot: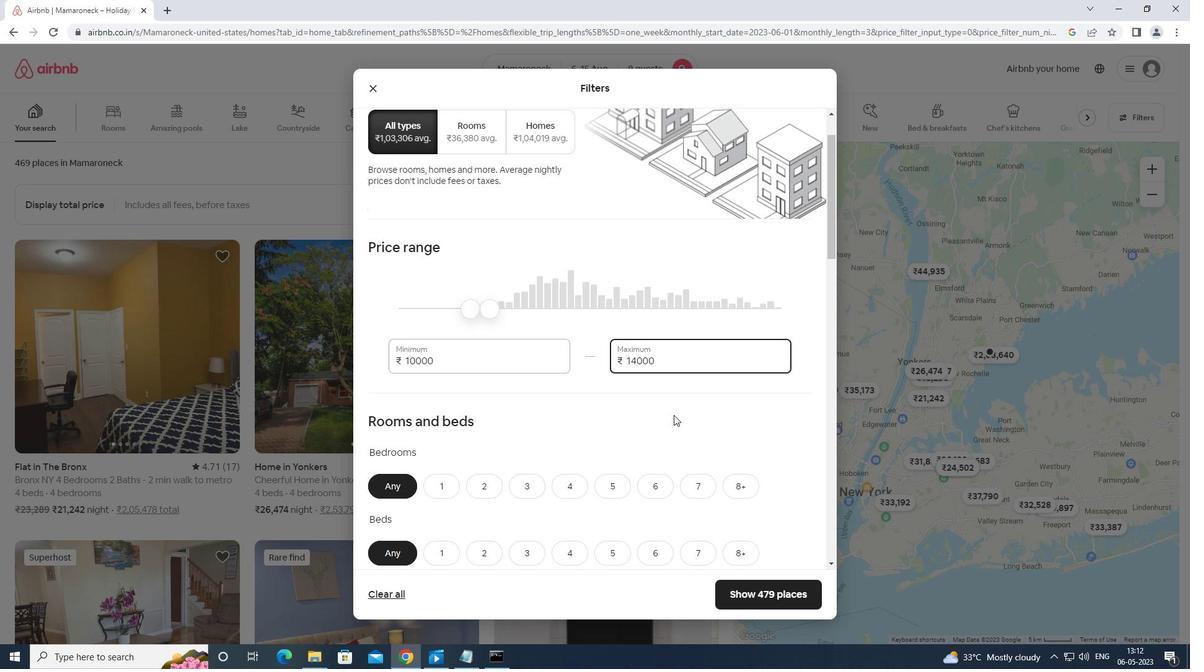 
Action: Mouse moved to (669, 429)
Screenshot: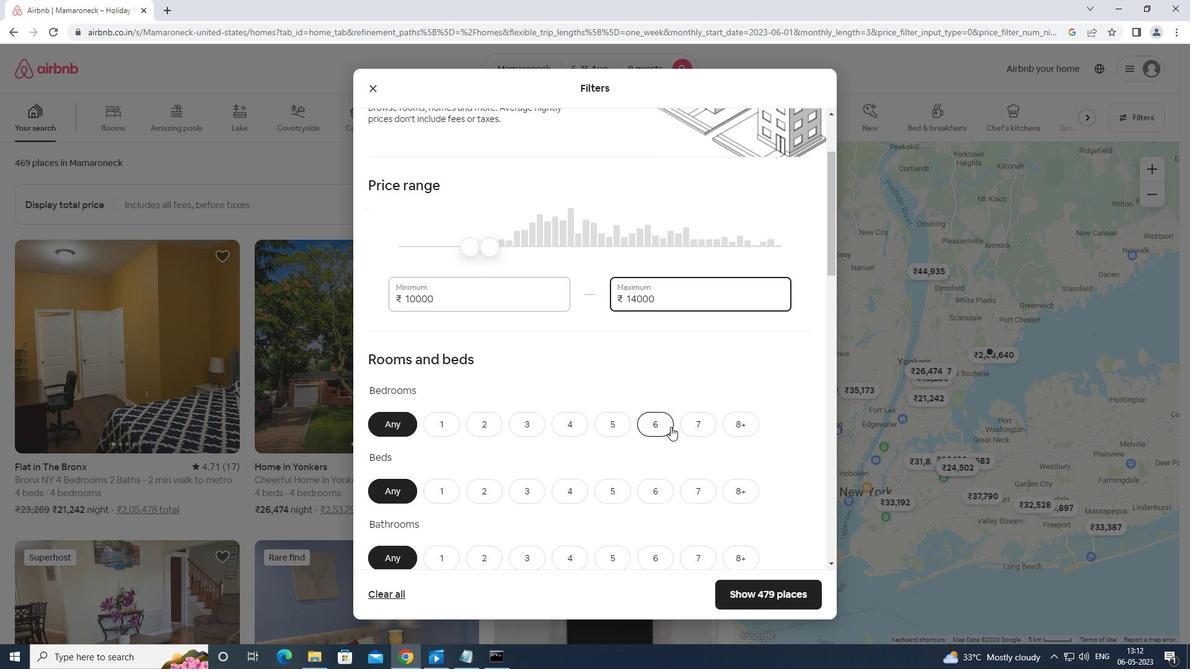 
Action: Mouse scrolled (669, 428) with delta (0, 0)
Screenshot: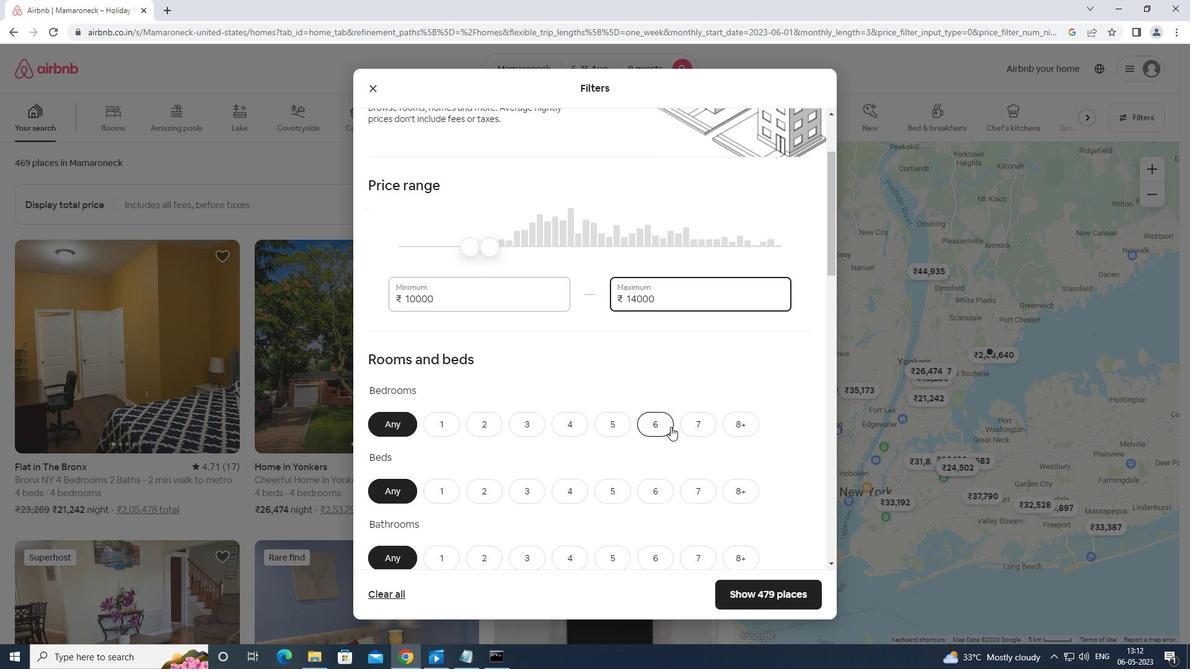 
Action: Mouse moved to (610, 354)
Screenshot: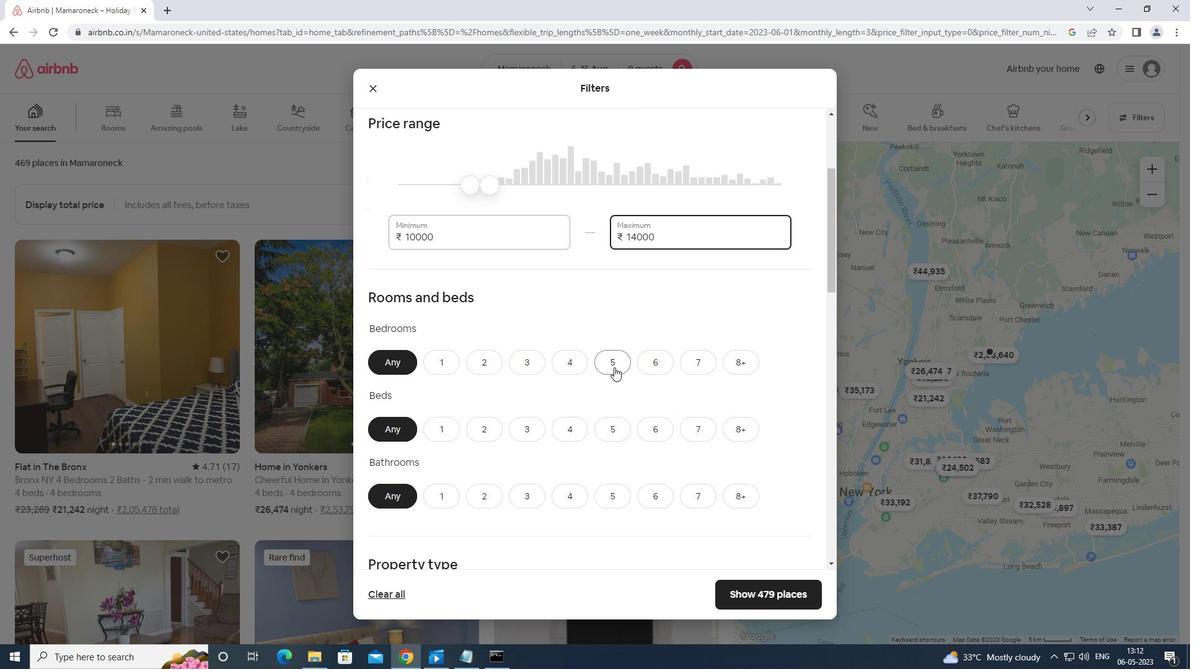 
Action: Mouse pressed left at (610, 354)
Screenshot: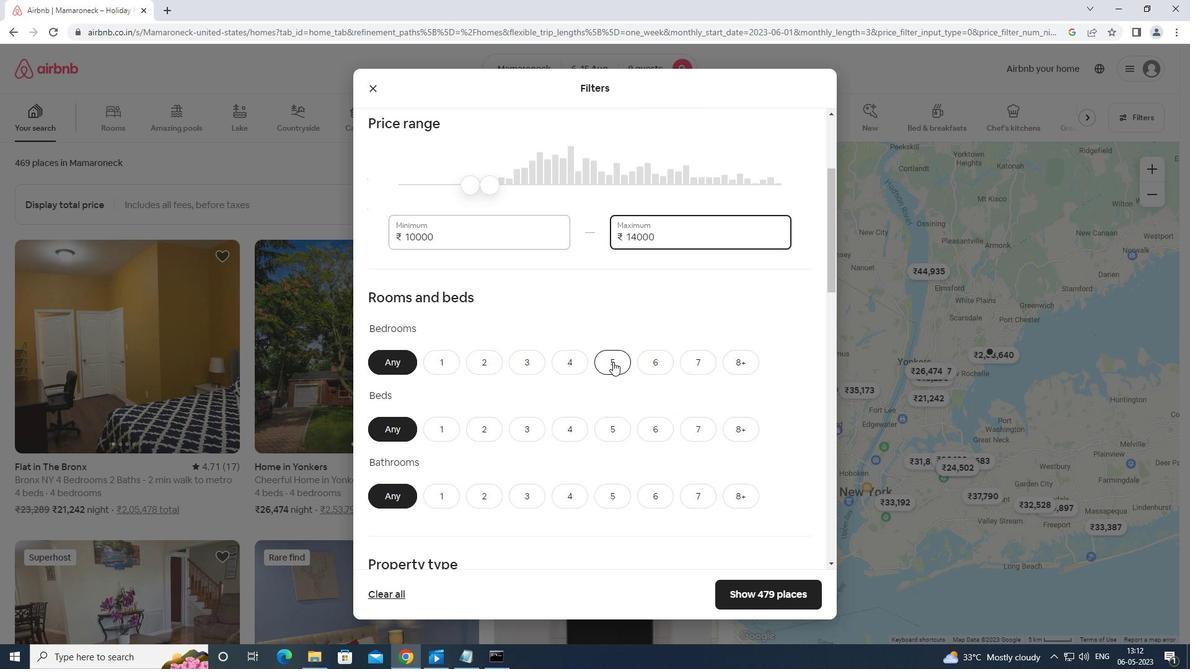 
Action: Mouse moved to (739, 427)
Screenshot: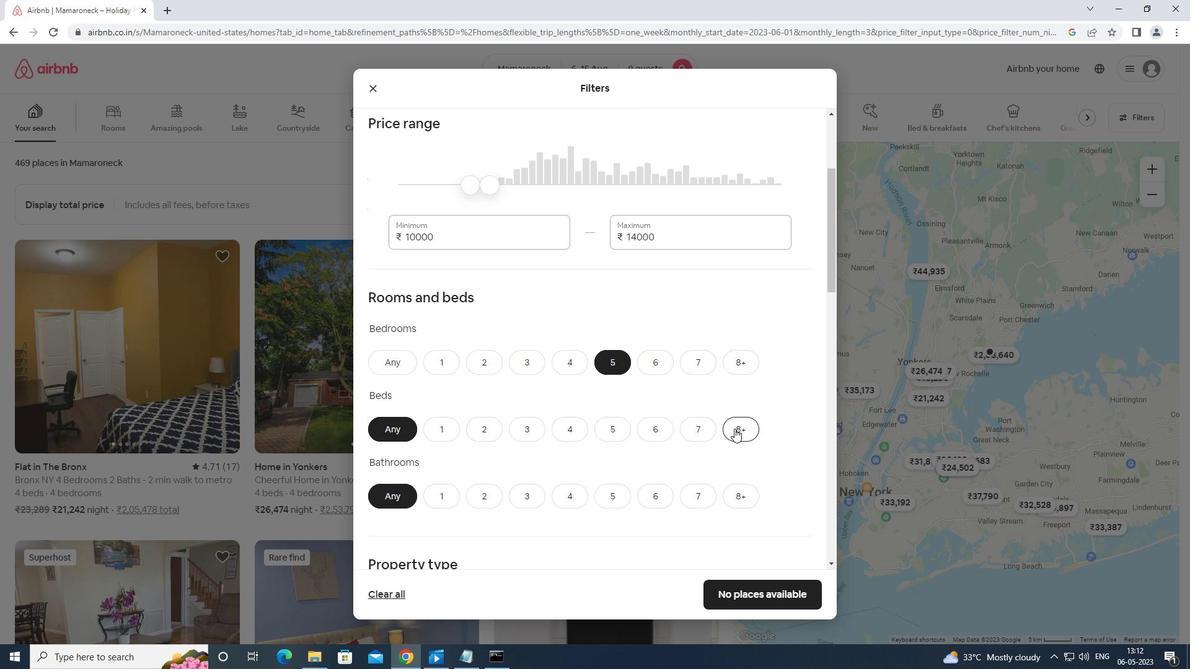 
Action: Mouse pressed left at (739, 427)
Screenshot: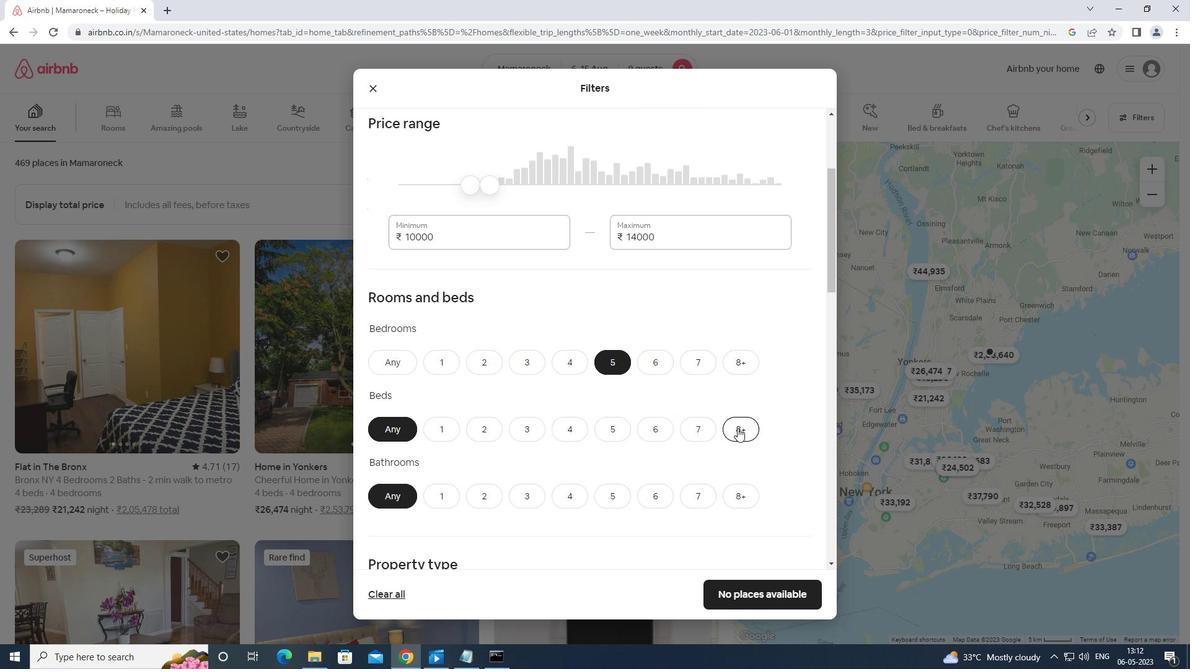 
Action: Mouse moved to (735, 428)
Screenshot: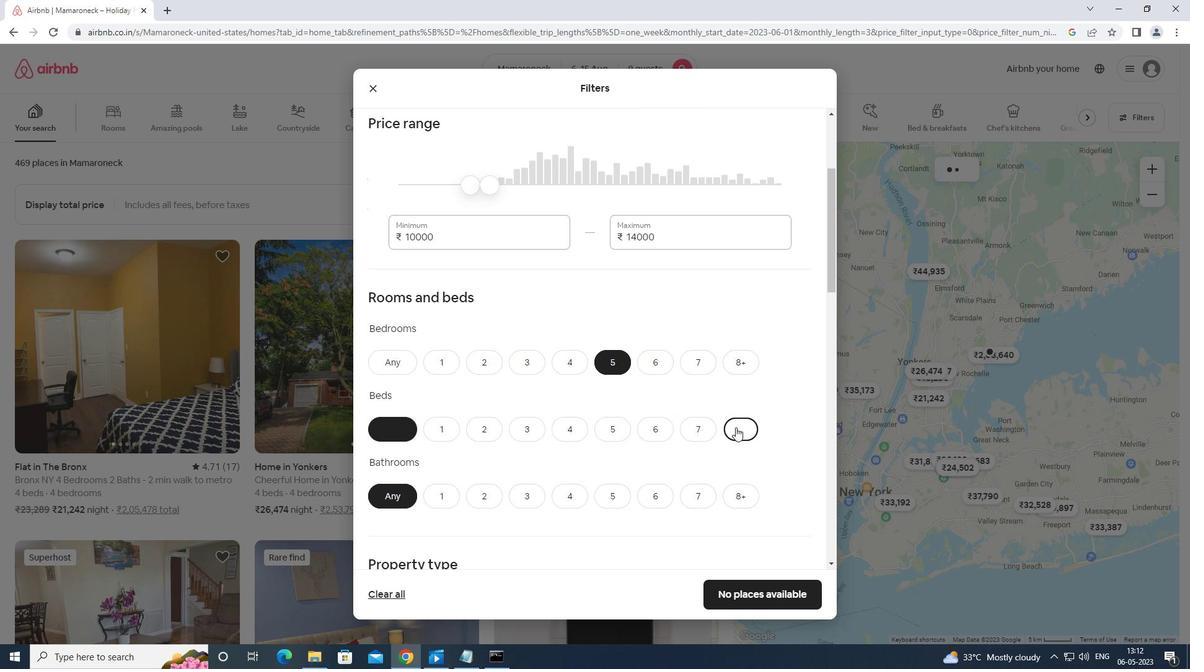 
Action: Mouse scrolled (735, 427) with delta (0, 0)
Screenshot: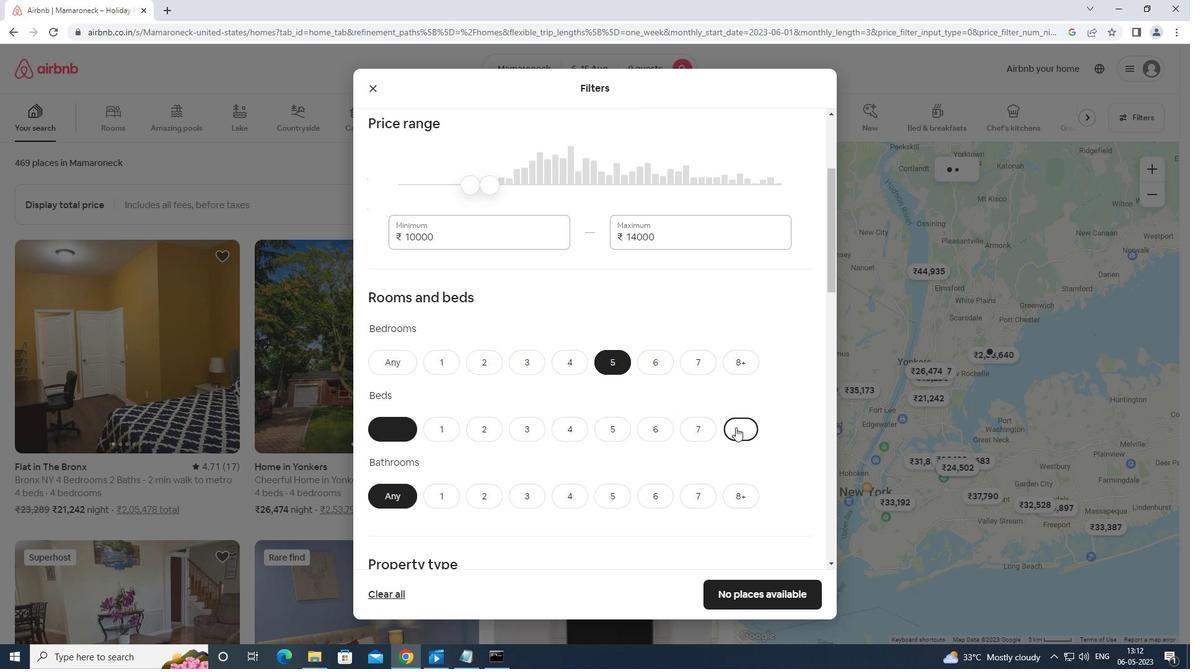 
Action: Mouse scrolled (735, 427) with delta (0, 0)
Screenshot: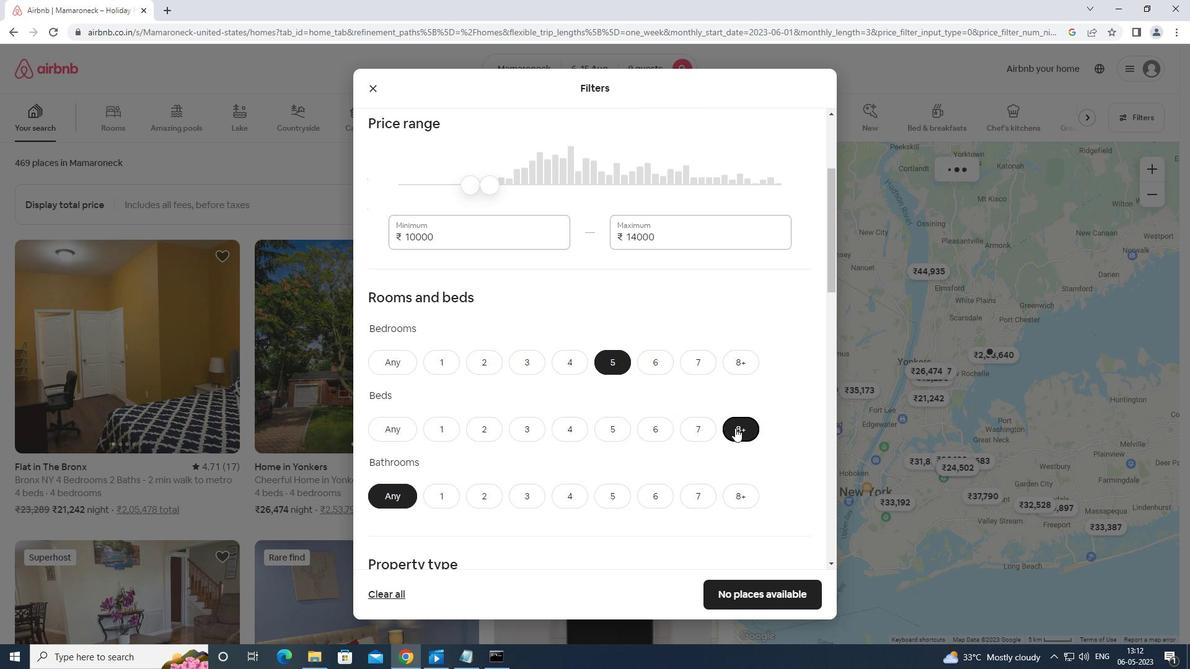 
Action: Mouse moved to (610, 370)
Screenshot: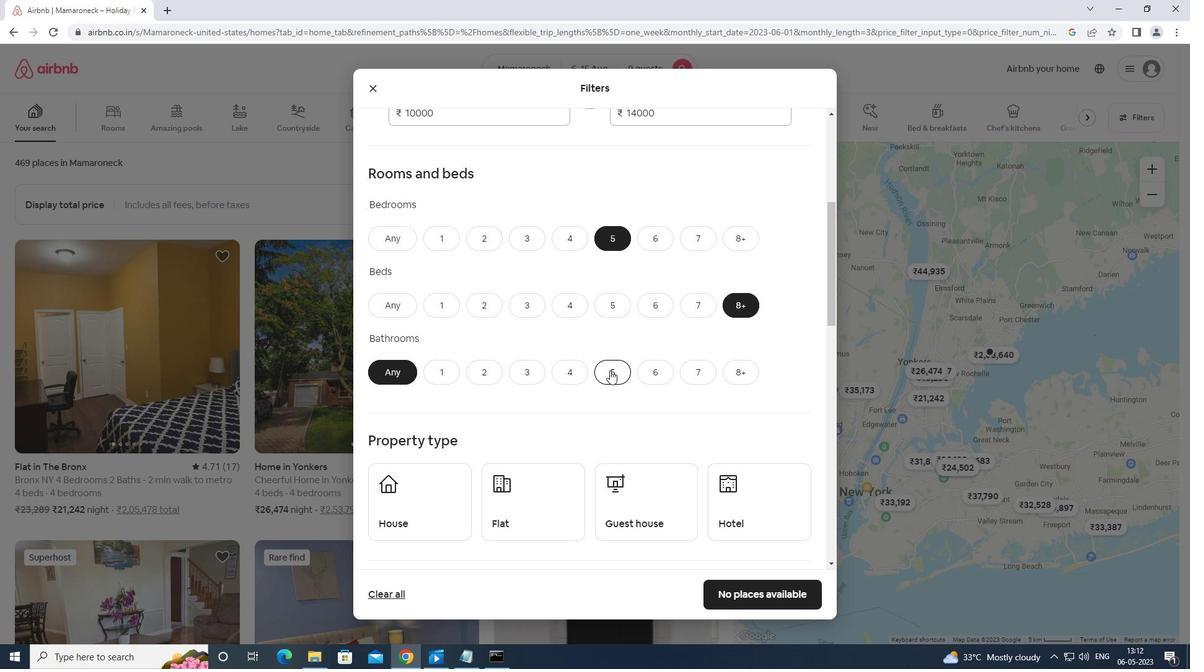
Action: Mouse pressed left at (610, 370)
Screenshot: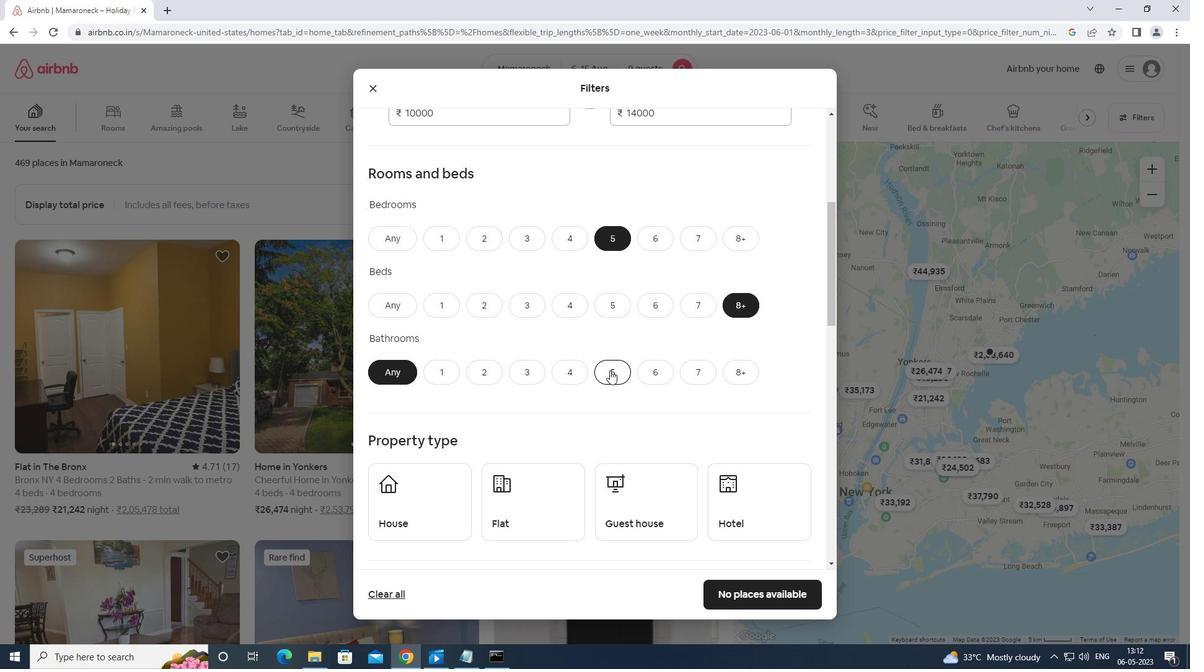 
Action: Mouse moved to (612, 368)
Screenshot: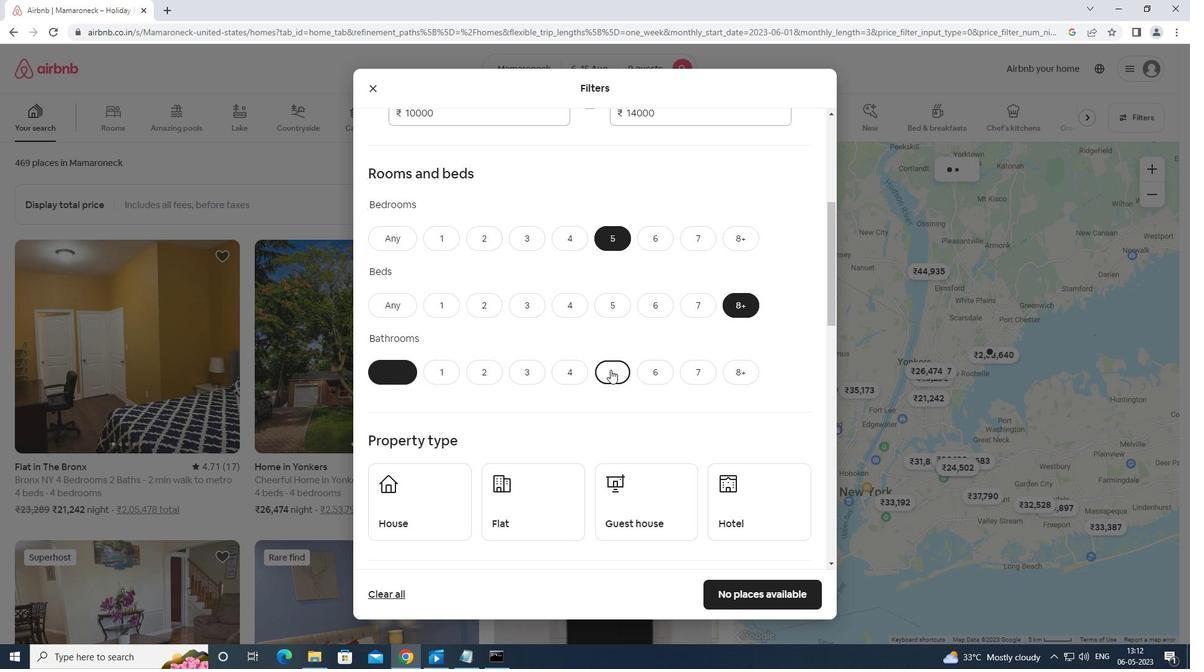 
Action: Mouse scrolled (612, 367) with delta (0, 0)
Screenshot: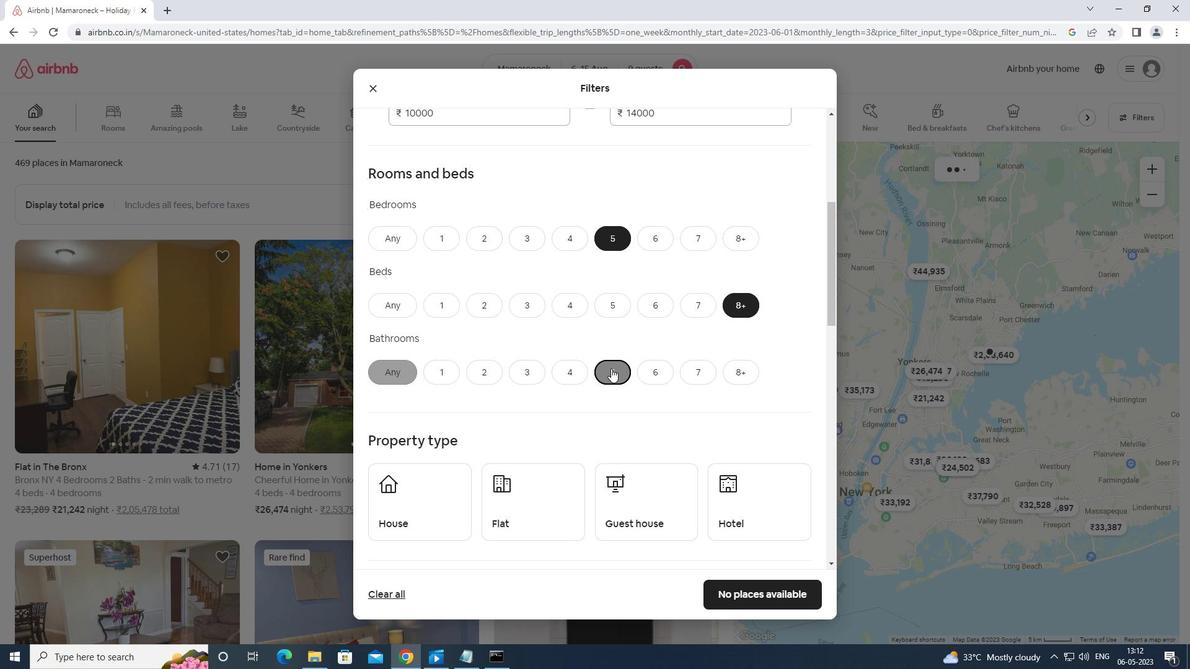 
Action: Mouse scrolled (612, 367) with delta (0, 0)
Screenshot: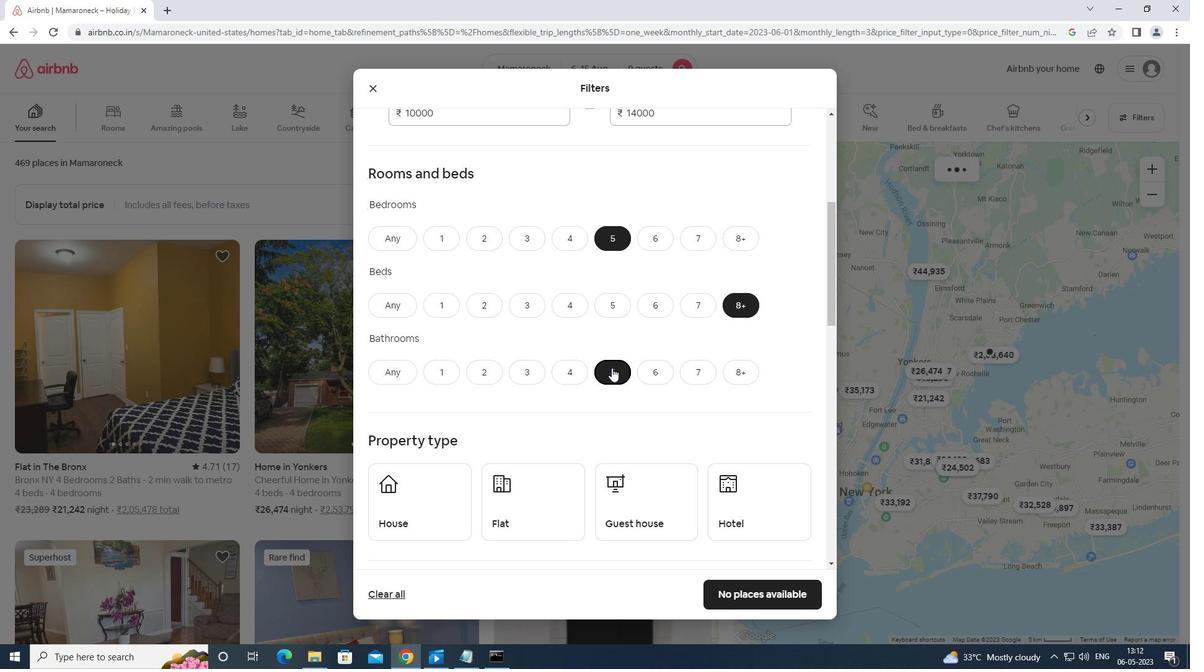 
Action: Mouse moved to (415, 383)
Screenshot: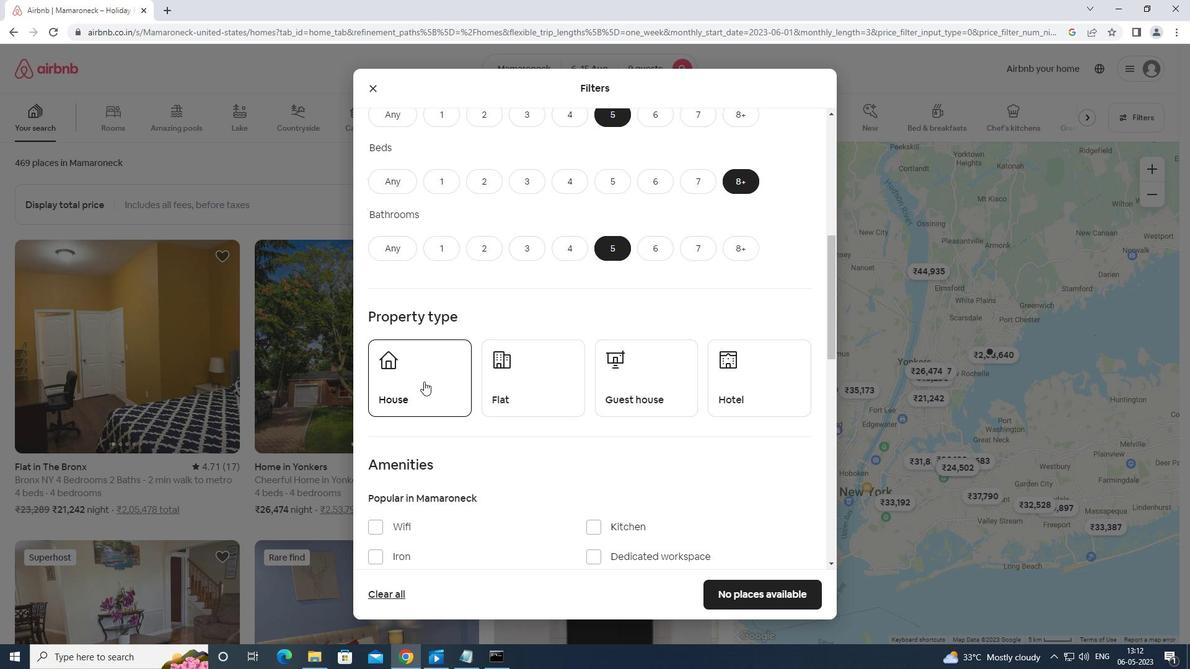 
Action: Mouse pressed left at (415, 383)
Screenshot: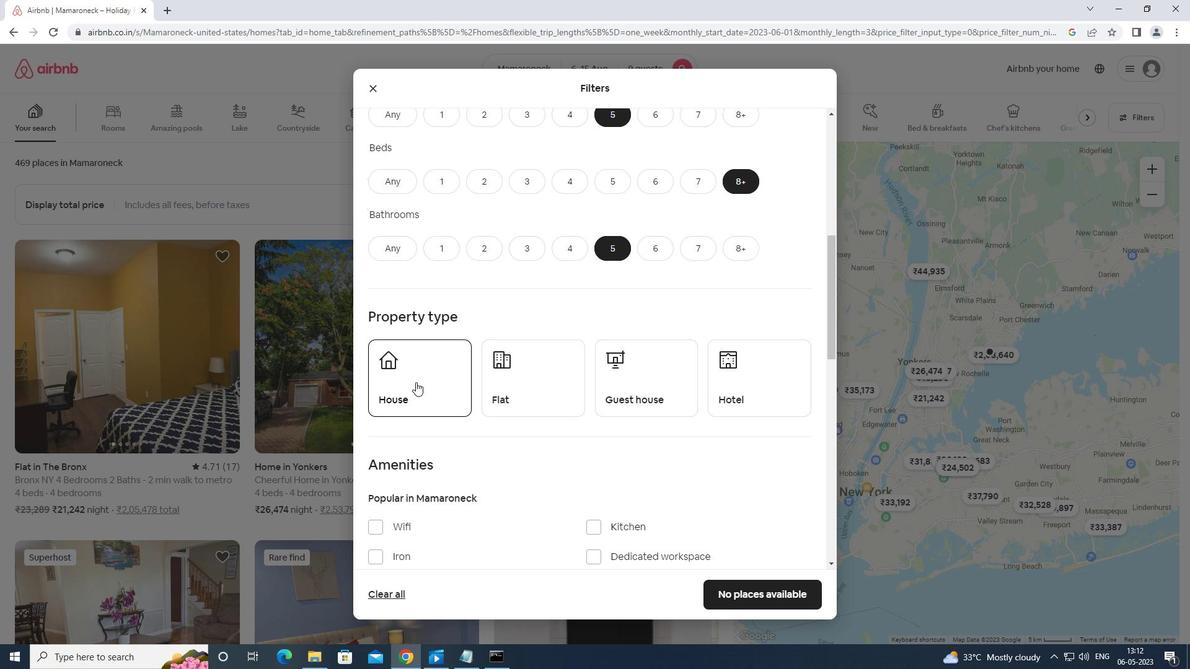 
Action: Mouse moved to (550, 389)
Screenshot: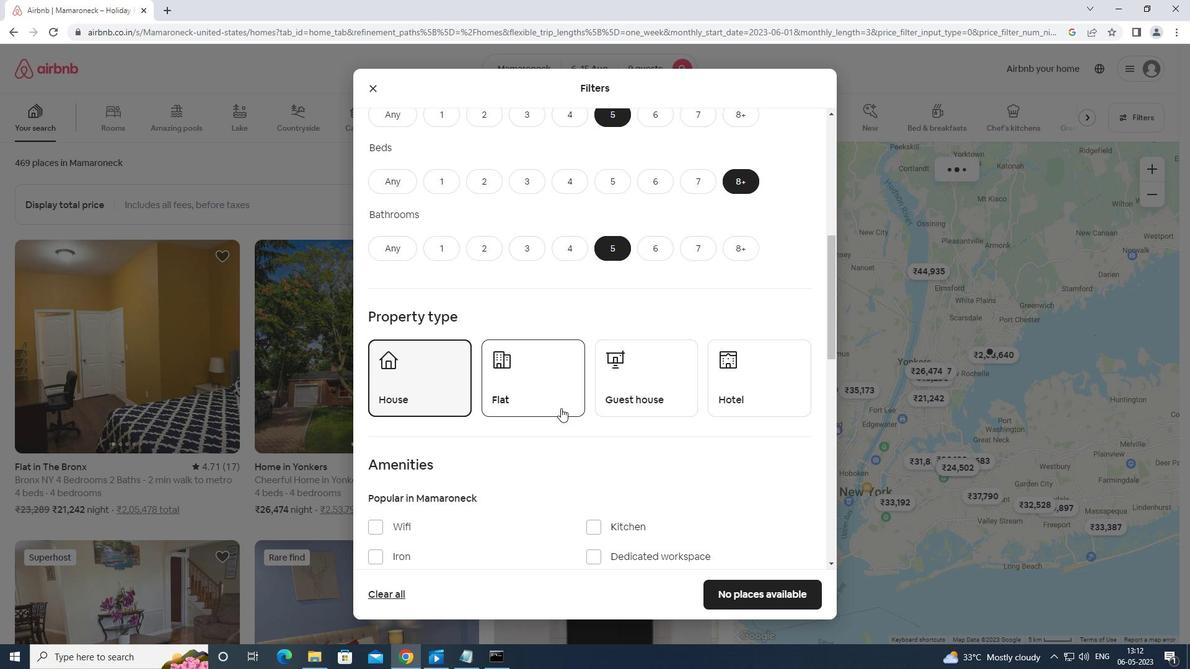 
Action: Mouse pressed left at (550, 389)
Screenshot: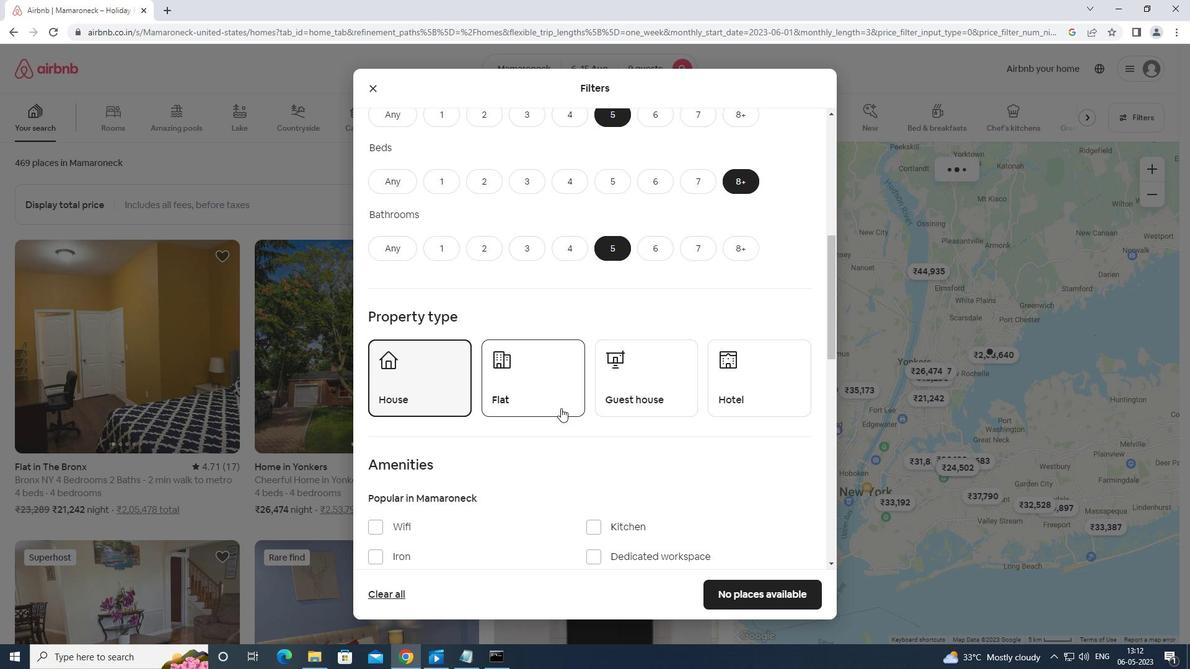 
Action: Mouse moved to (651, 390)
Screenshot: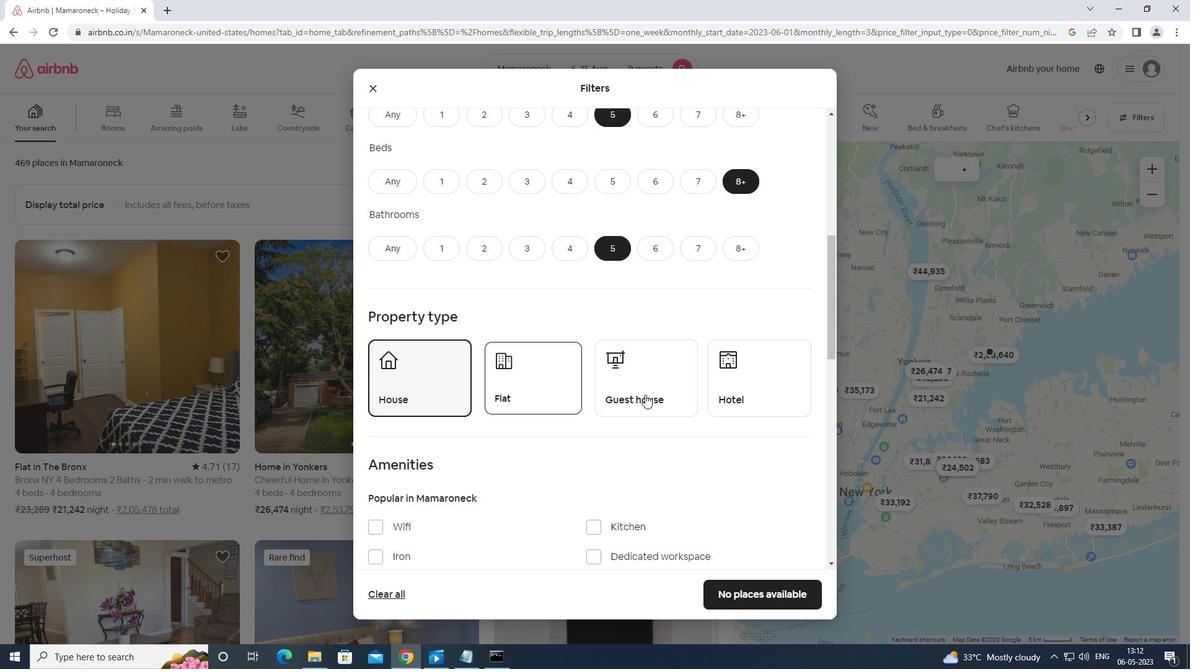 
Action: Mouse pressed left at (651, 390)
Screenshot: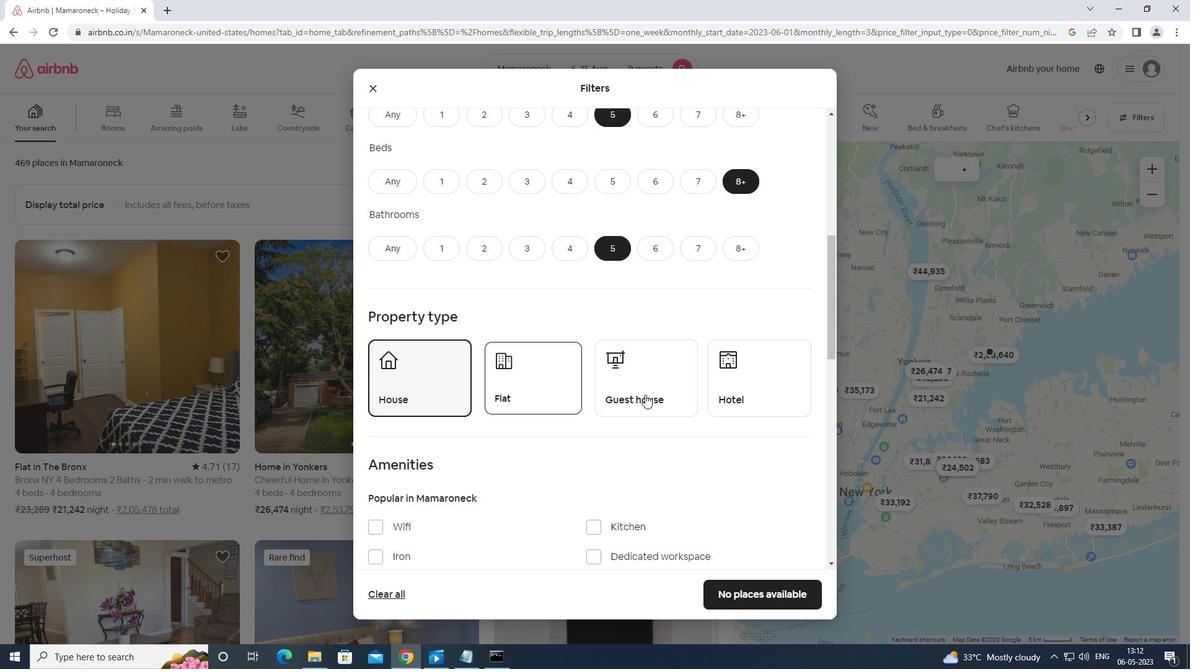 
Action: Mouse moved to (659, 388)
Screenshot: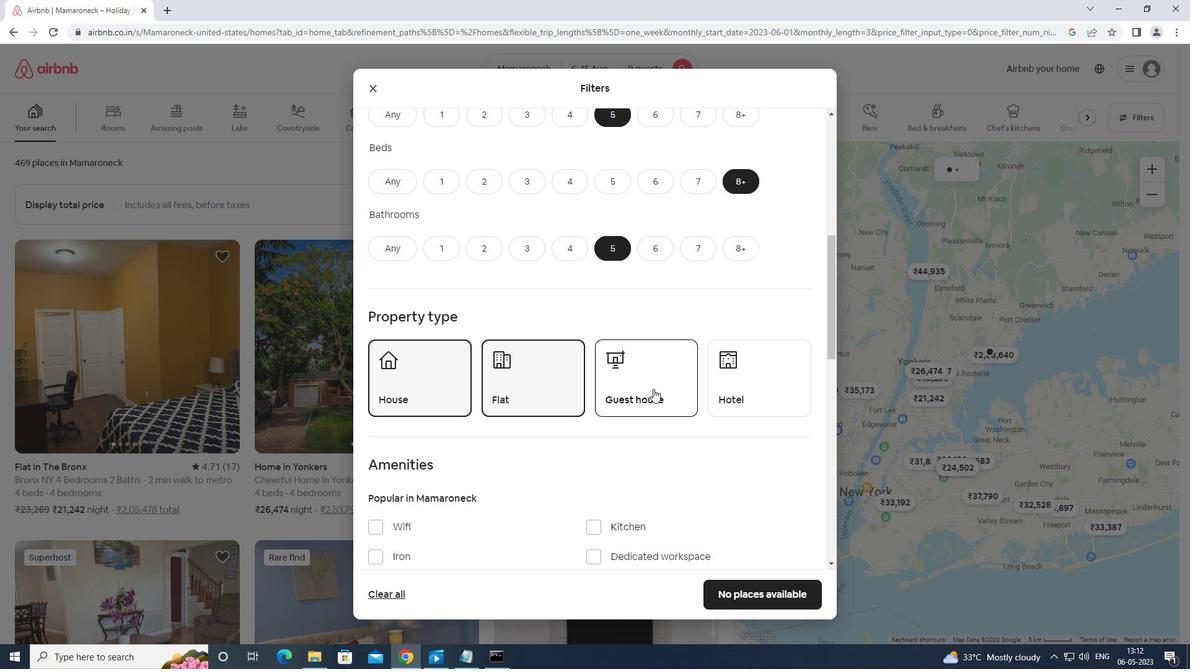 
Action: Mouse scrolled (659, 388) with delta (0, 0)
Screenshot: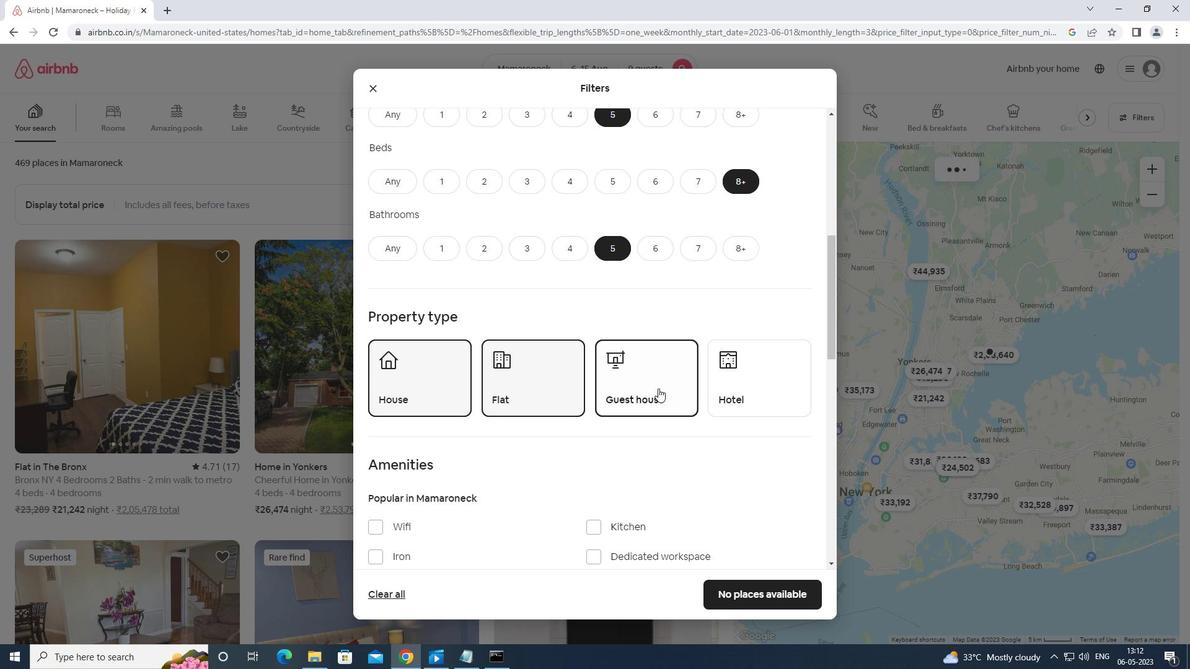 
Action: Mouse moved to (374, 464)
Screenshot: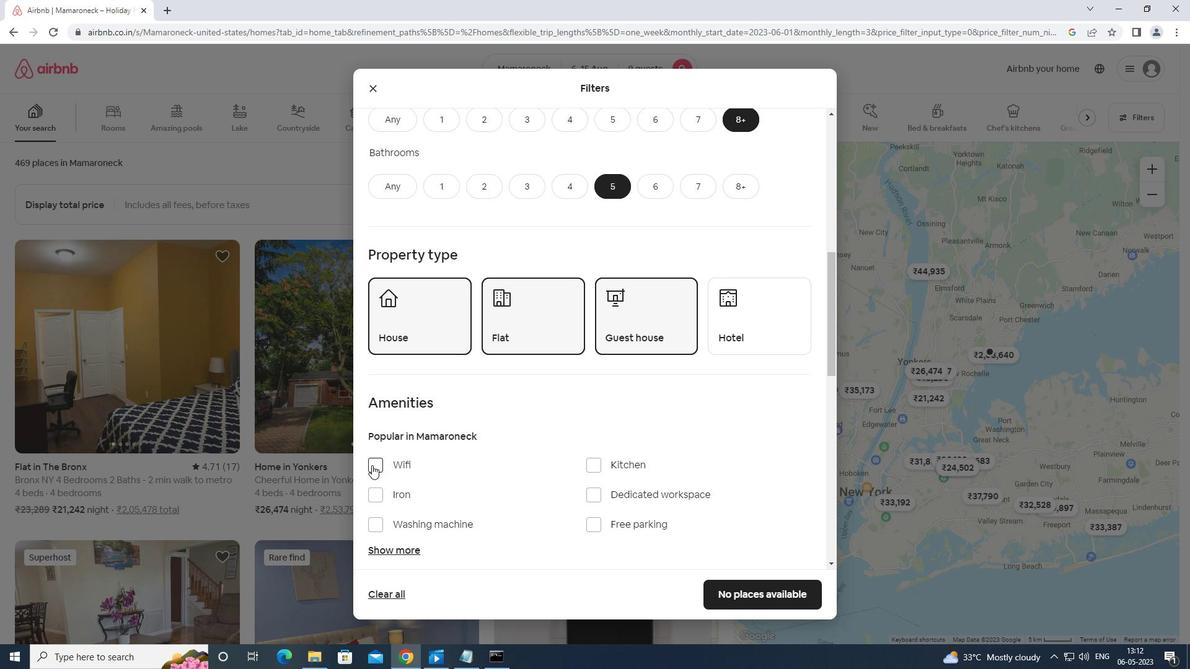 
Action: Mouse pressed left at (374, 464)
Screenshot: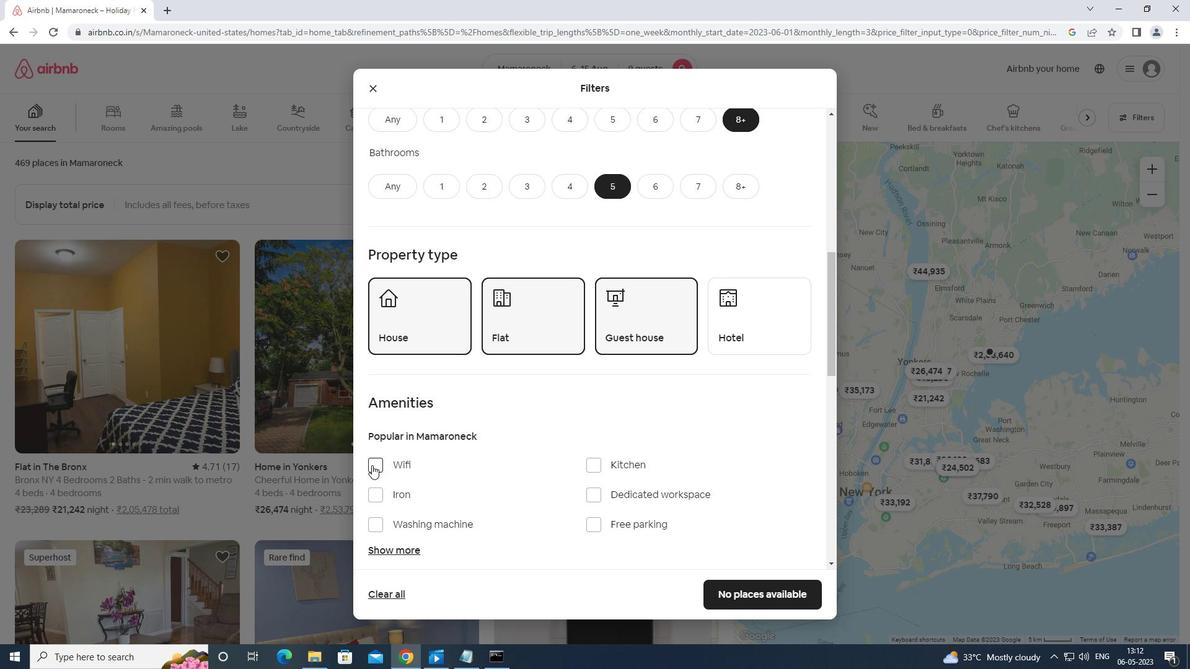 
Action: Mouse moved to (389, 452)
Screenshot: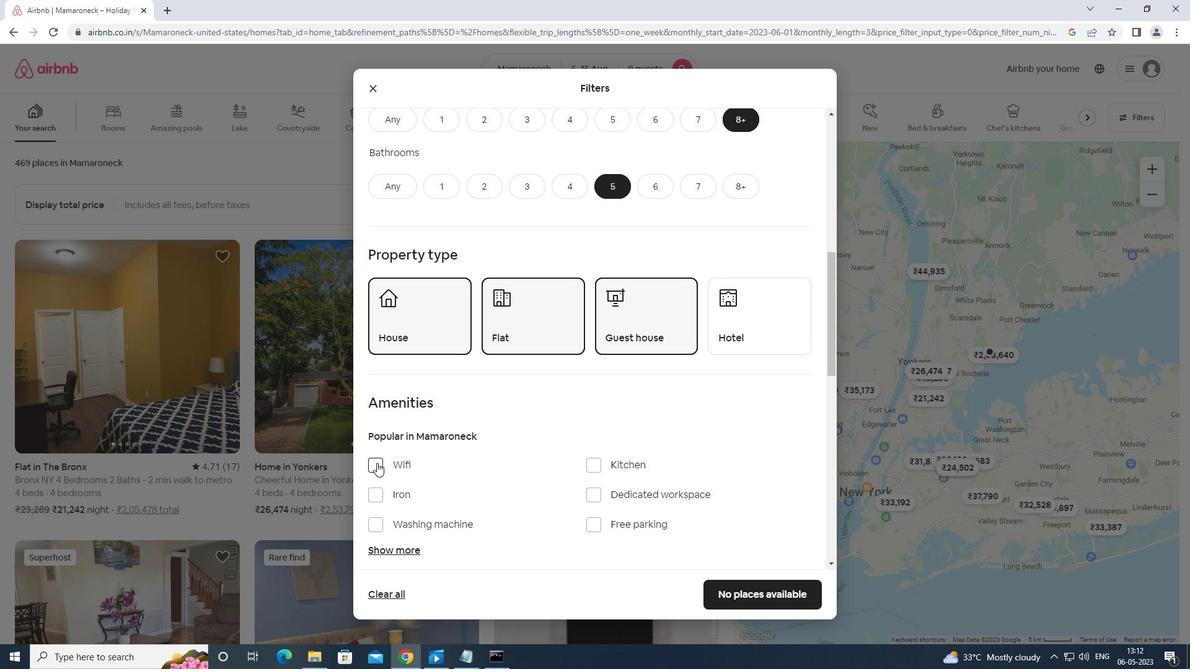 
Action: Mouse scrolled (389, 451) with delta (0, 0)
Screenshot: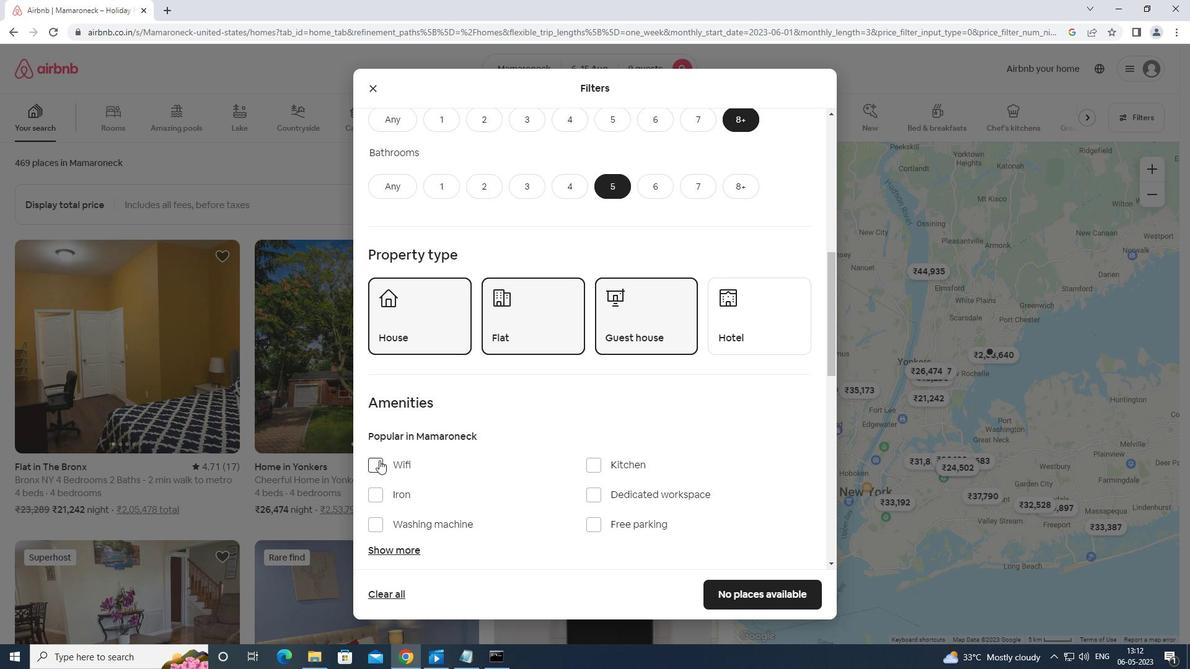 
Action: Mouse scrolled (389, 451) with delta (0, 0)
Screenshot: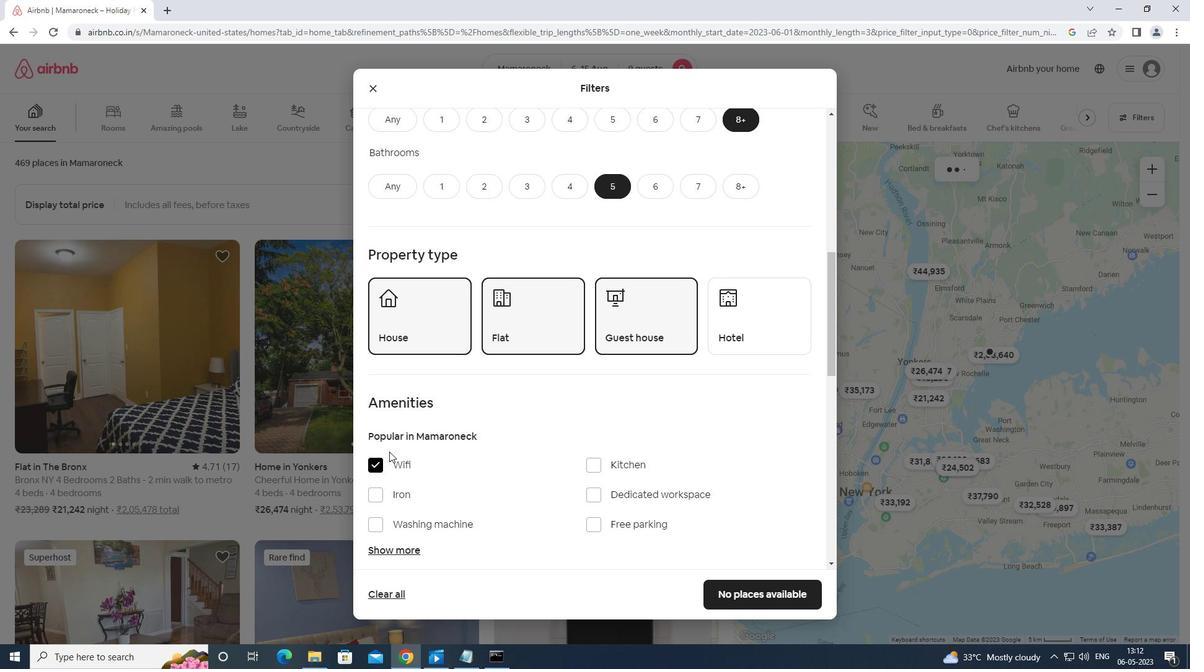 
Action: Mouse moved to (393, 449)
Screenshot: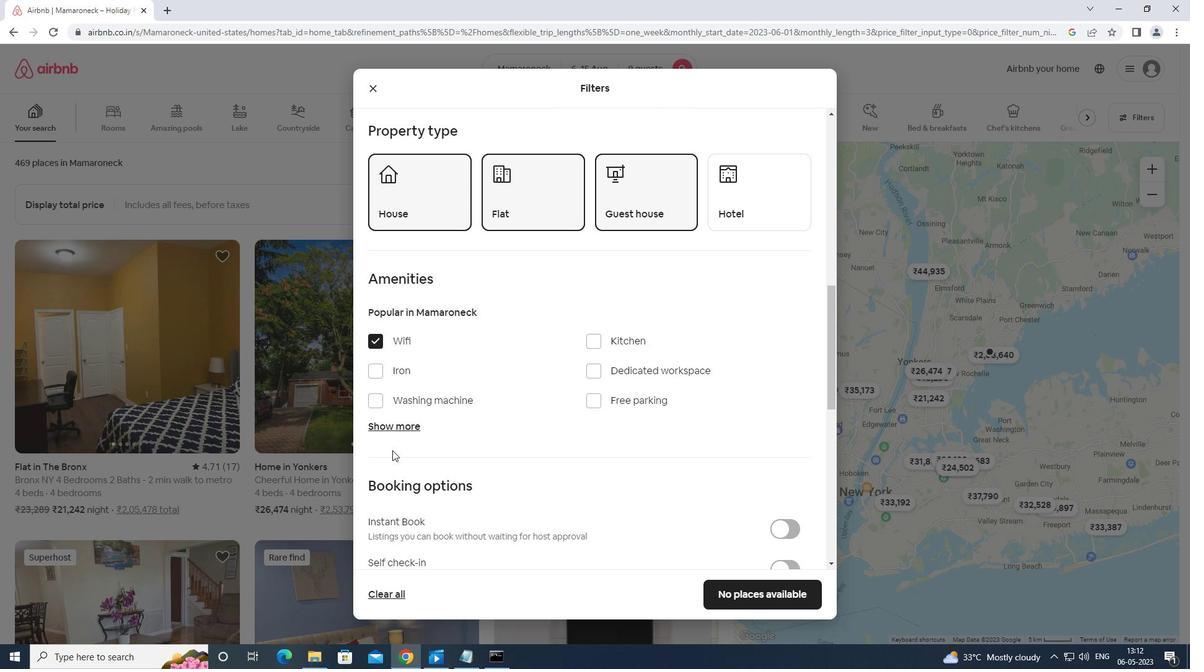 
Action: Mouse scrolled (393, 448) with delta (0, 0)
Screenshot: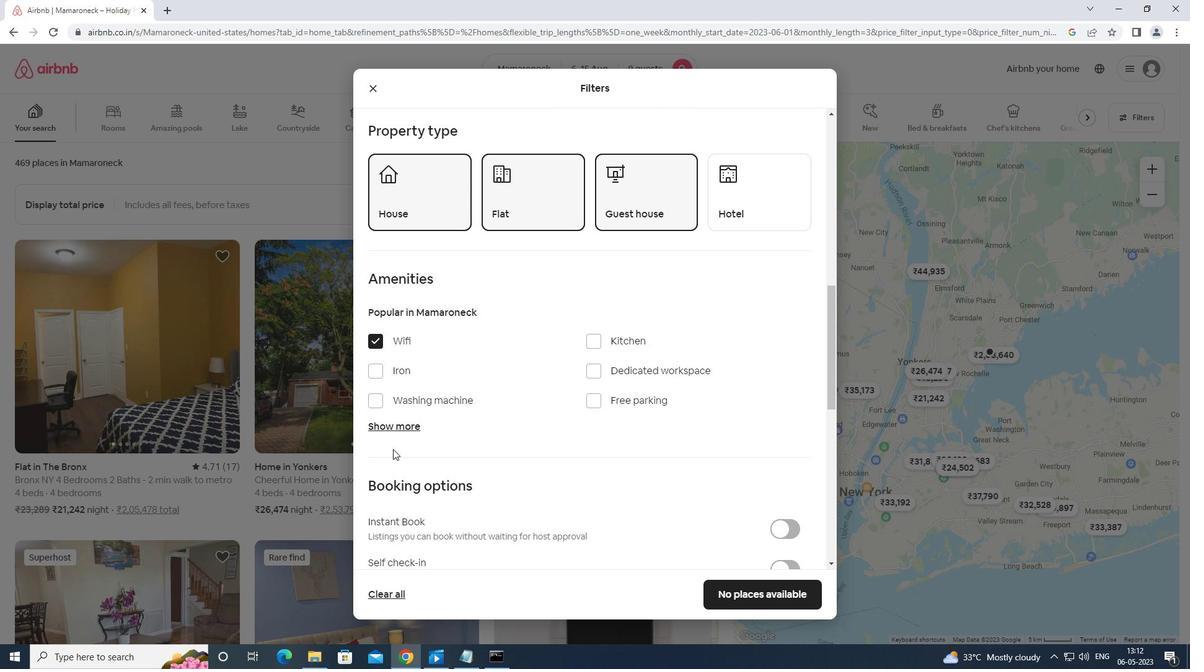 
Action: Mouse scrolled (393, 448) with delta (0, 0)
Screenshot: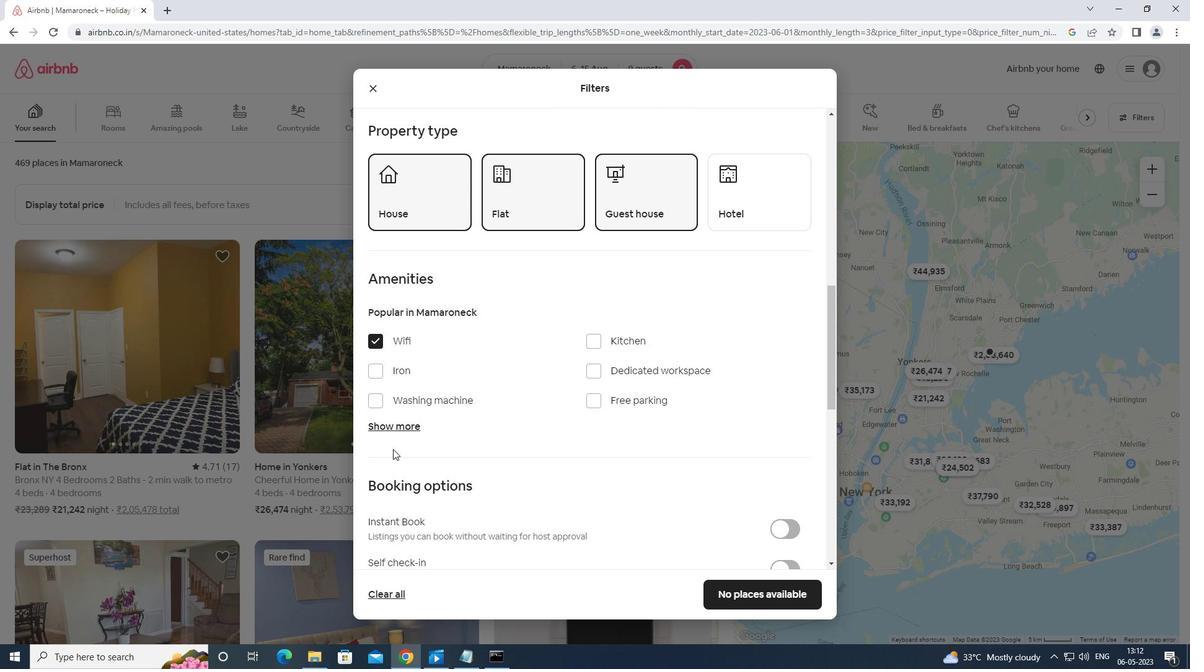 
Action: Mouse moved to (374, 300)
Screenshot: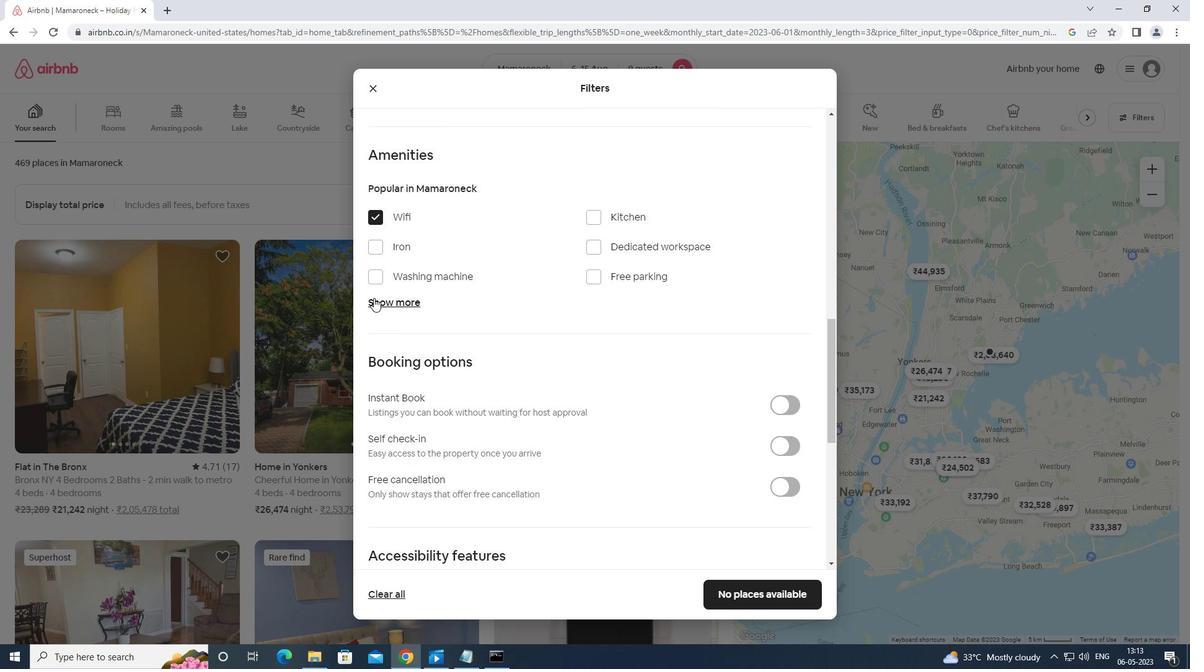 
Action: Mouse pressed left at (374, 300)
Screenshot: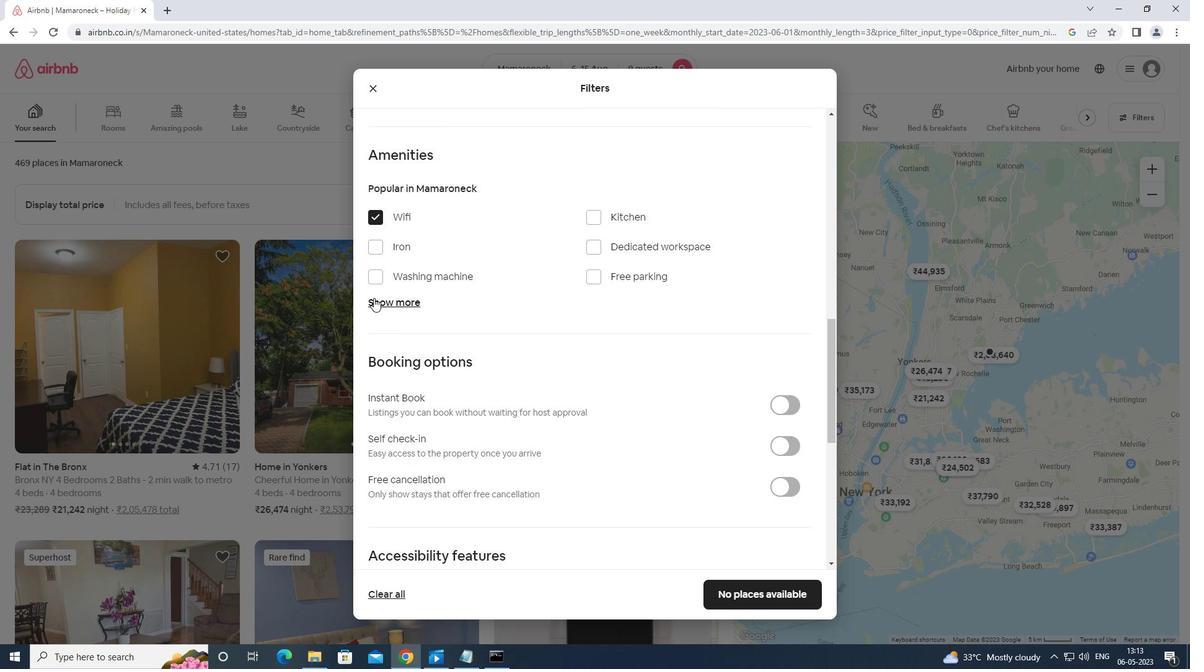 
Action: Mouse moved to (596, 373)
Screenshot: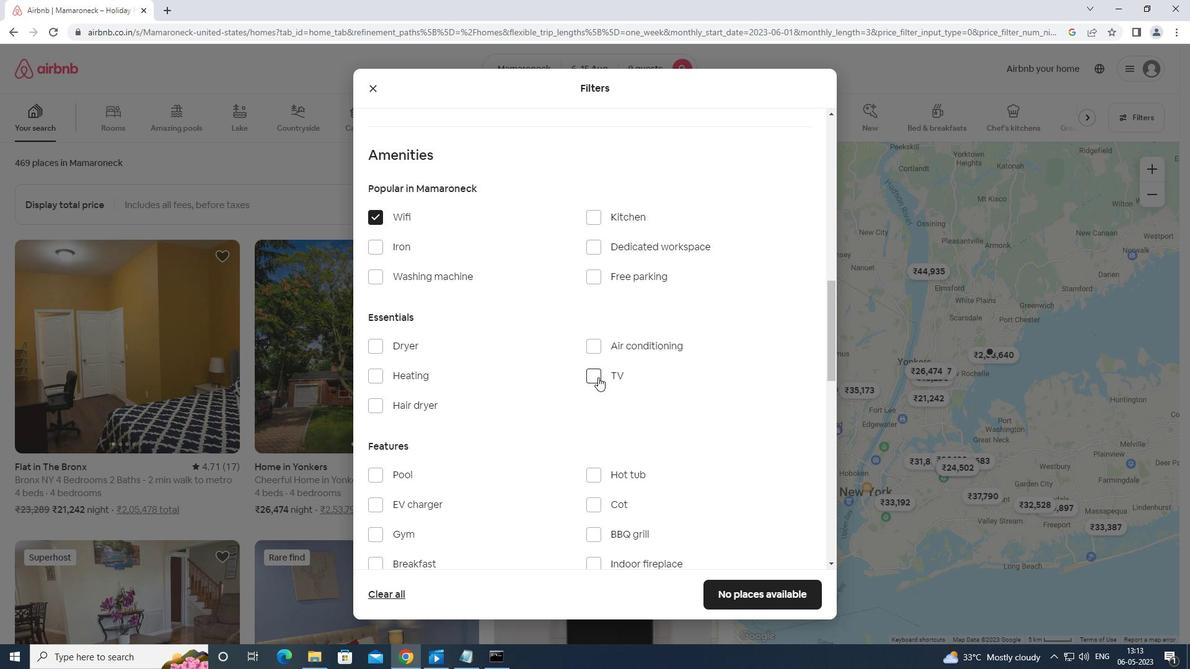 
Action: Mouse pressed left at (596, 373)
Screenshot: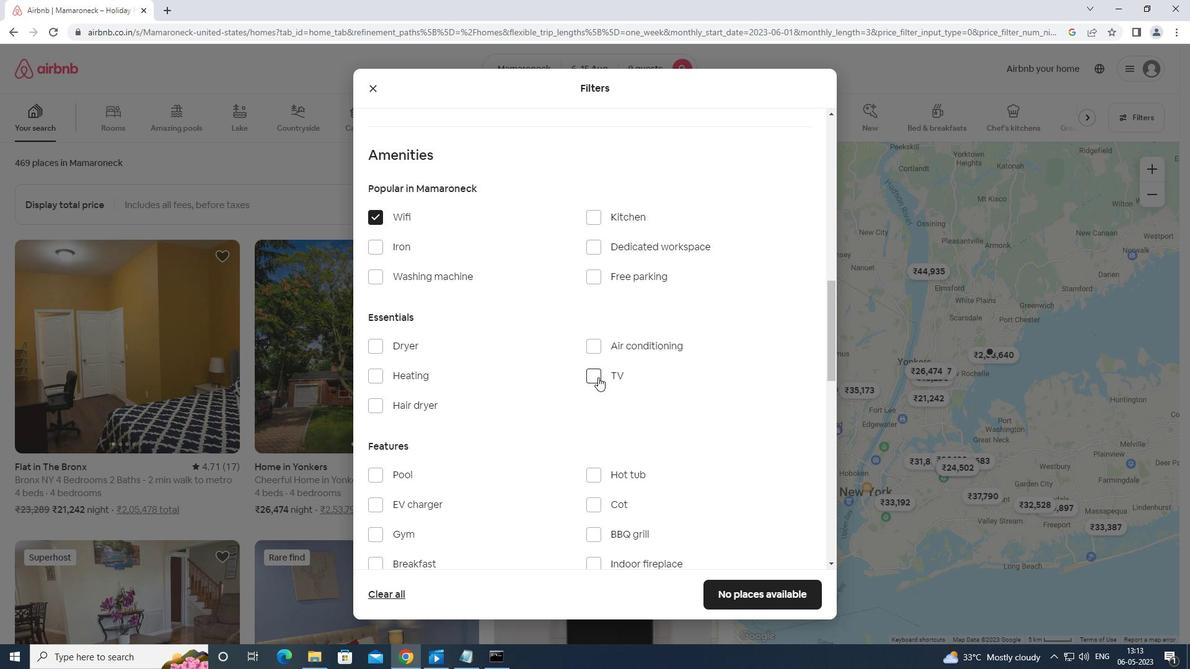 
Action: Mouse moved to (596, 373)
Screenshot: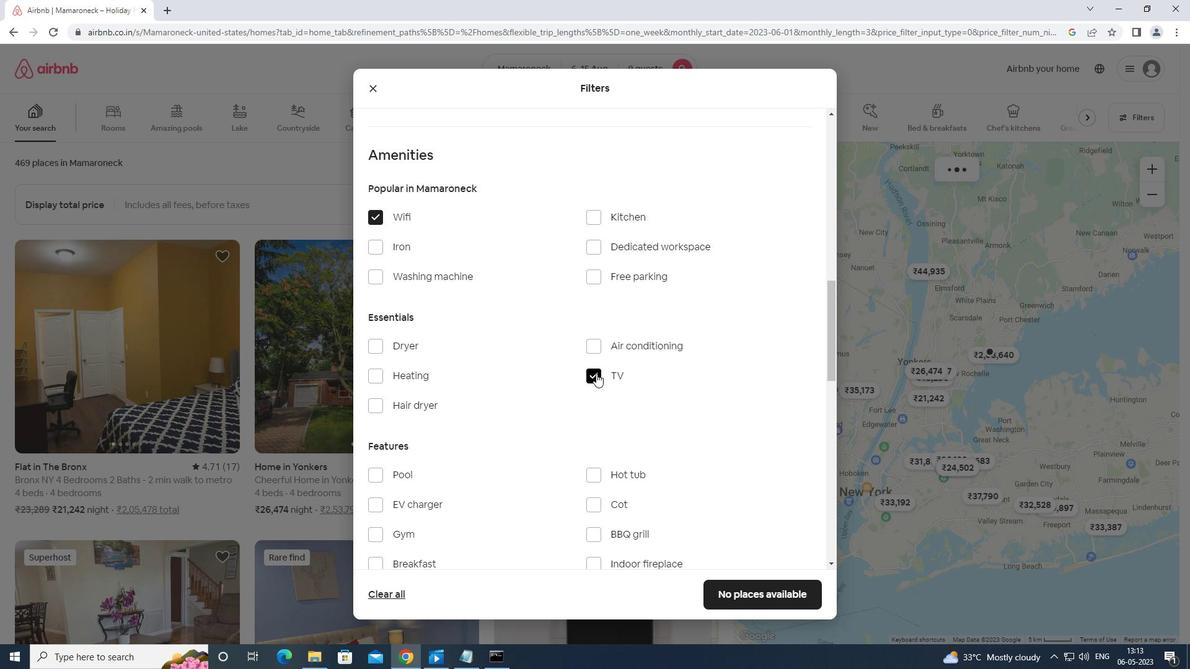 
Action: Mouse scrolled (596, 373) with delta (0, 0)
Screenshot: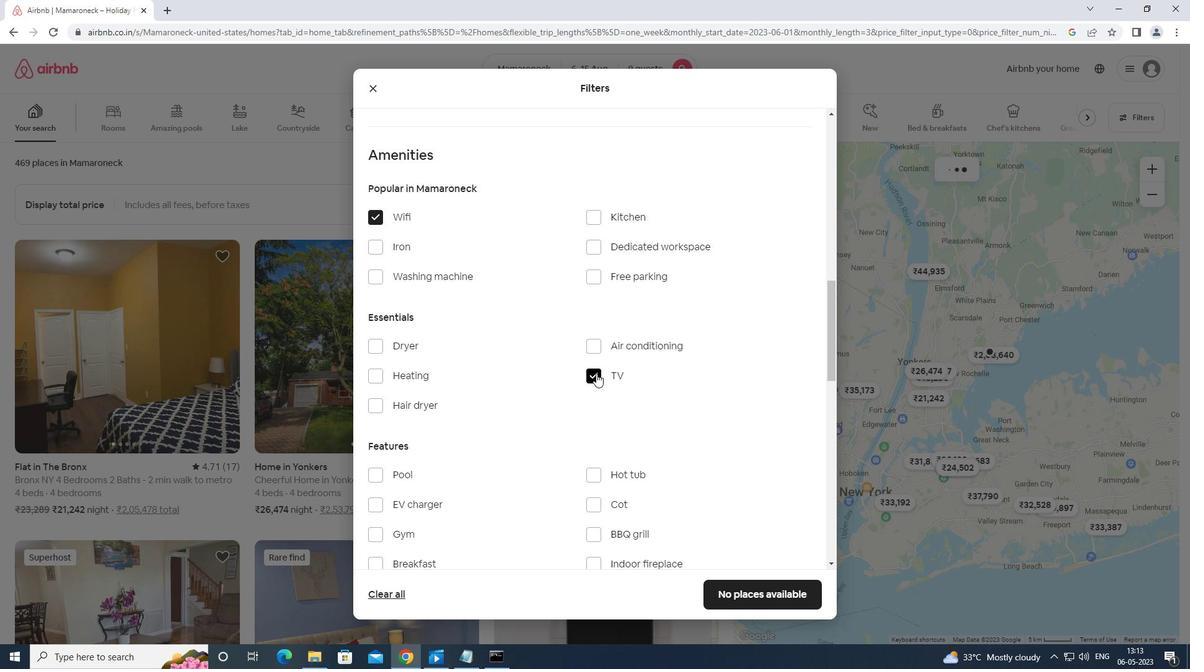 
Action: Mouse scrolled (596, 373) with delta (0, 0)
Screenshot: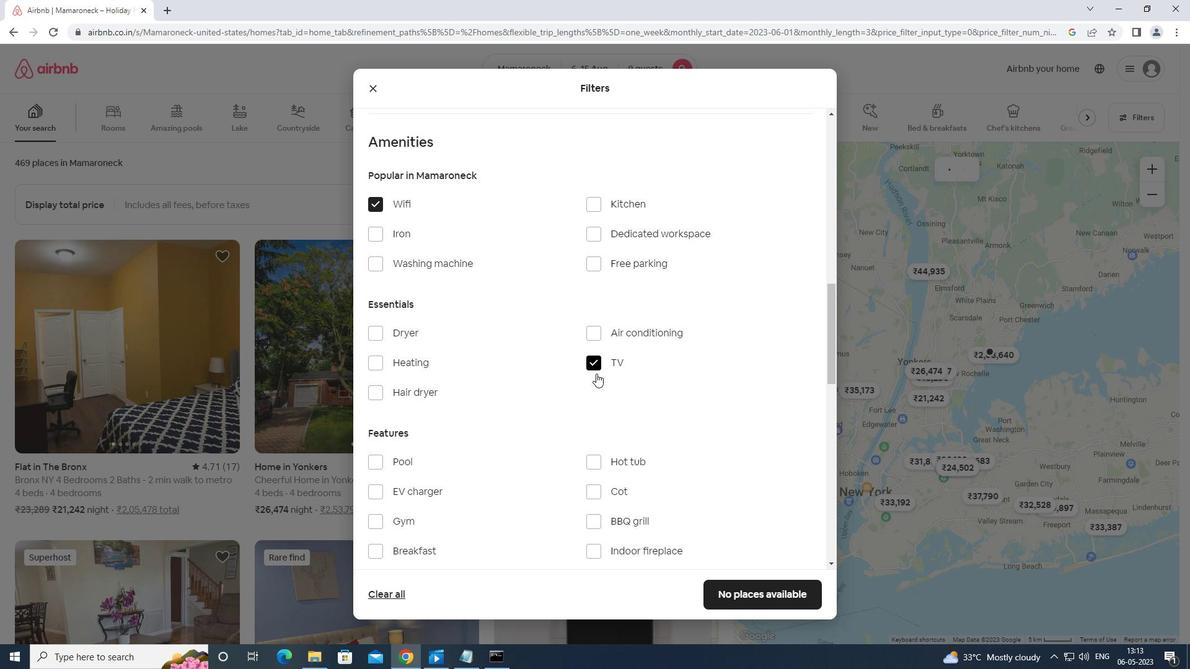 
Action: Mouse moved to (373, 409)
Screenshot: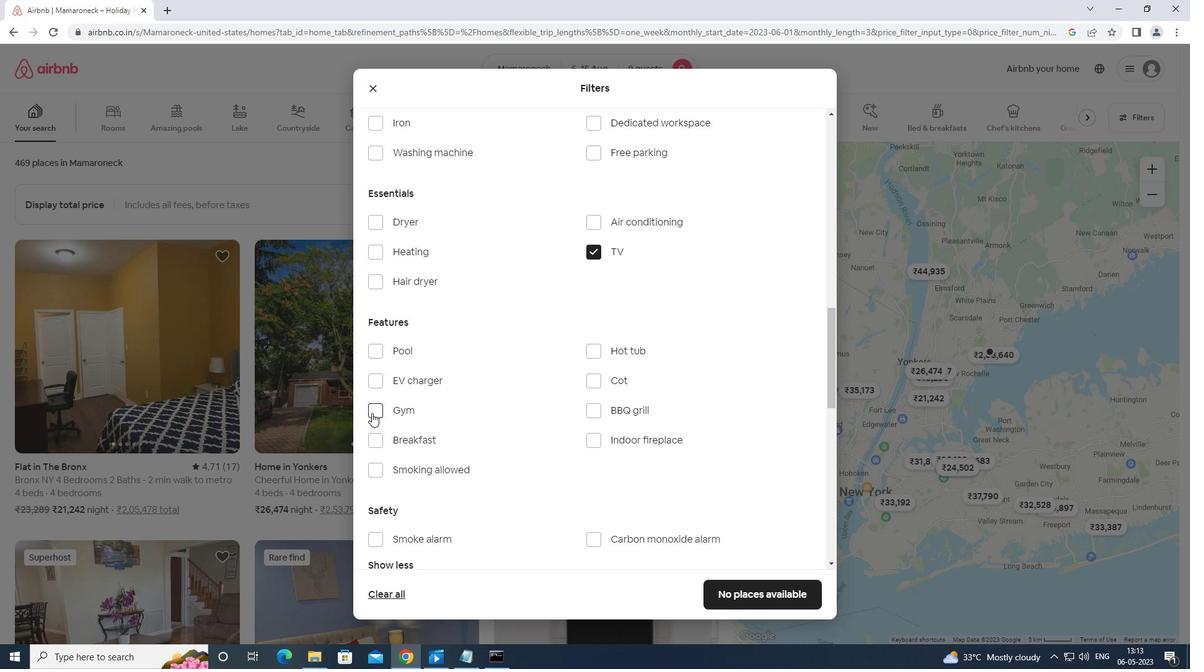 
Action: Mouse pressed left at (373, 409)
Screenshot: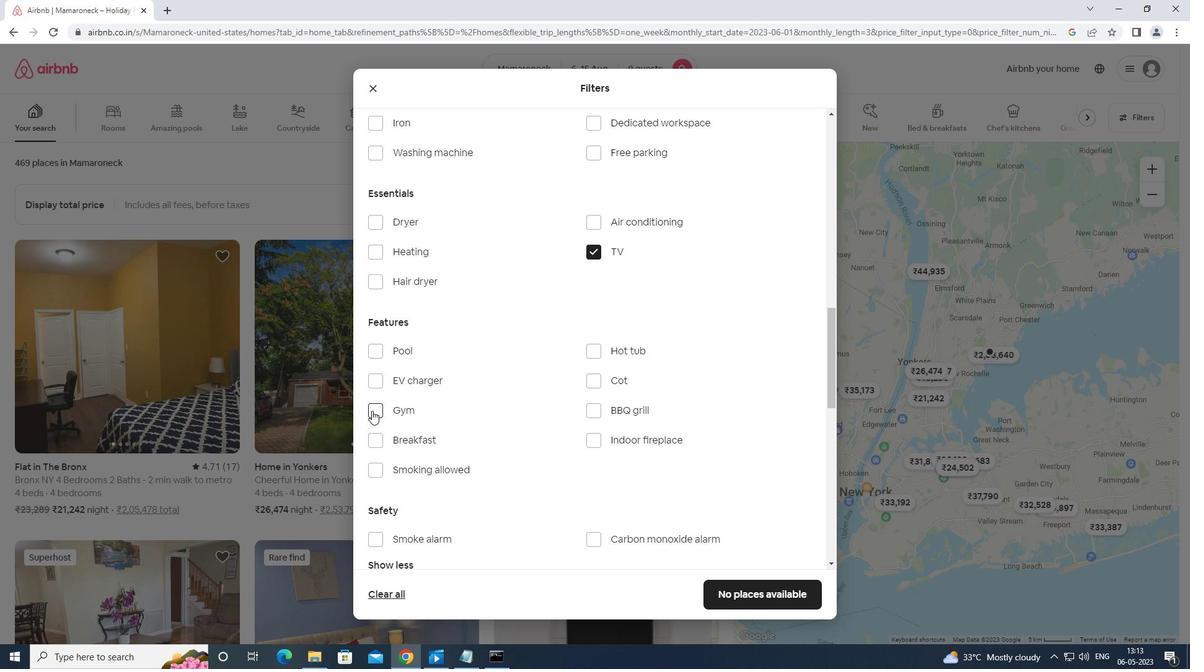
Action: Mouse moved to (375, 440)
Screenshot: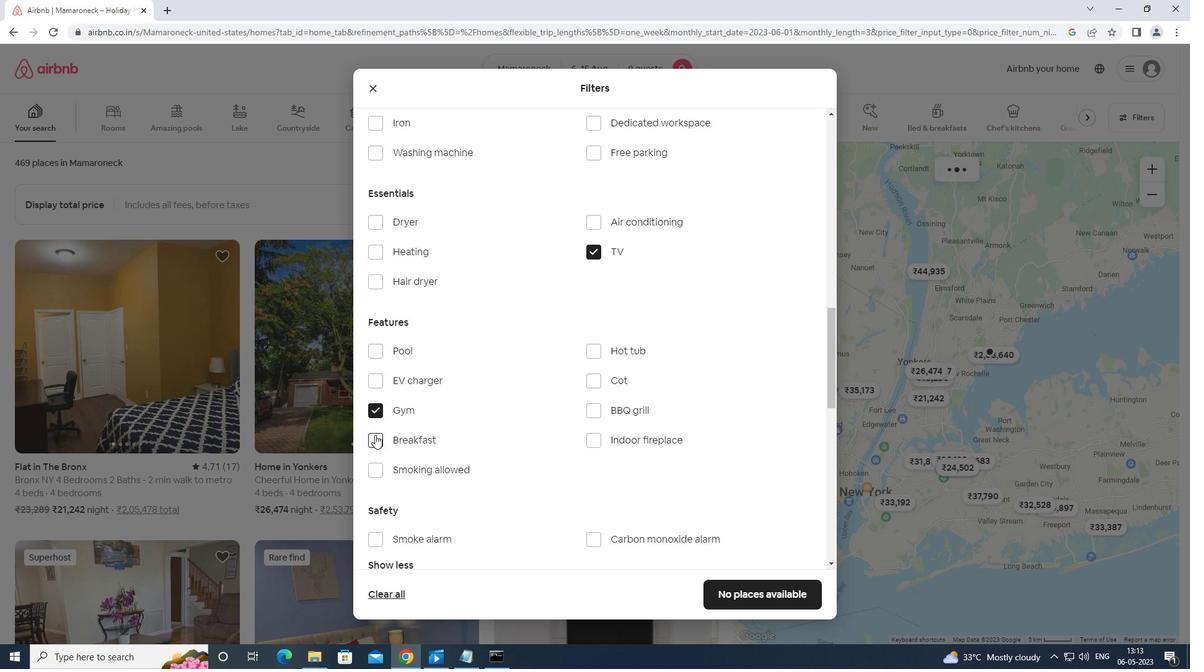 
Action: Mouse pressed left at (375, 440)
Screenshot: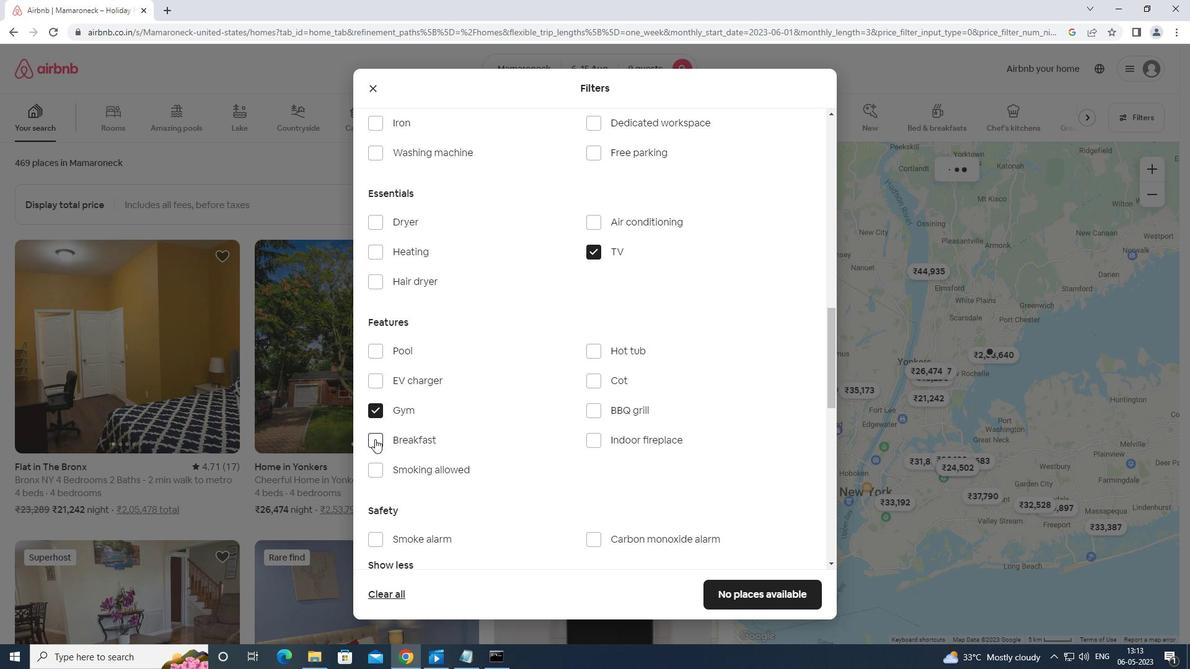 
Action: Mouse moved to (525, 422)
Screenshot: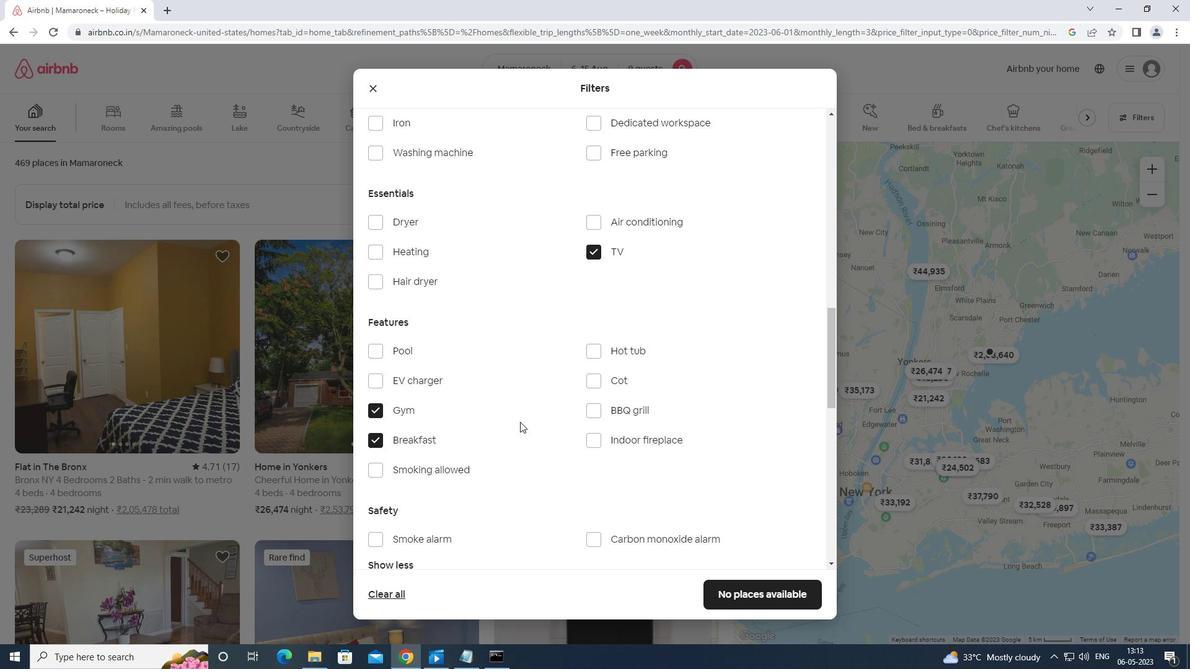 
Action: Mouse scrolled (525, 422) with delta (0, 0)
Screenshot: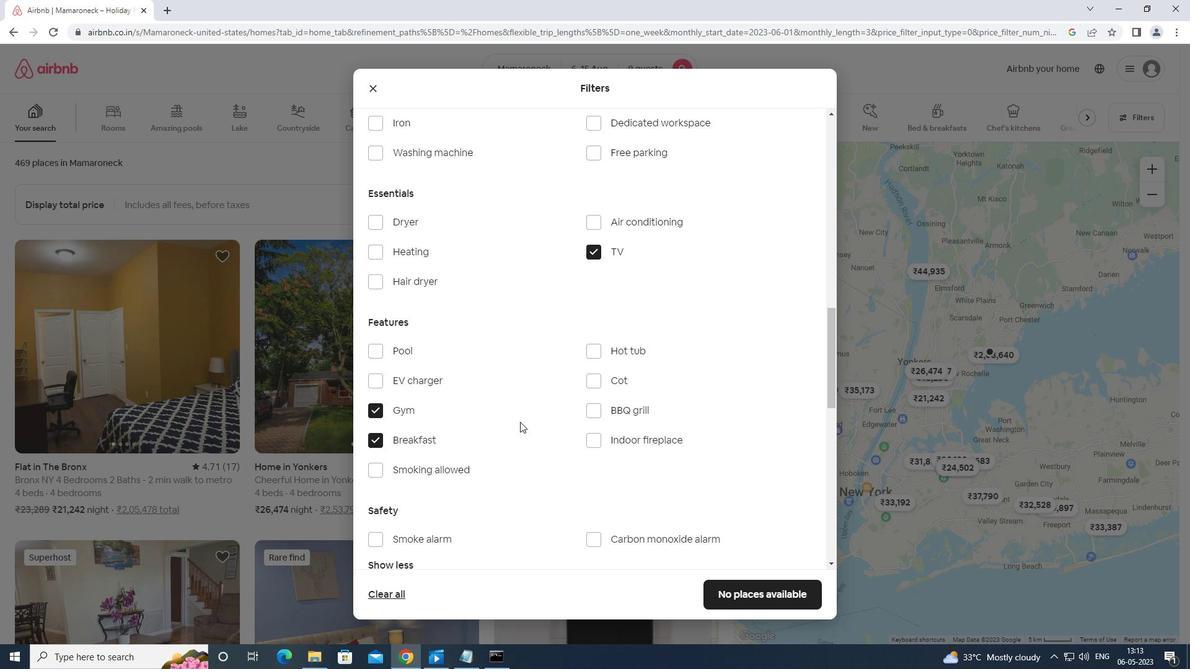 
Action: Mouse moved to (592, 216)
Screenshot: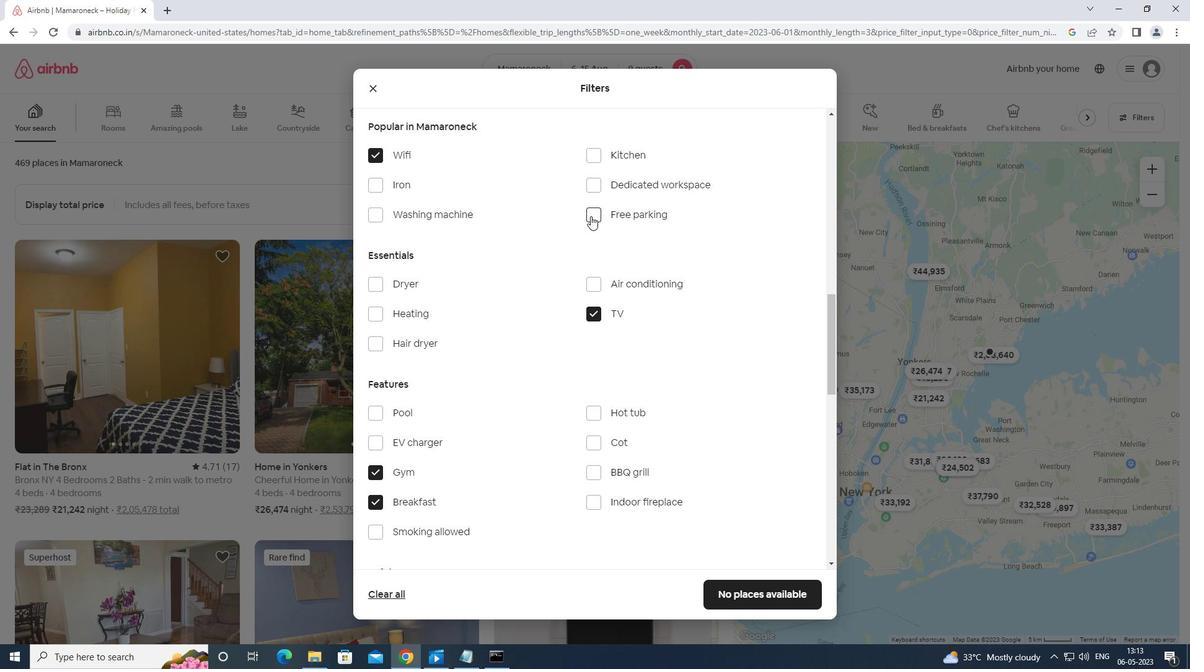 
Action: Mouse pressed left at (592, 216)
Screenshot: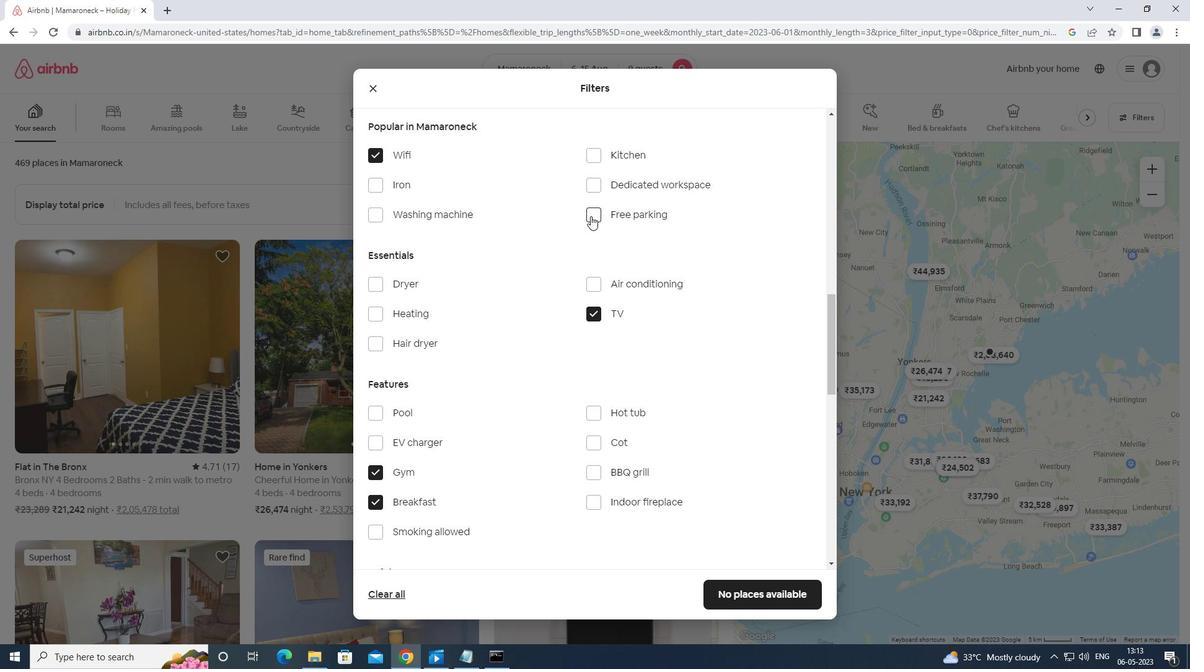 
Action: Mouse moved to (598, 288)
Screenshot: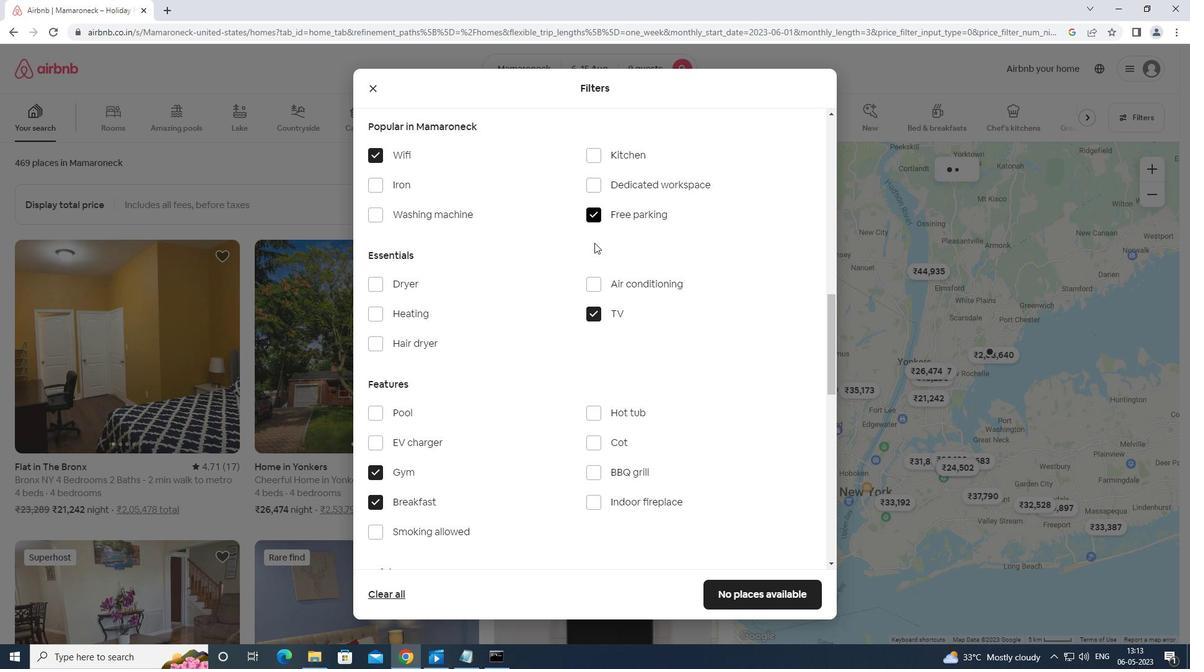 
Action: Mouse scrolled (598, 288) with delta (0, 0)
Screenshot: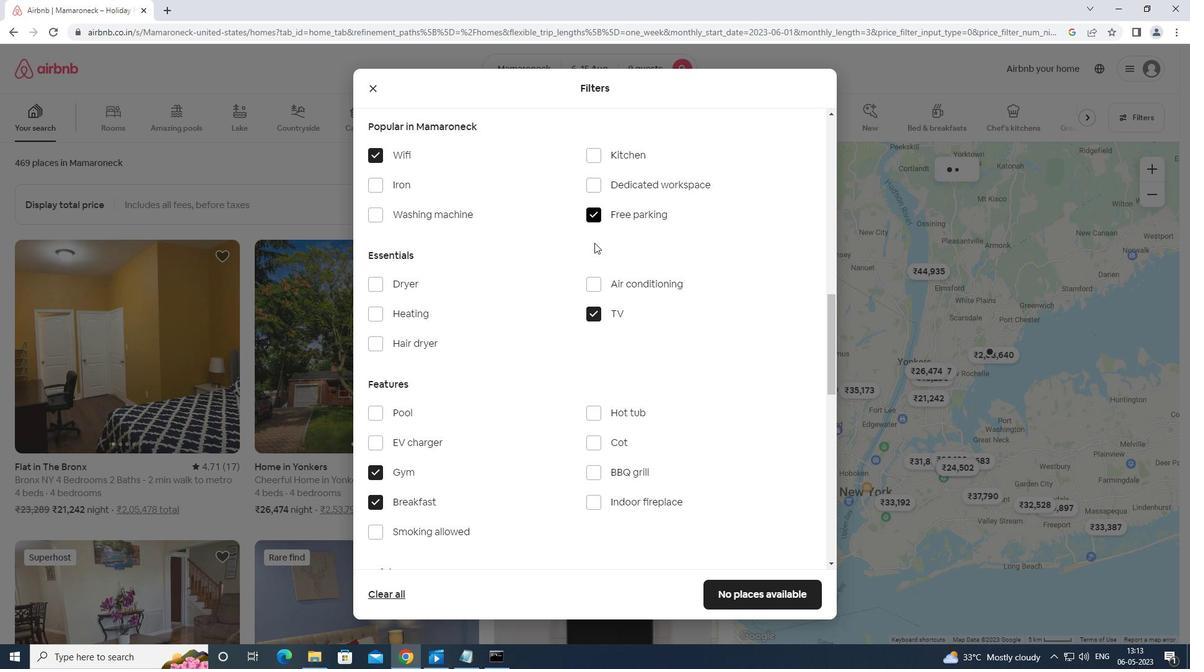 
Action: Mouse moved to (605, 298)
Screenshot: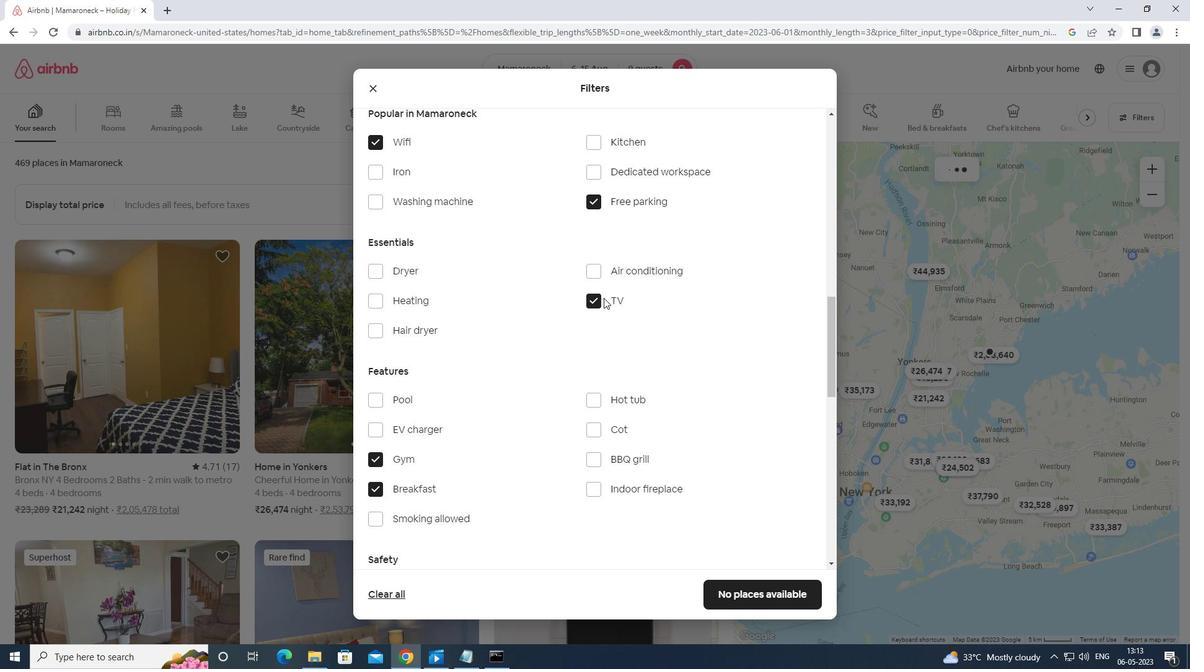 
Action: Mouse scrolled (605, 297) with delta (0, 0)
Screenshot: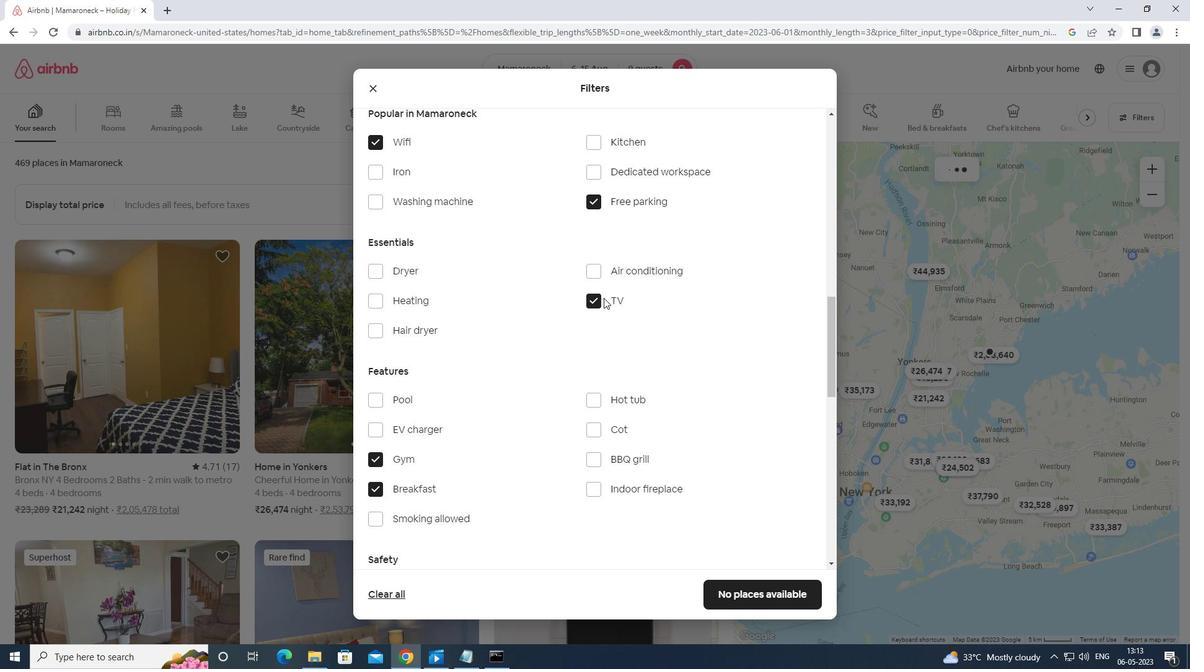 
Action: Mouse scrolled (605, 297) with delta (0, 0)
Screenshot: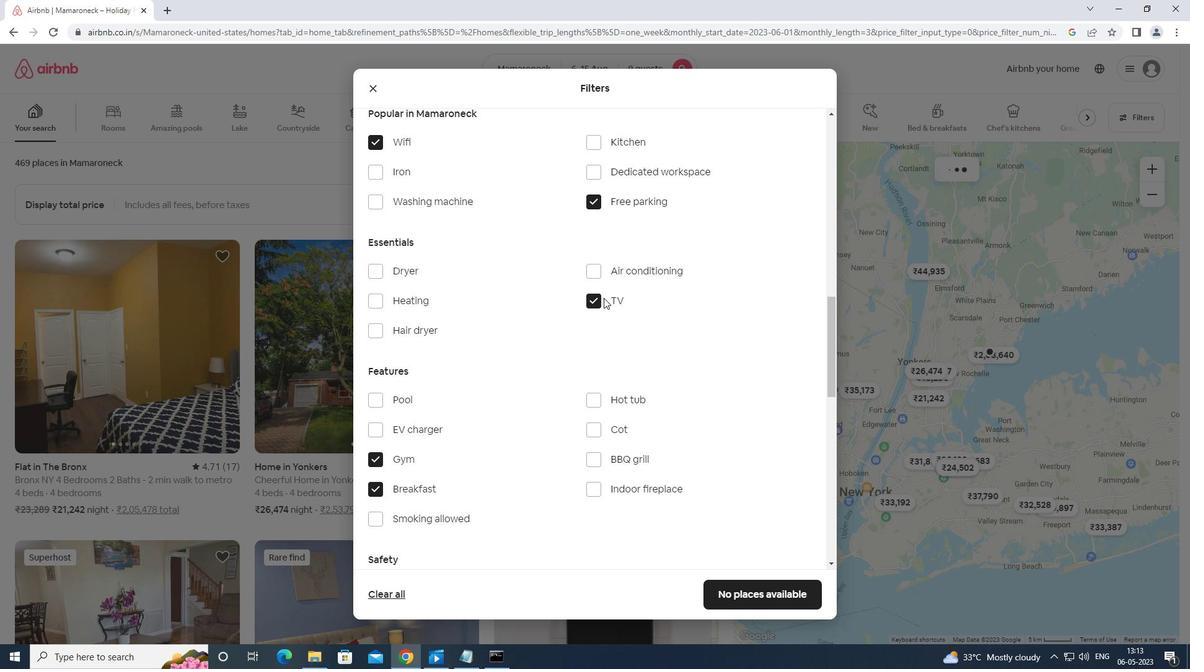 
Action: Mouse scrolled (605, 297) with delta (0, 0)
Screenshot: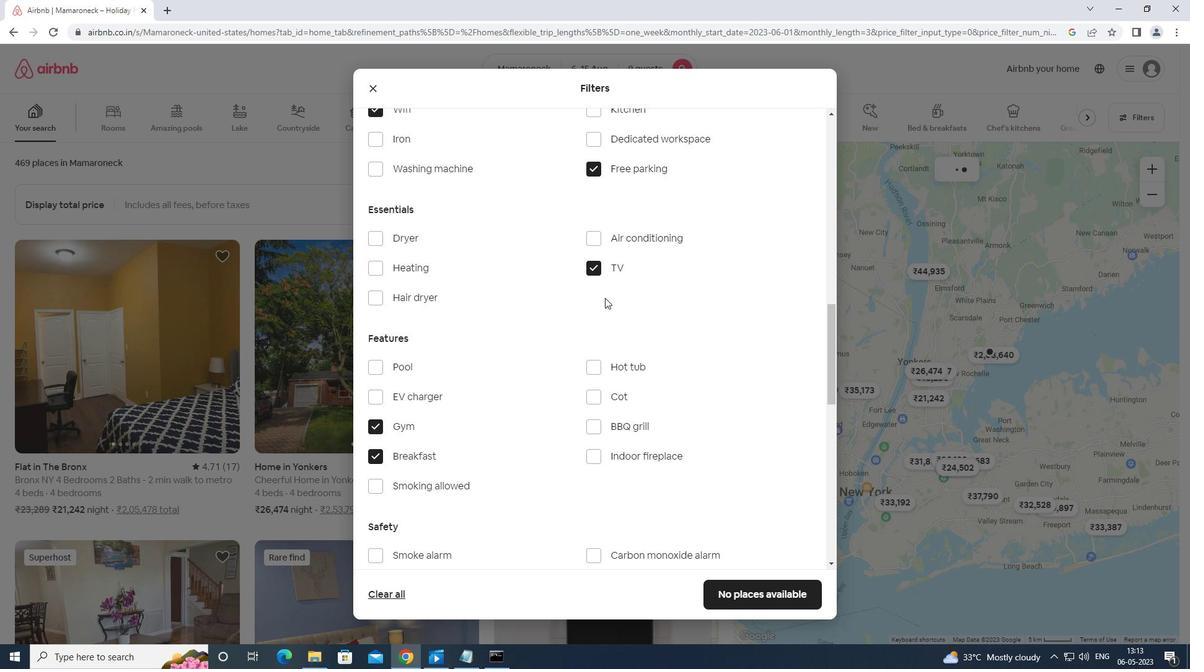 
Action: Mouse moved to (606, 298)
Screenshot: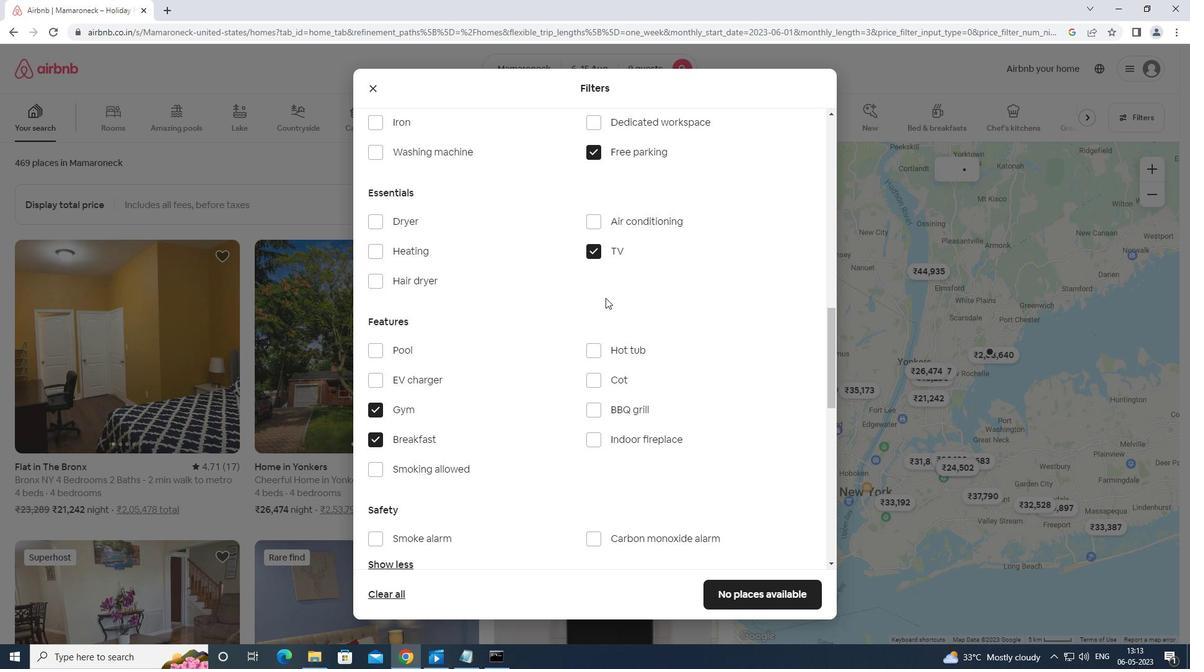 
Action: Mouse scrolled (606, 297) with delta (0, 0)
Screenshot: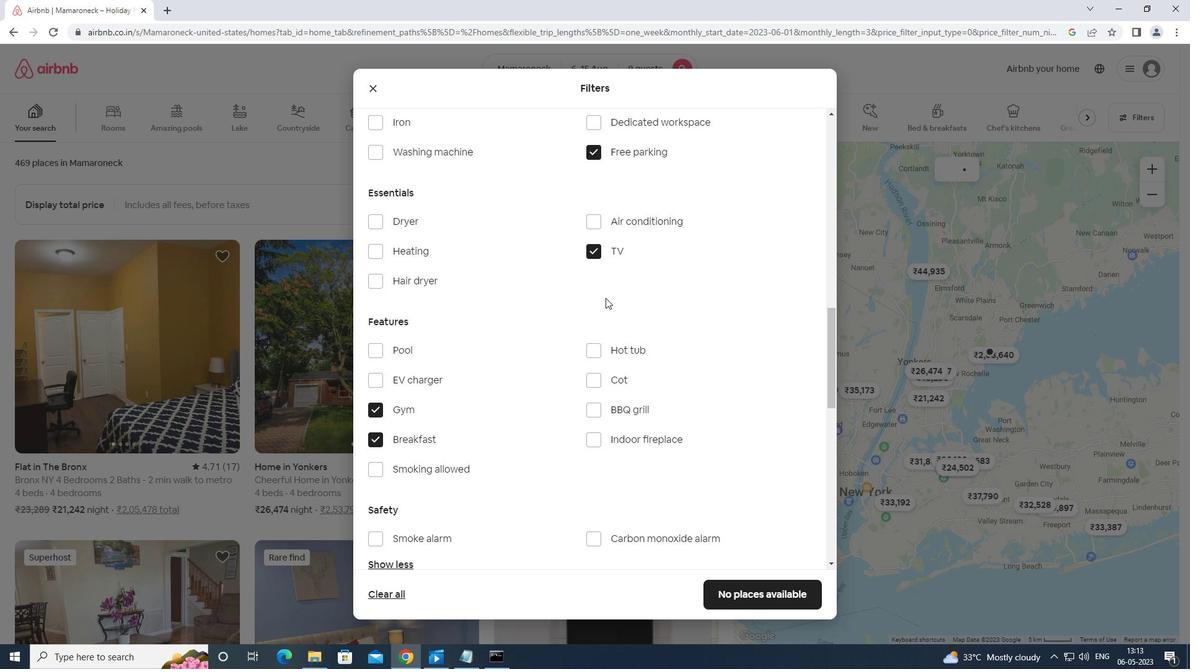
Action: Mouse scrolled (606, 297) with delta (0, 0)
Screenshot: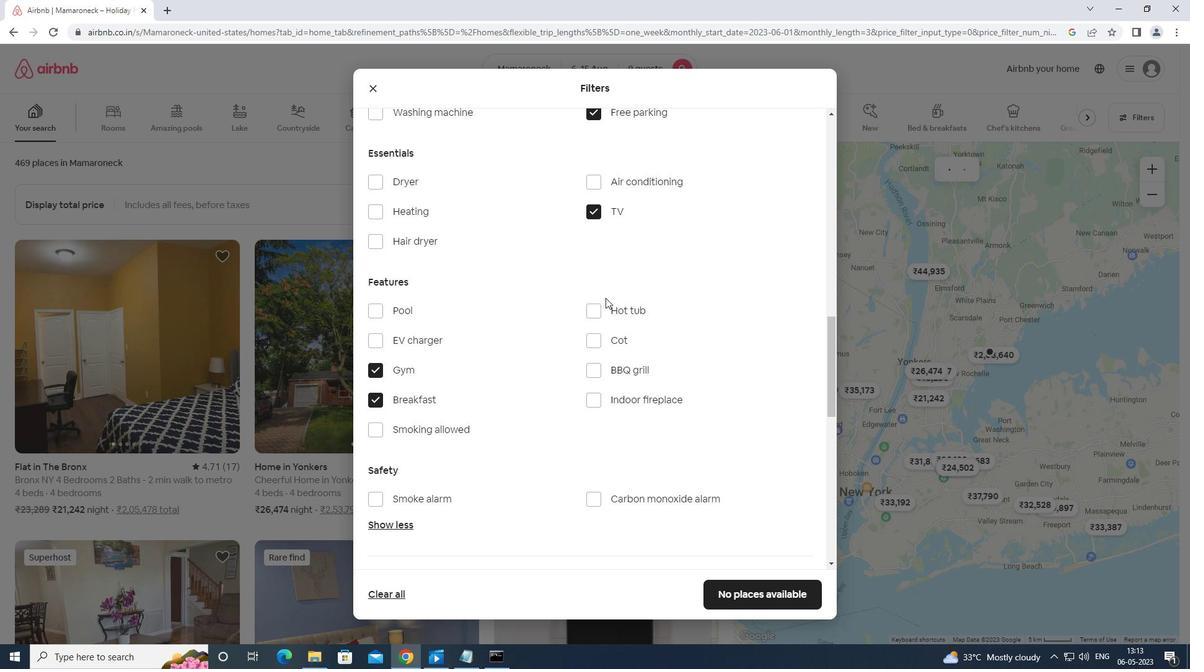 
Action: Mouse scrolled (606, 297) with delta (0, 0)
Screenshot: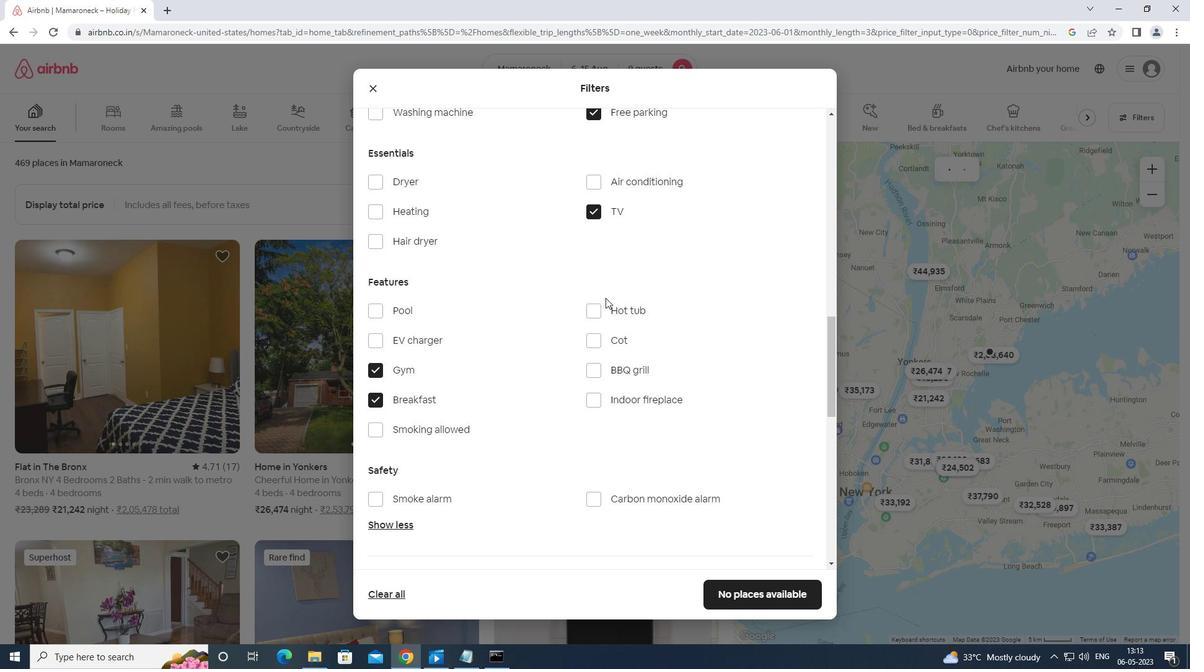 
Action: Mouse moved to (784, 336)
Screenshot: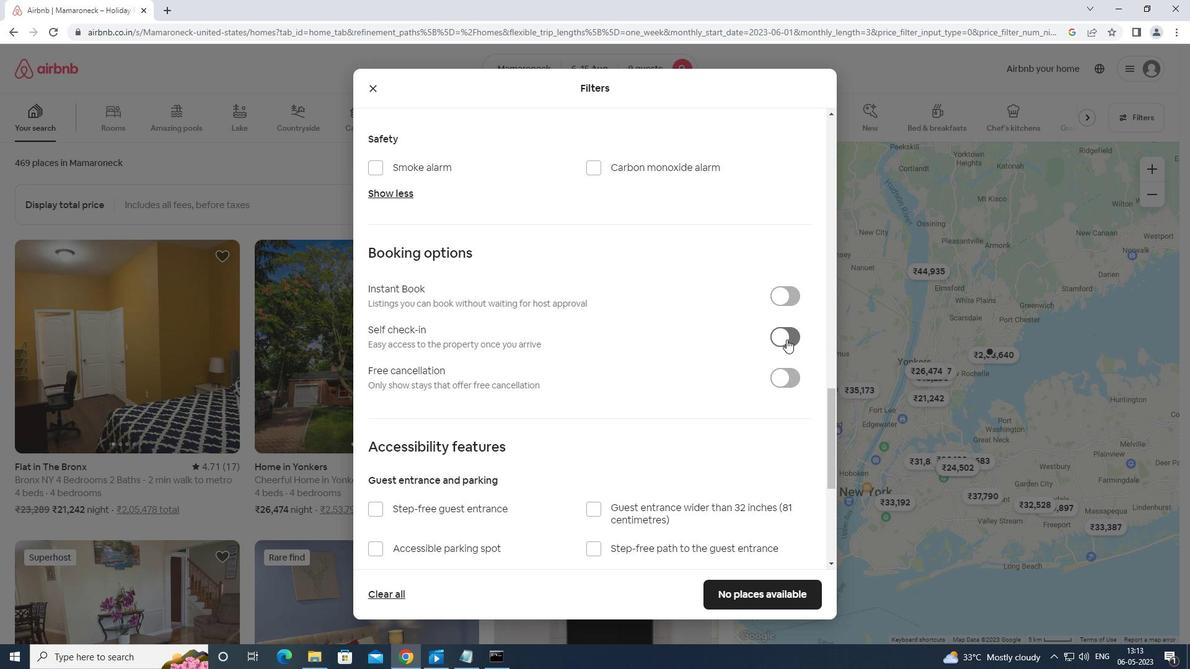 
Action: Mouse pressed left at (784, 336)
Screenshot: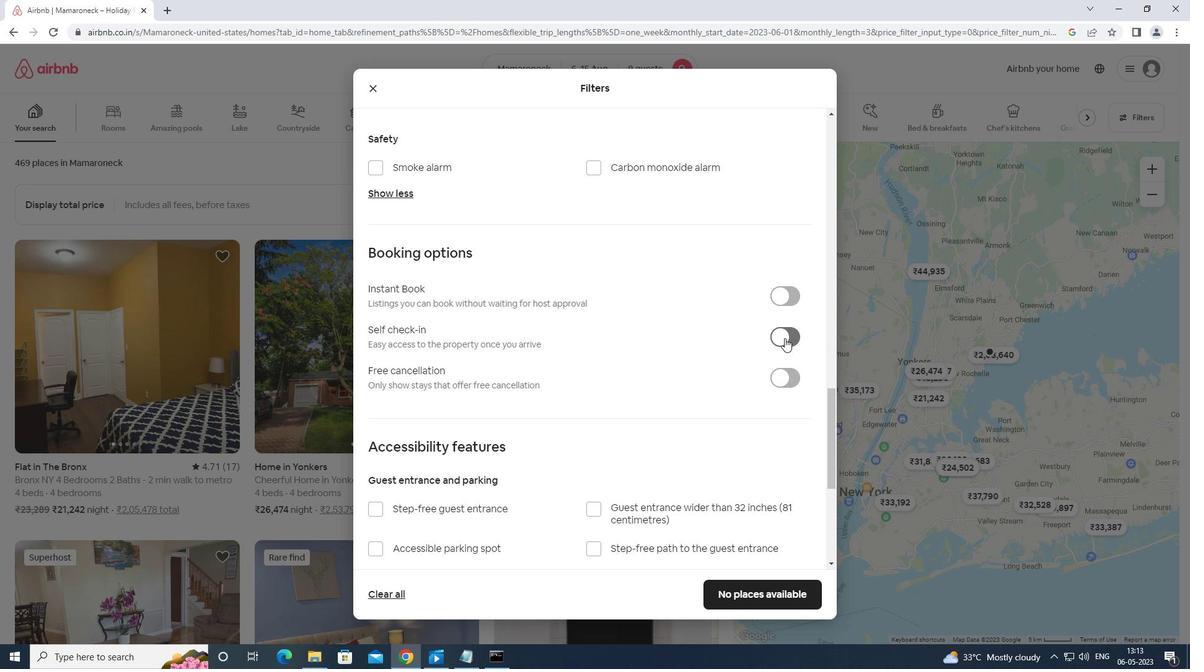 
Action: Mouse moved to (787, 336)
Screenshot: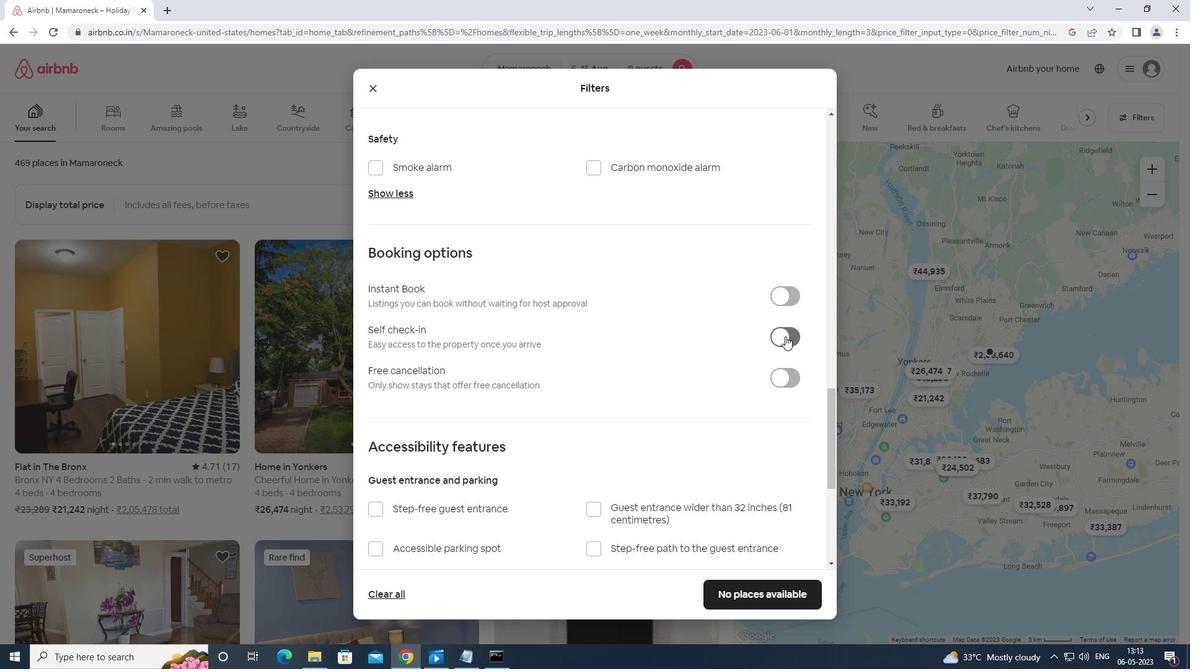 
Action: Mouse scrolled (787, 335) with delta (0, 0)
Screenshot: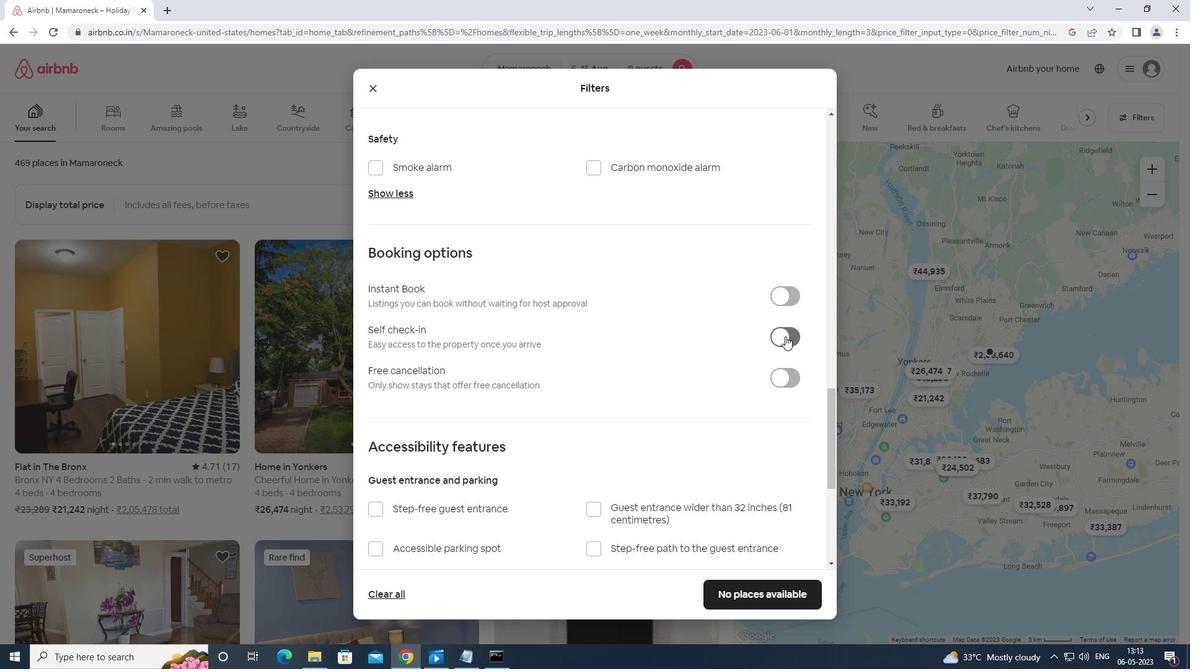 
Action: Mouse scrolled (787, 335) with delta (0, 0)
Screenshot: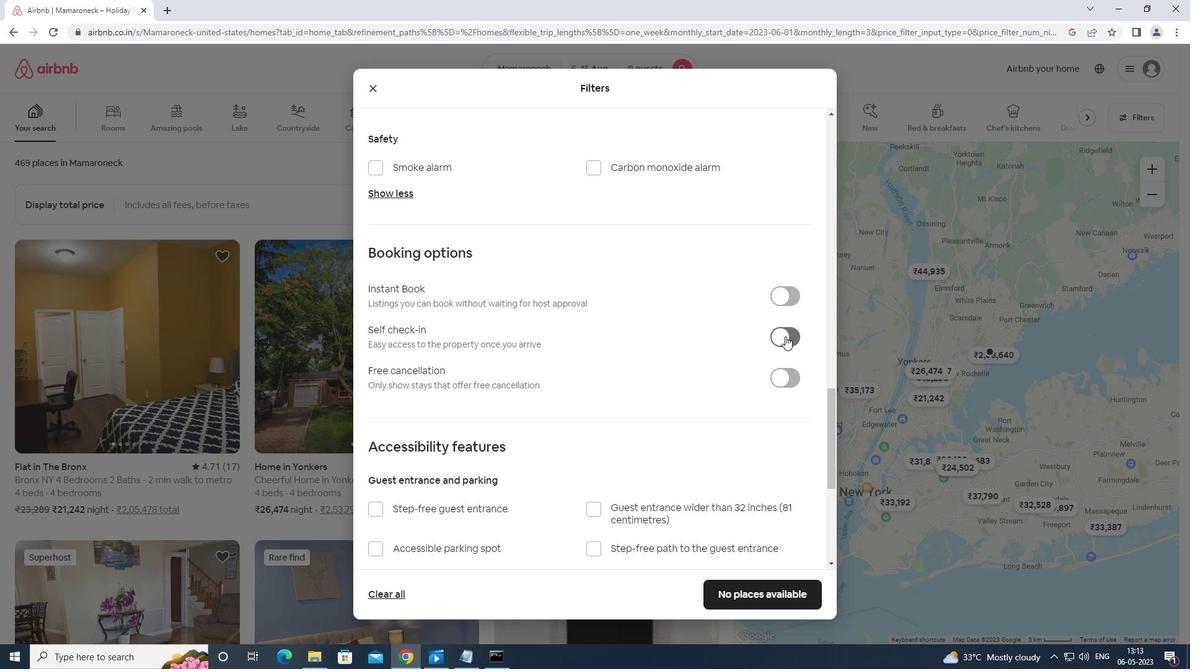 
Action: Mouse scrolled (787, 335) with delta (0, 0)
Screenshot: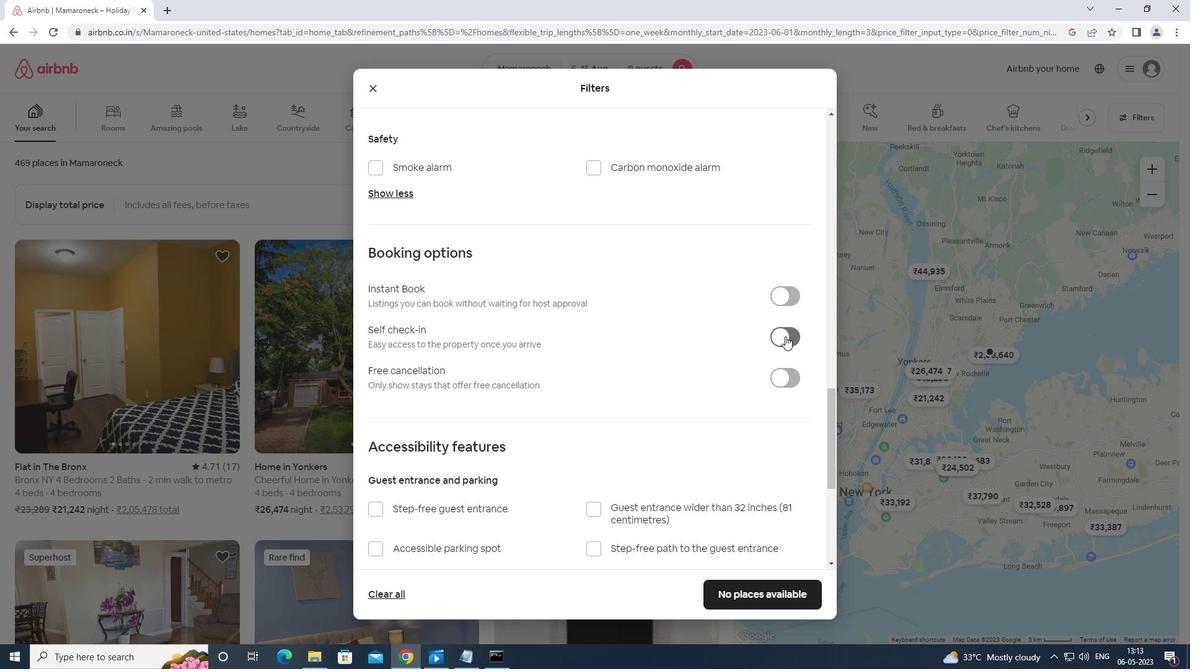 
Action: Mouse scrolled (787, 335) with delta (0, 0)
Screenshot: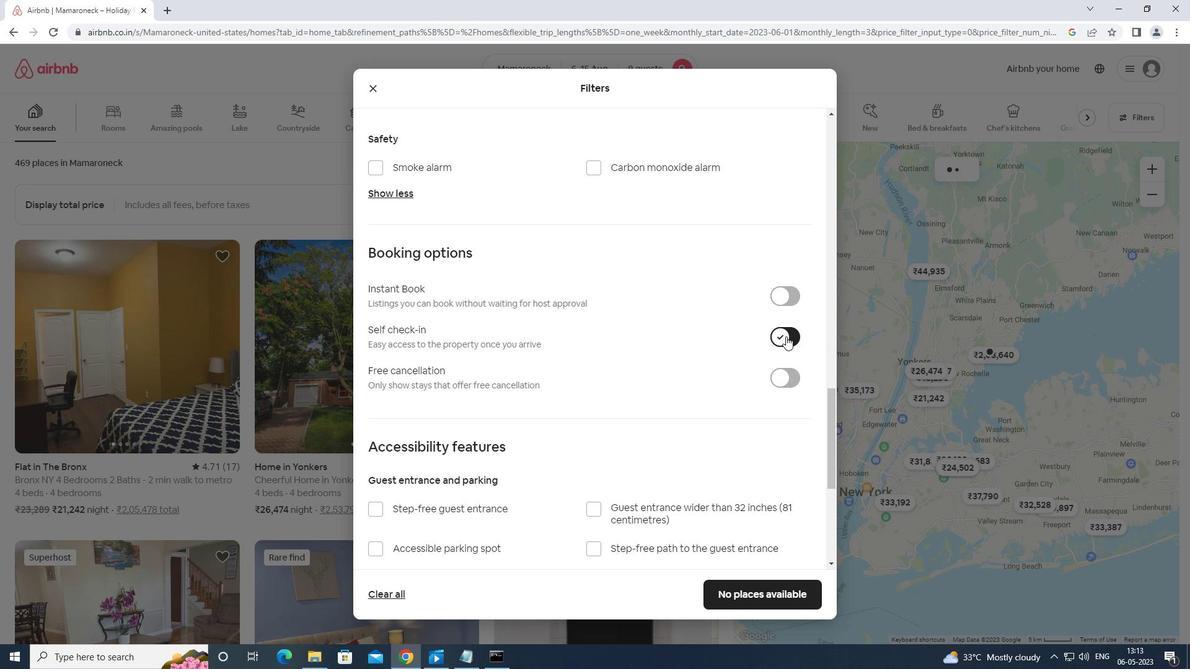 
Action: Mouse moved to (788, 334)
Screenshot: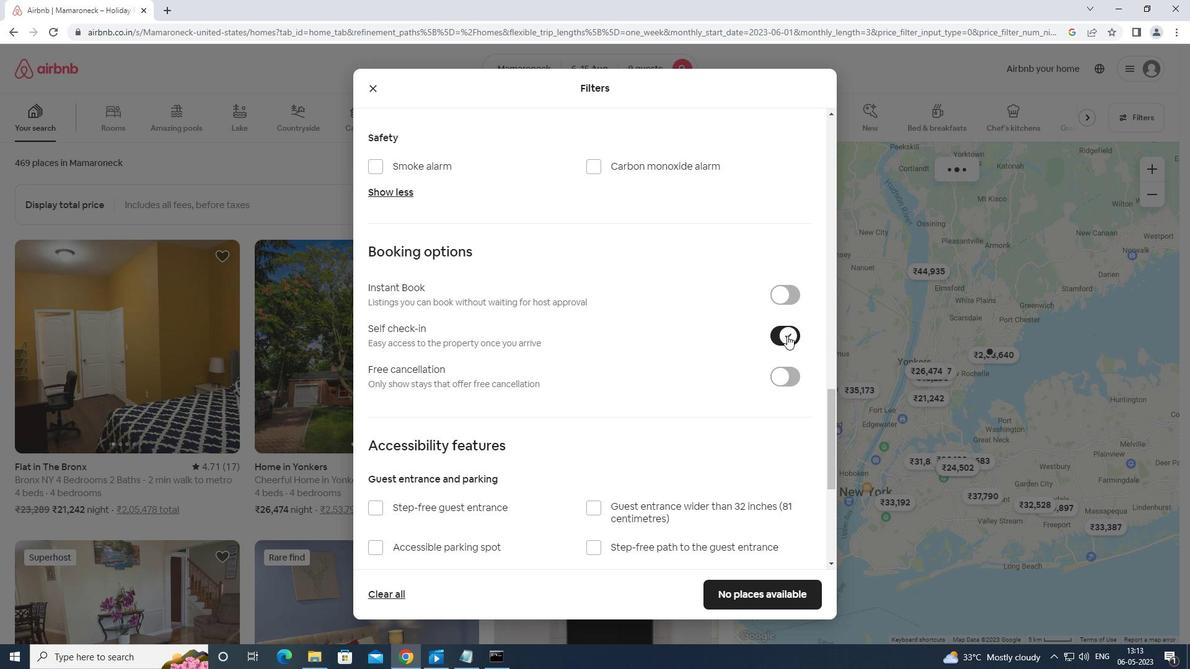 
Action: Mouse scrolled (788, 334) with delta (0, 0)
Screenshot: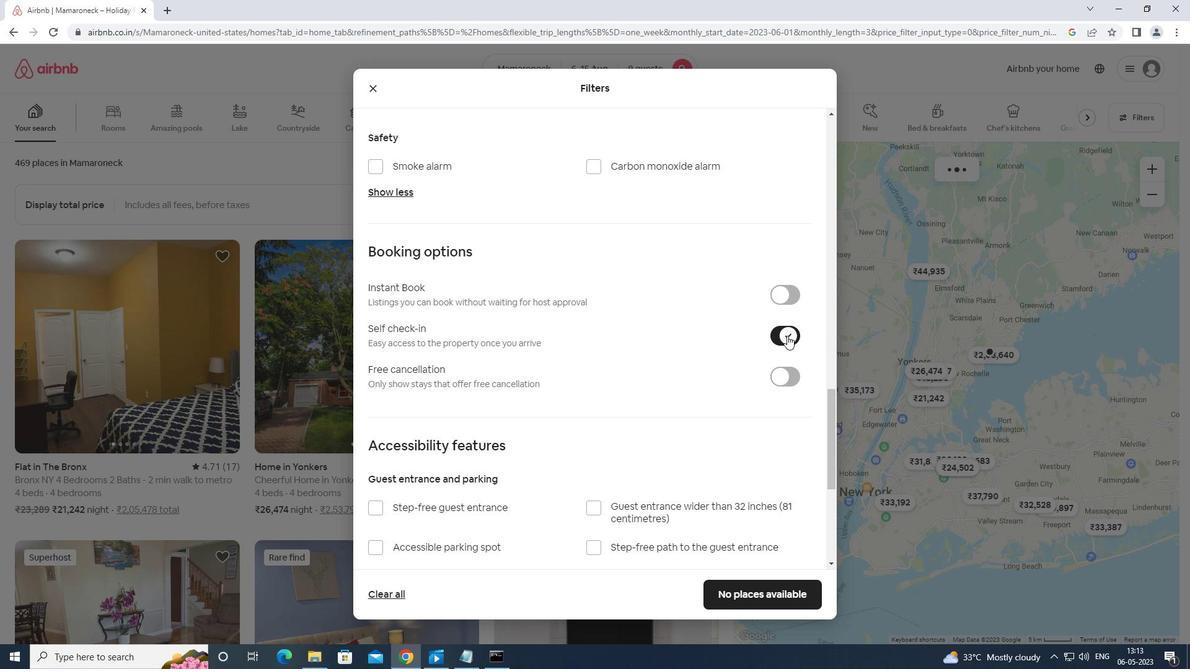 
Action: Mouse scrolled (788, 334) with delta (0, 0)
Screenshot: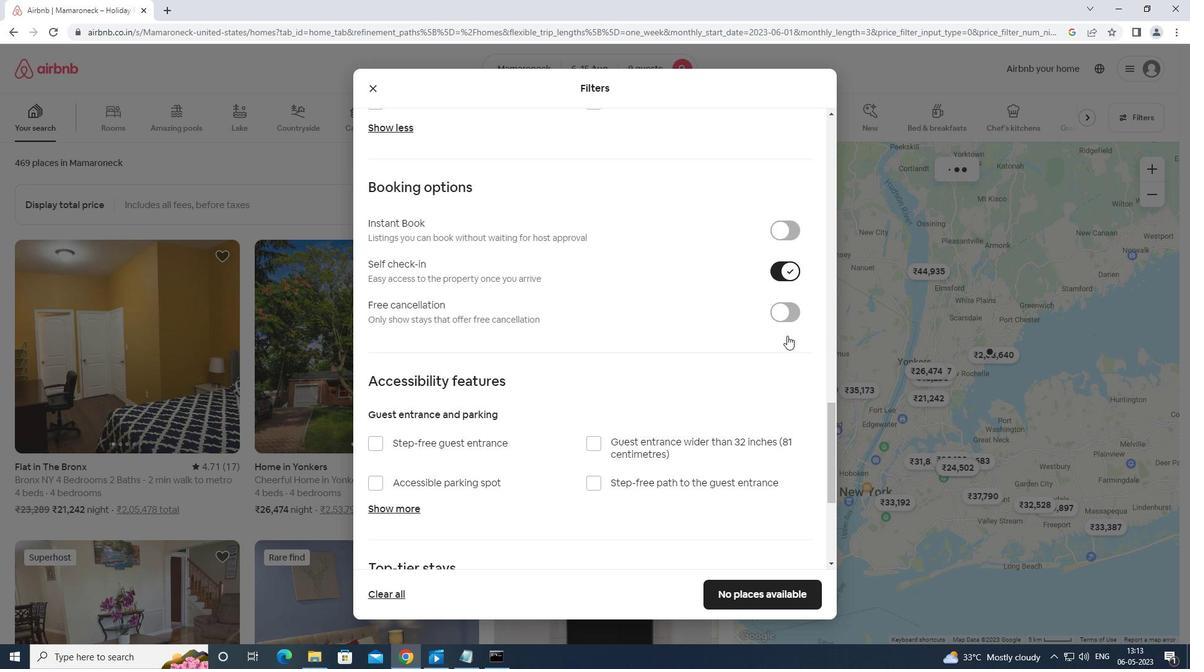
Action: Mouse scrolled (788, 334) with delta (0, 0)
Screenshot: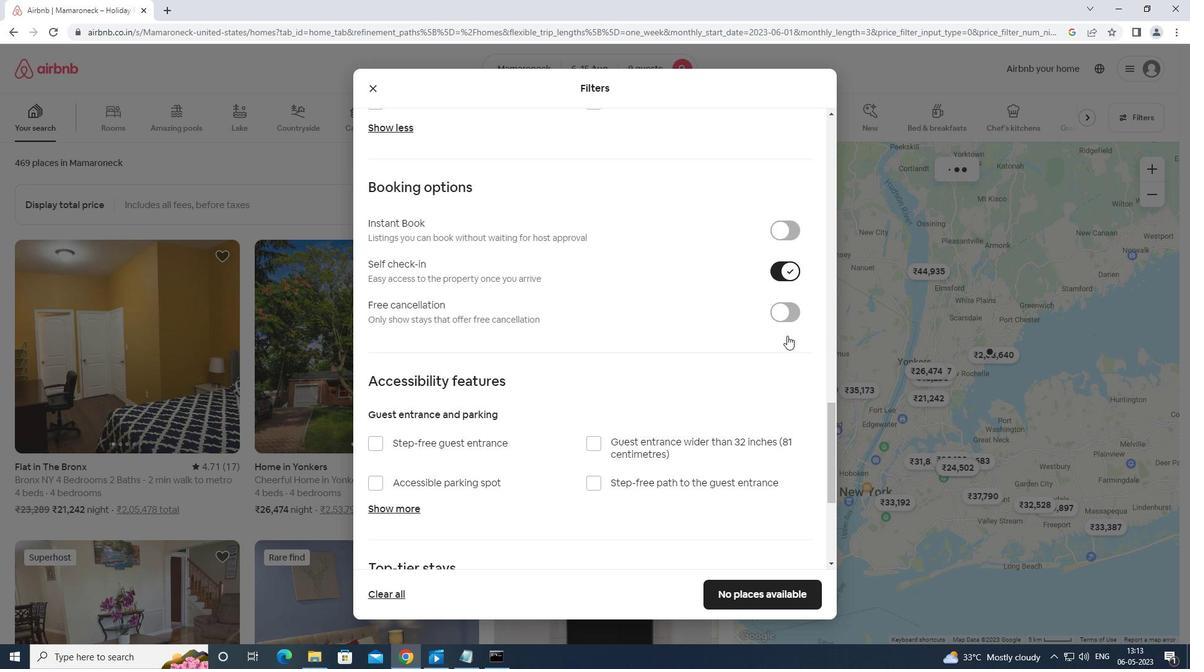 
Action: Mouse moved to (788, 334)
Screenshot: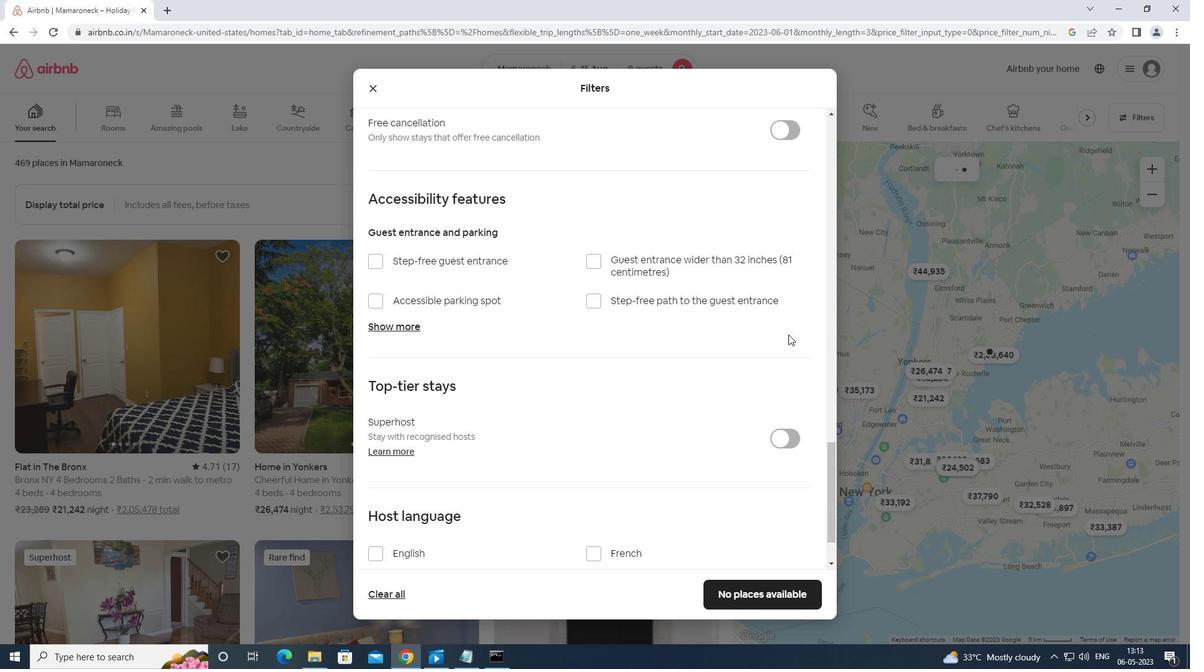 
Action: Mouse scrolled (788, 333) with delta (0, 0)
Screenshot: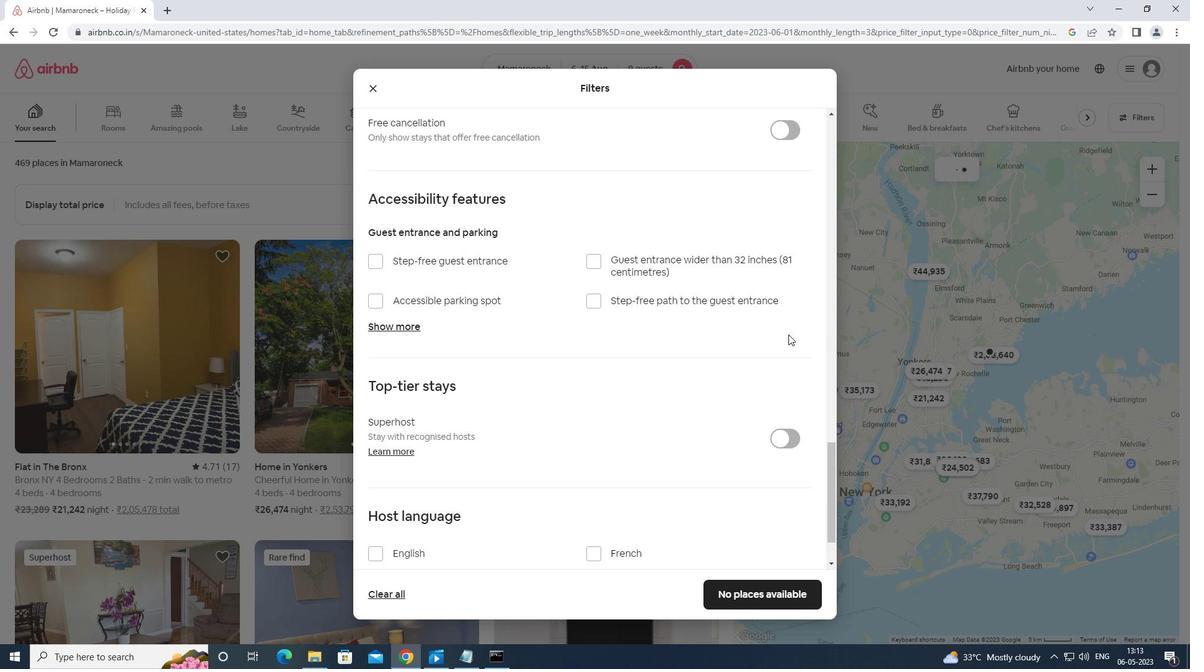 
Action: Mouse scrolled (788, 333) with delta (0, 0)
Screenshot: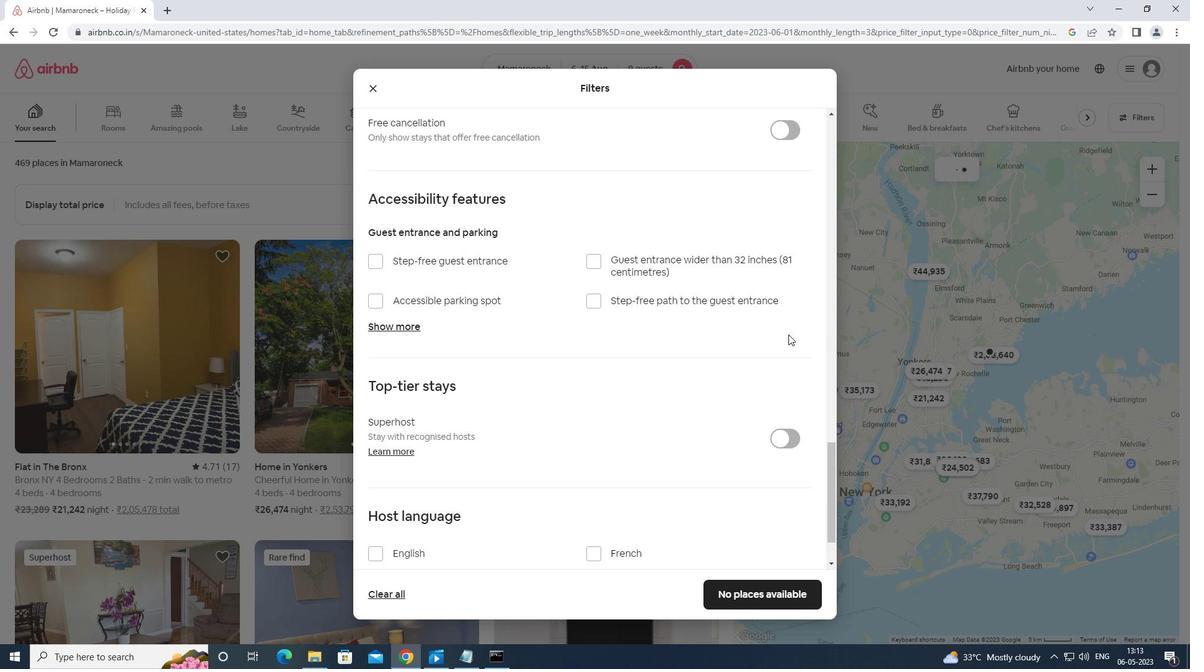 
Action: Mouse scrolled (788, 333) with delta (0, 0)
Screenshot: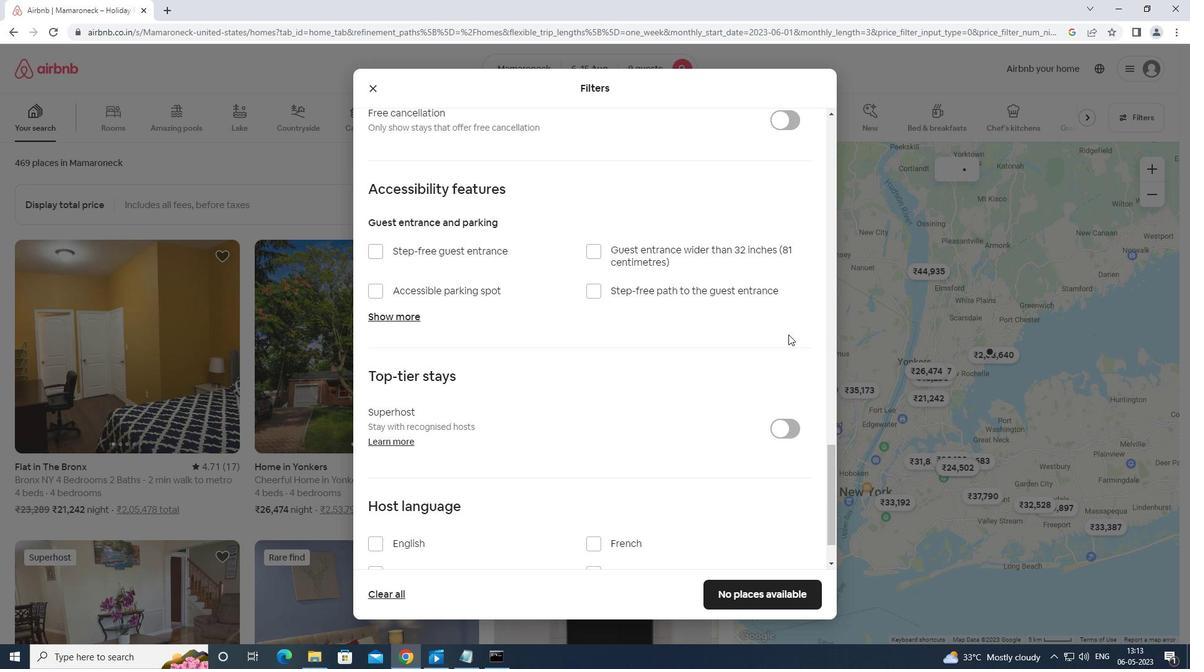
Action: Mouse moved to (373, 479)
Screenshot: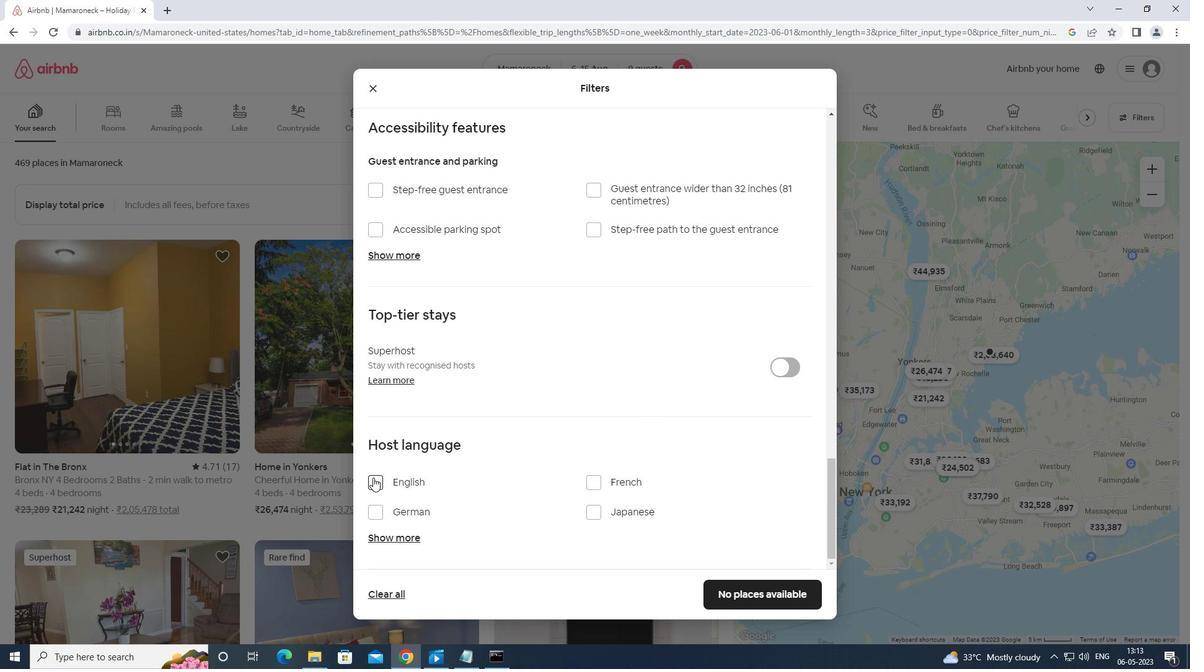 
Action: Mouse pressed left at (373, 479)
Screenshot: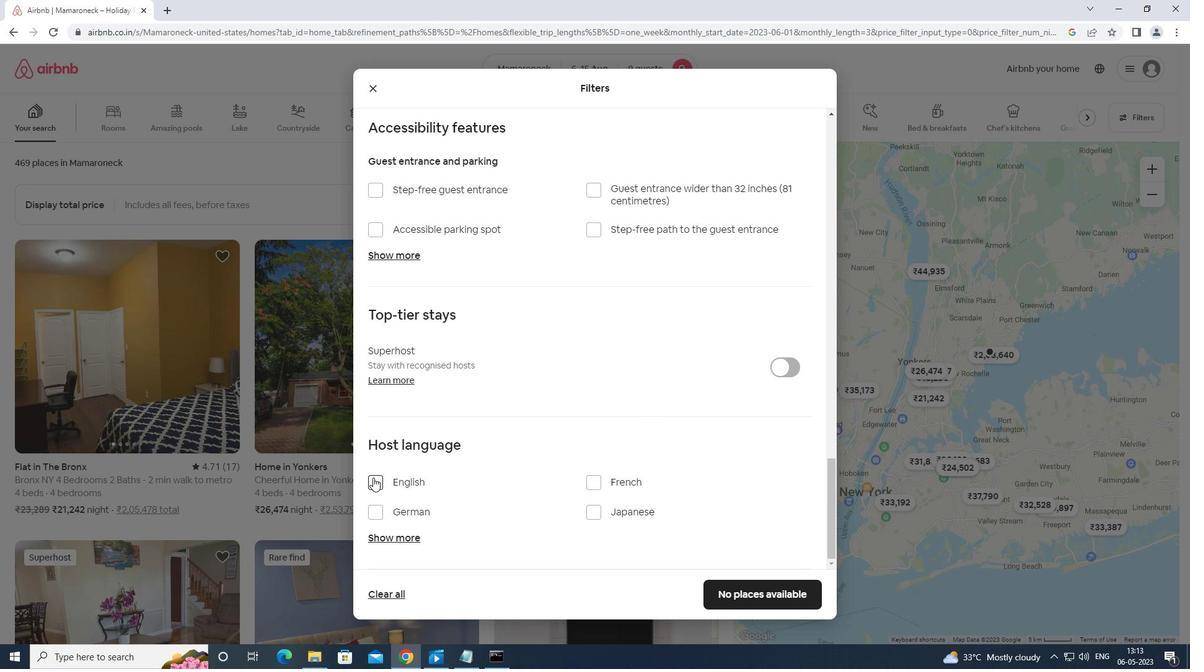 
Action: Mouse moved to (740, 589)
Screenshot: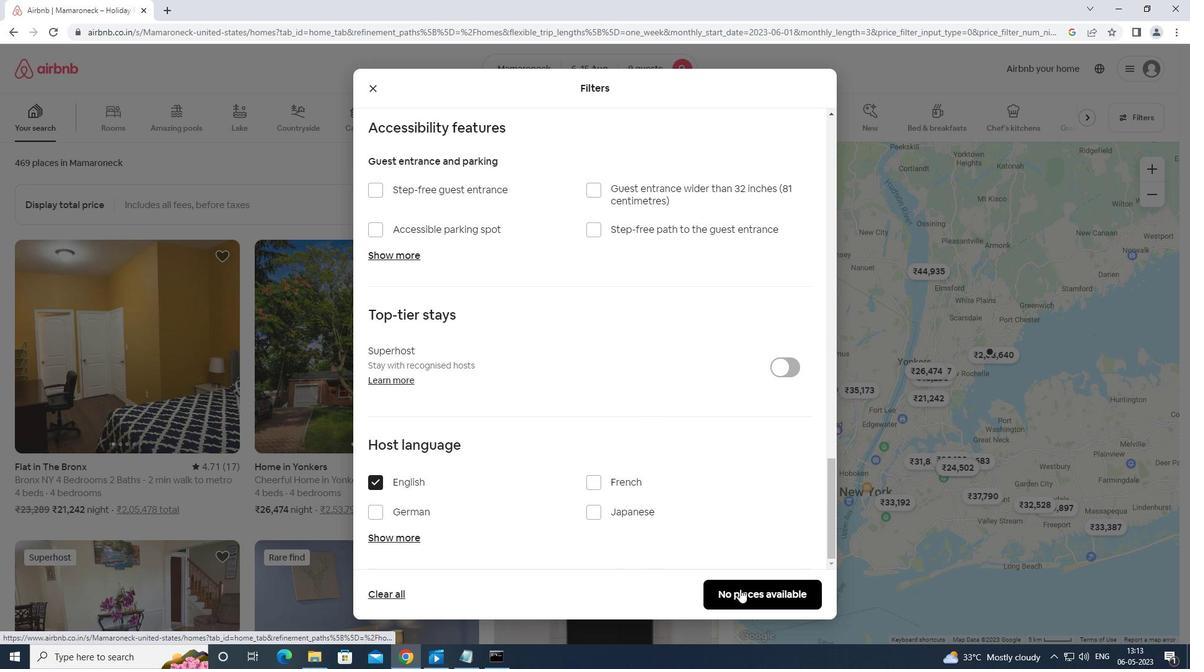 
Action: Mouse pressed left at (740, 589)
Screenshot: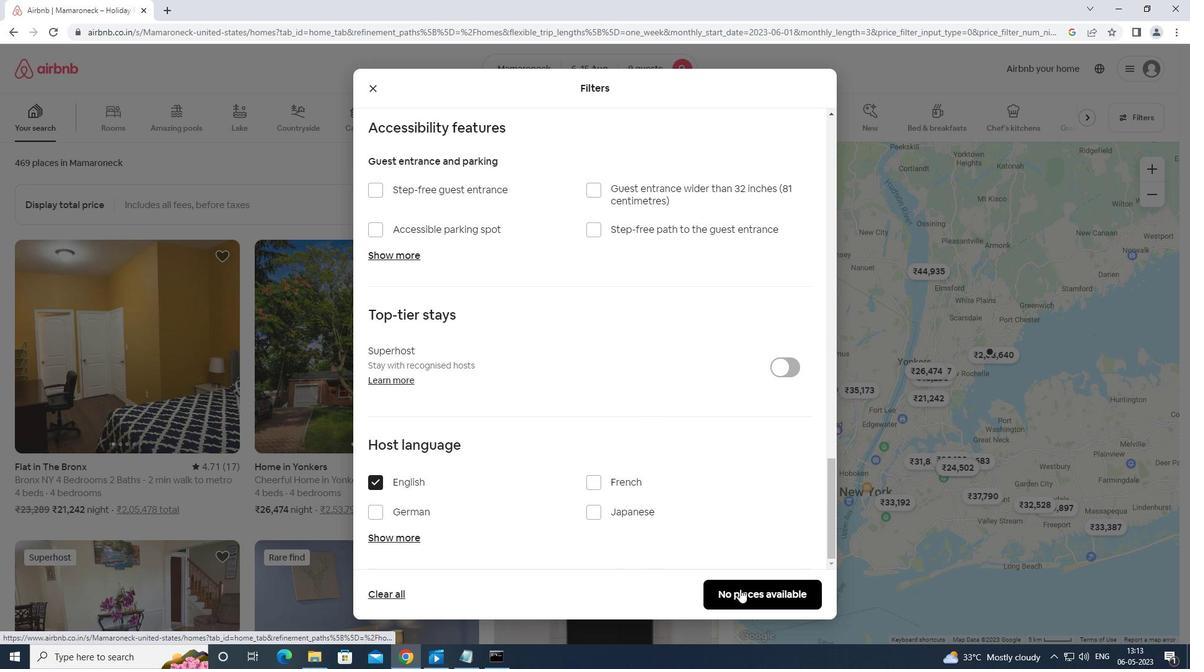 
Action: Mouse moved to (740, 588)
Screenshot: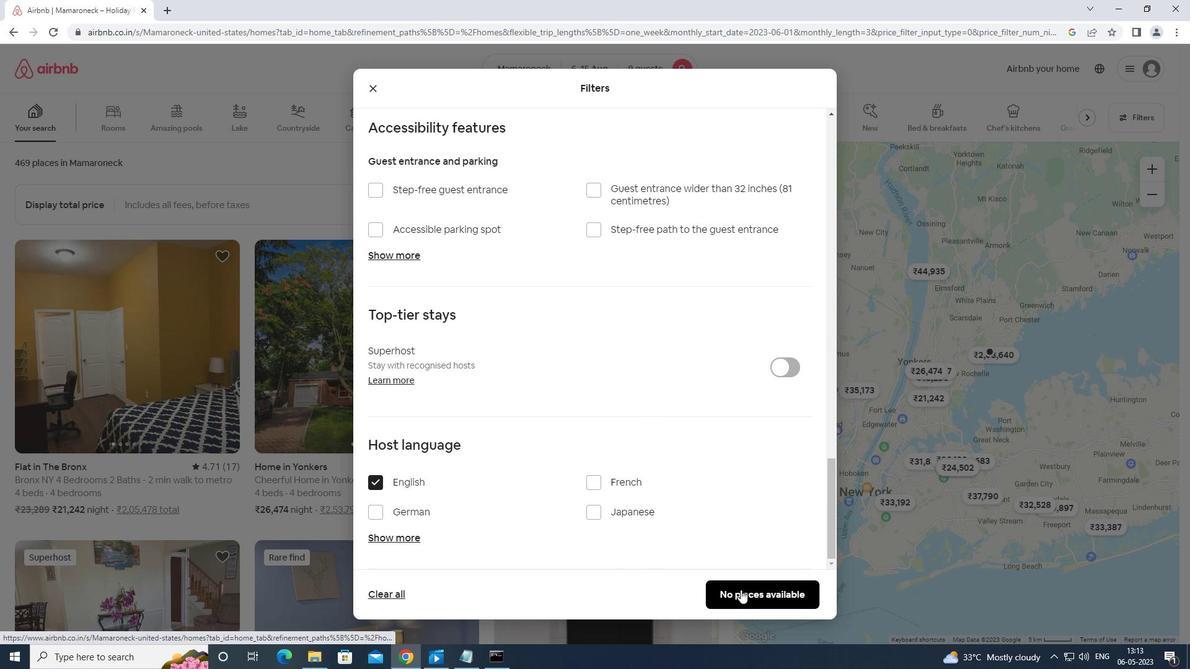 
